 Task: Search one way flight ticket for 5 adults, 1 child, 2 infants in seat and 1 infant on lap in business from Hartford: Bradley International Airport to Rock Springs: Southwest Wyoming Regional Airport (rock Springs Sweetwater County Airport) on 8-5-2023. Choice of flights is Royal air maroc. Number of bags: 2 checked bags. Price is upto 105000. Outbound departure time preference is 19:00.
Action: Mouse moved to (414, 210)
Screenshot: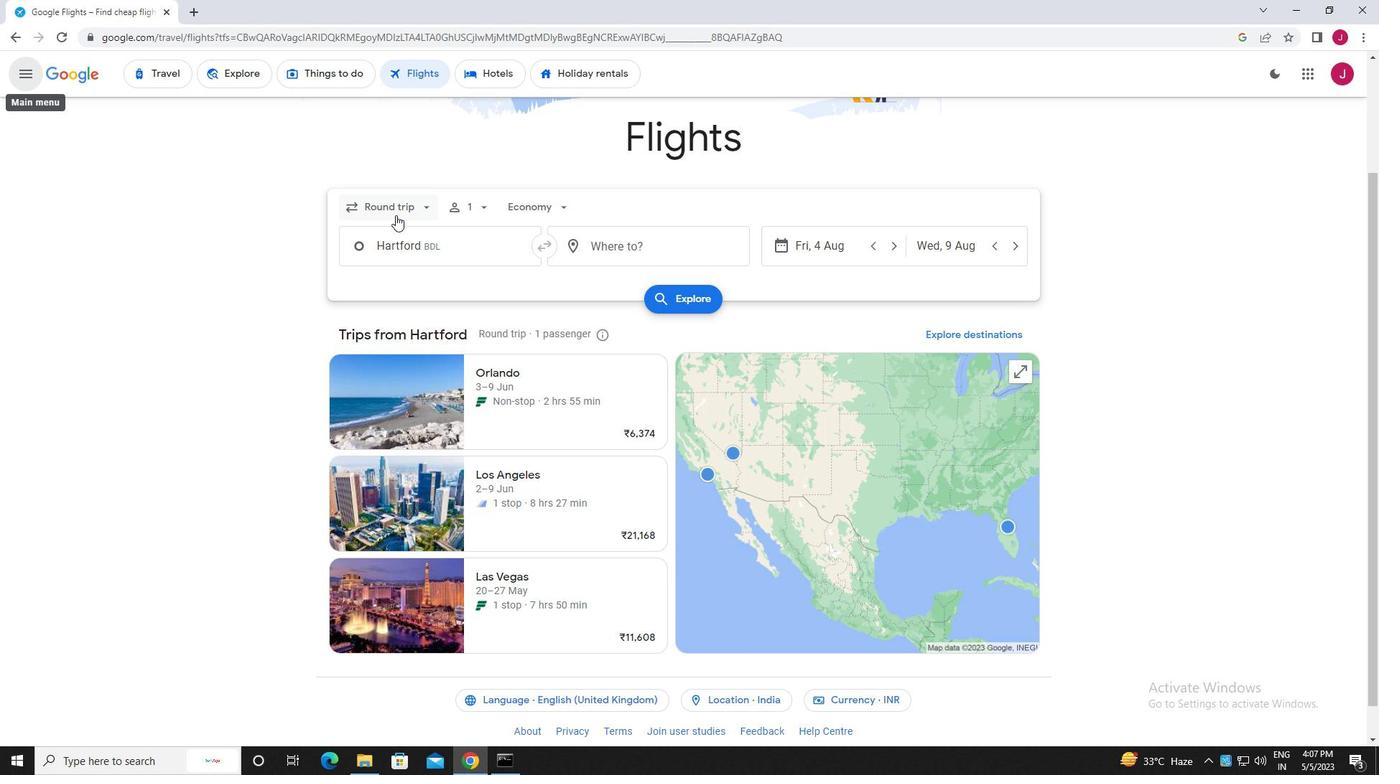 
Action: Mouse pressed left at (414, 210)
Screenshot: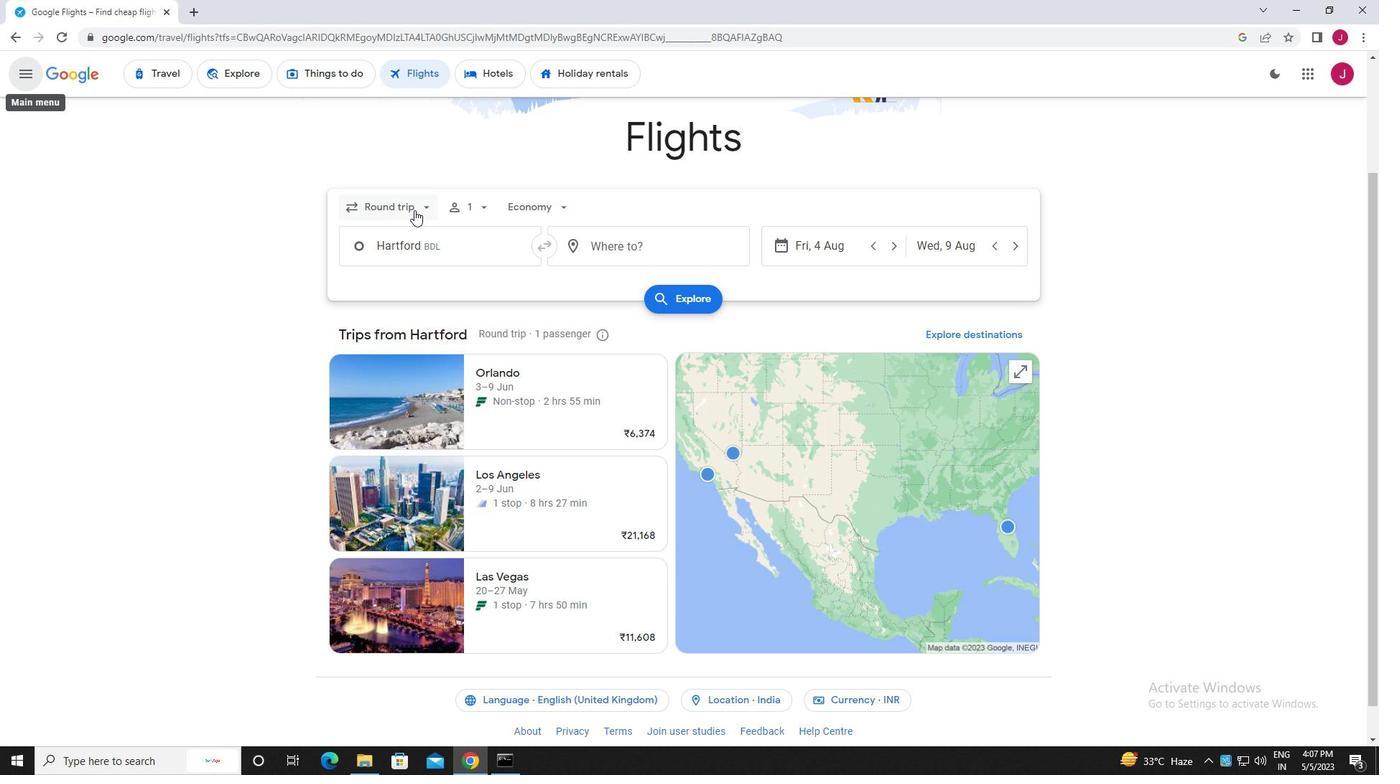 
Action: Mouse moved to (415, 267)
Screenshot: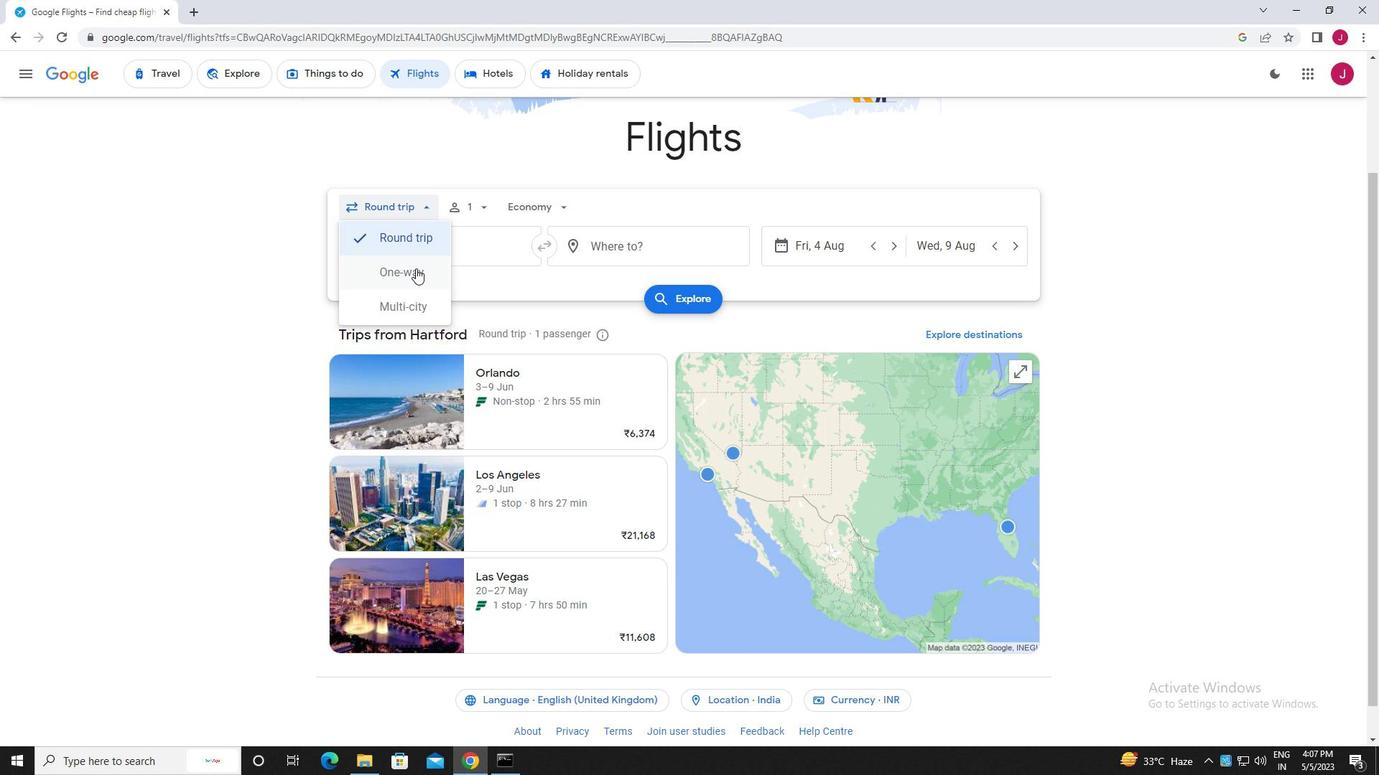 
Action: Mouse pressed left at (415, 267)
Screenshot: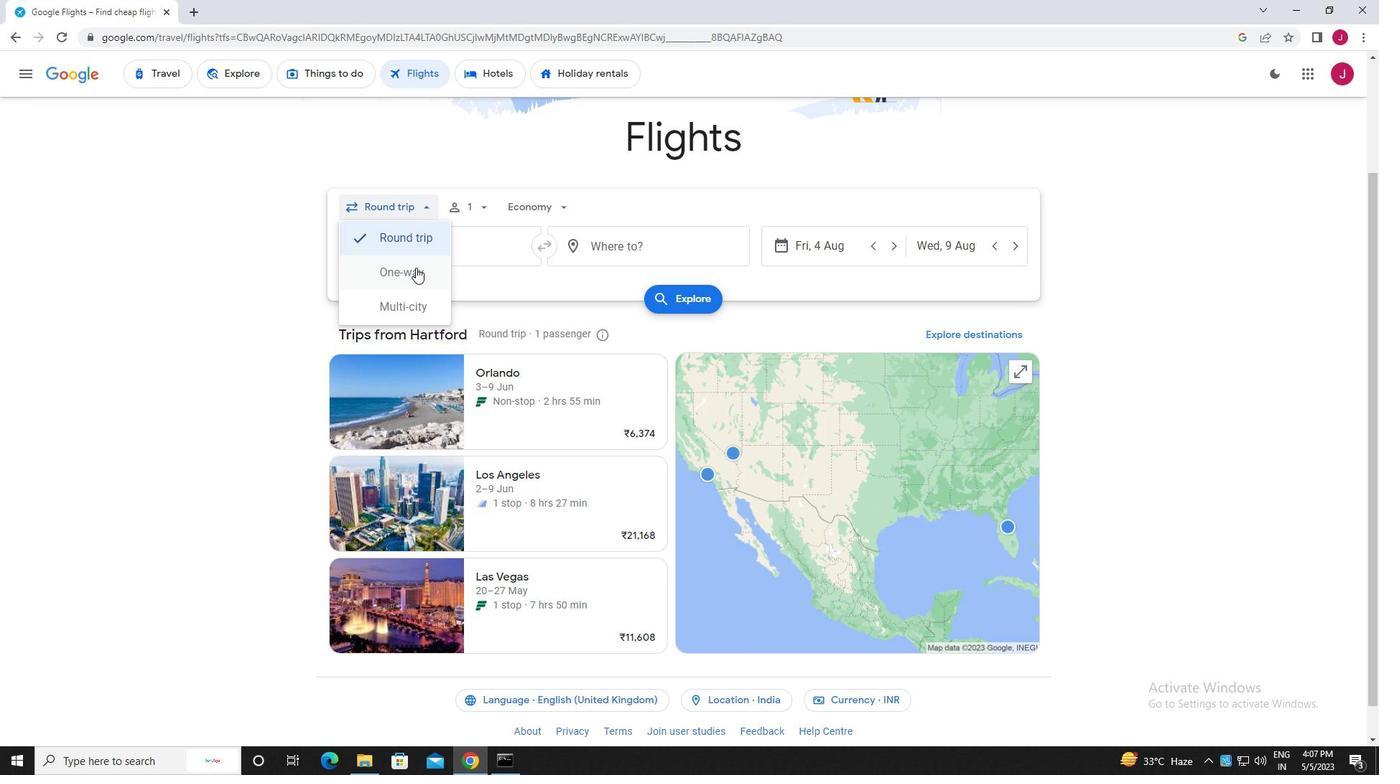 
Action: Mouse moved to (479, 207)
Screenshot: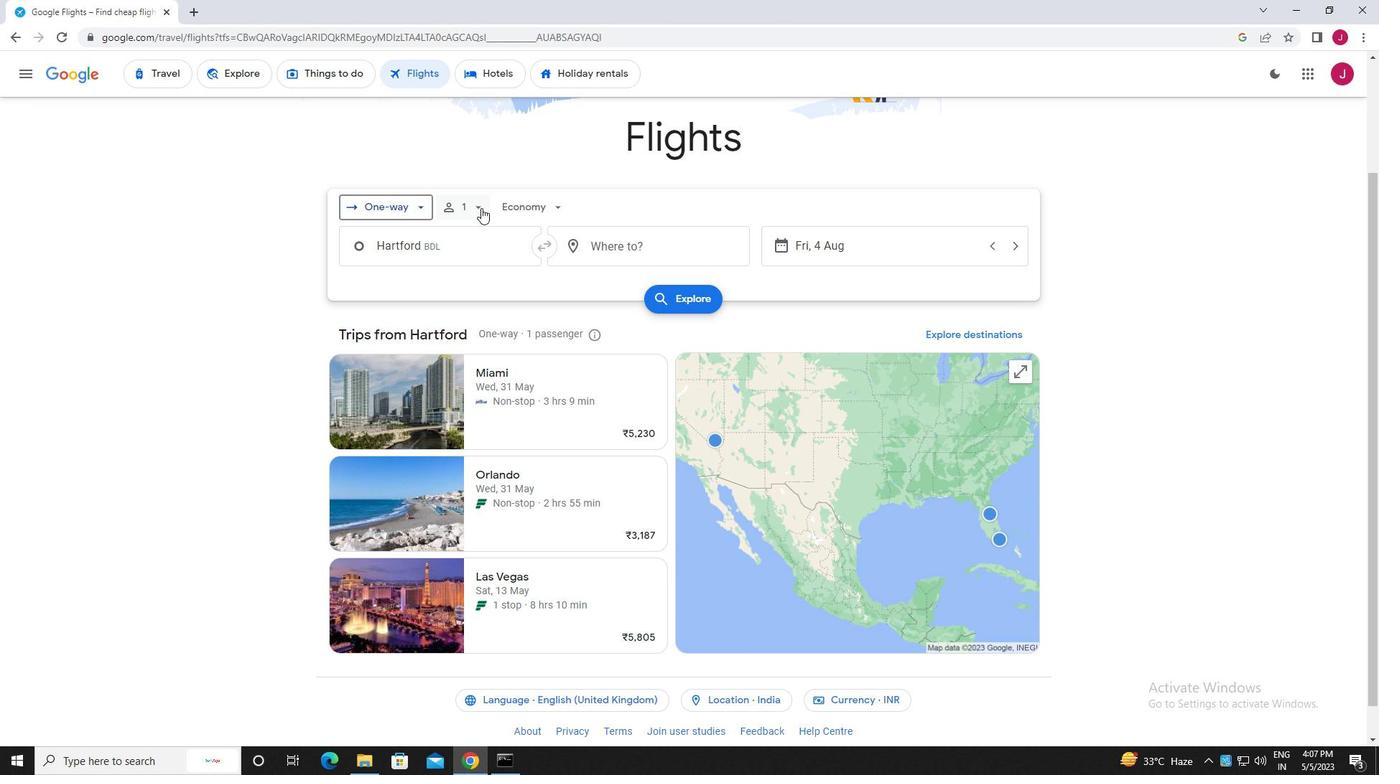 
Action: Mouse pressed left at (479, 207)
Screenshot: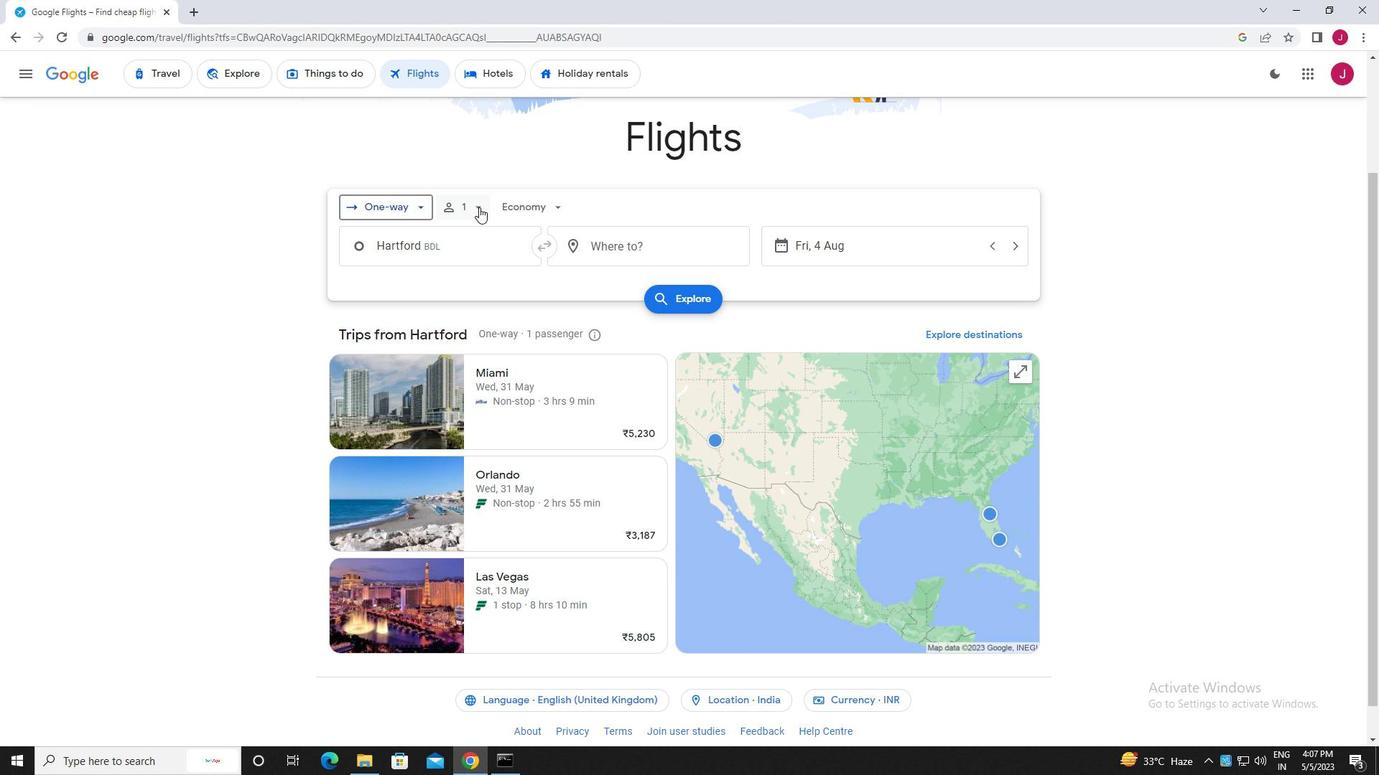 
Action: Mouse moved to (601, 239)
Screenshot: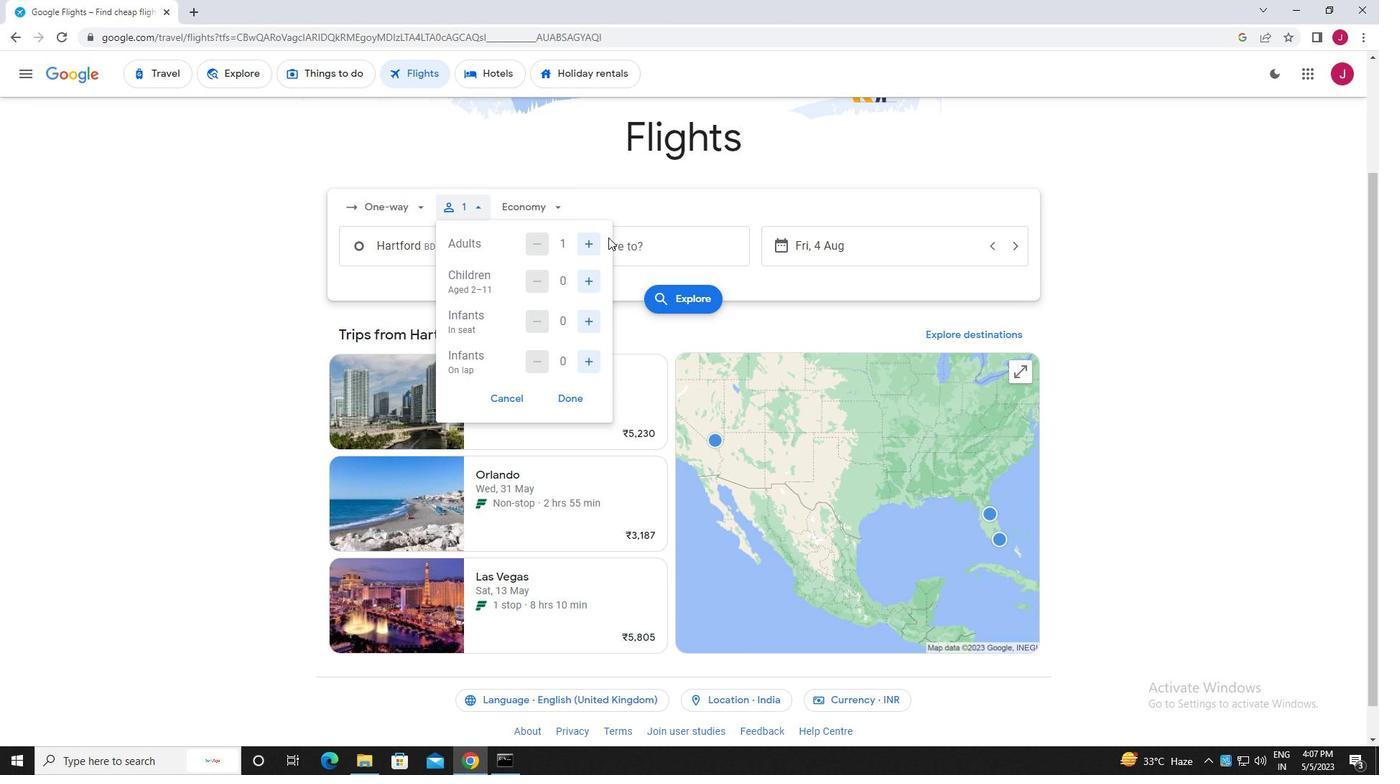 
Action: Mouse pressed left at (601, 239)
Screenshot: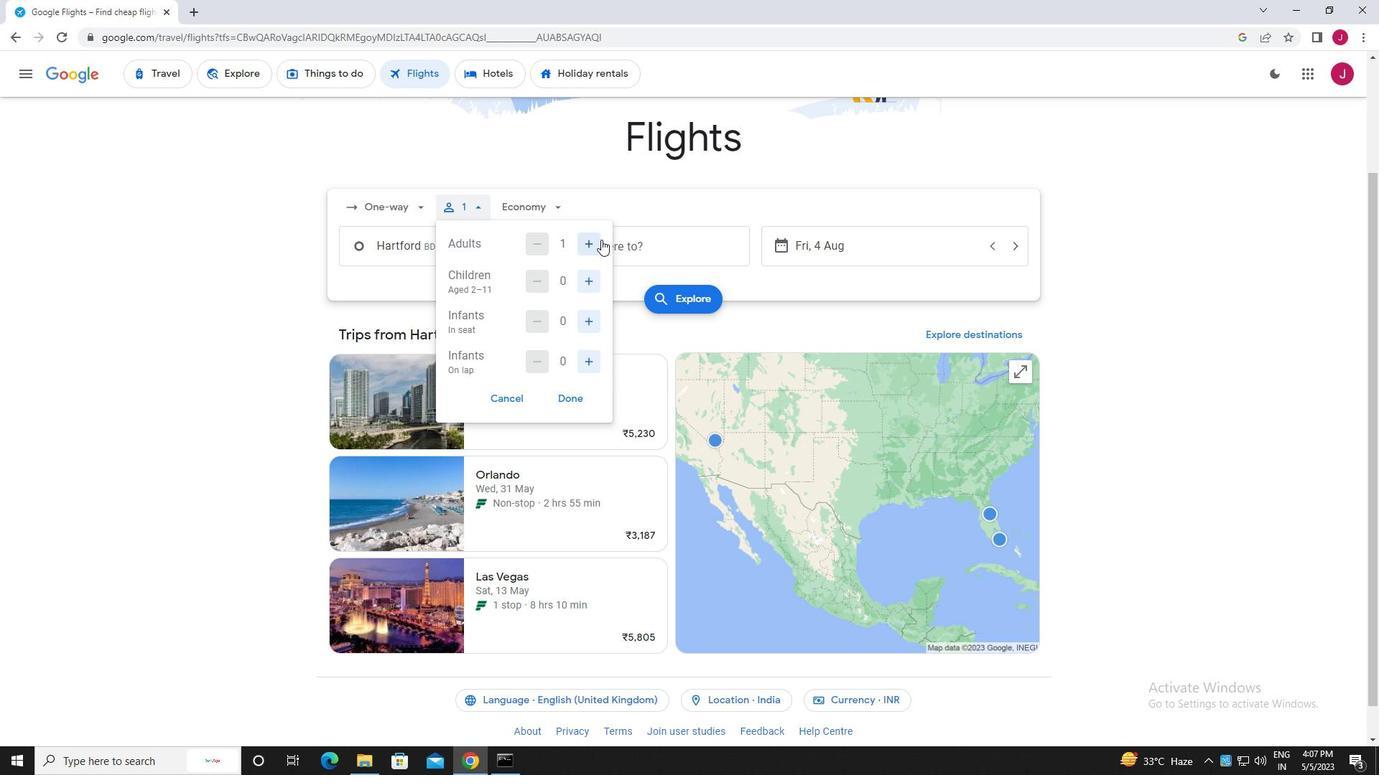 
Action: Mouse moved to (595, 242)
Screenshot: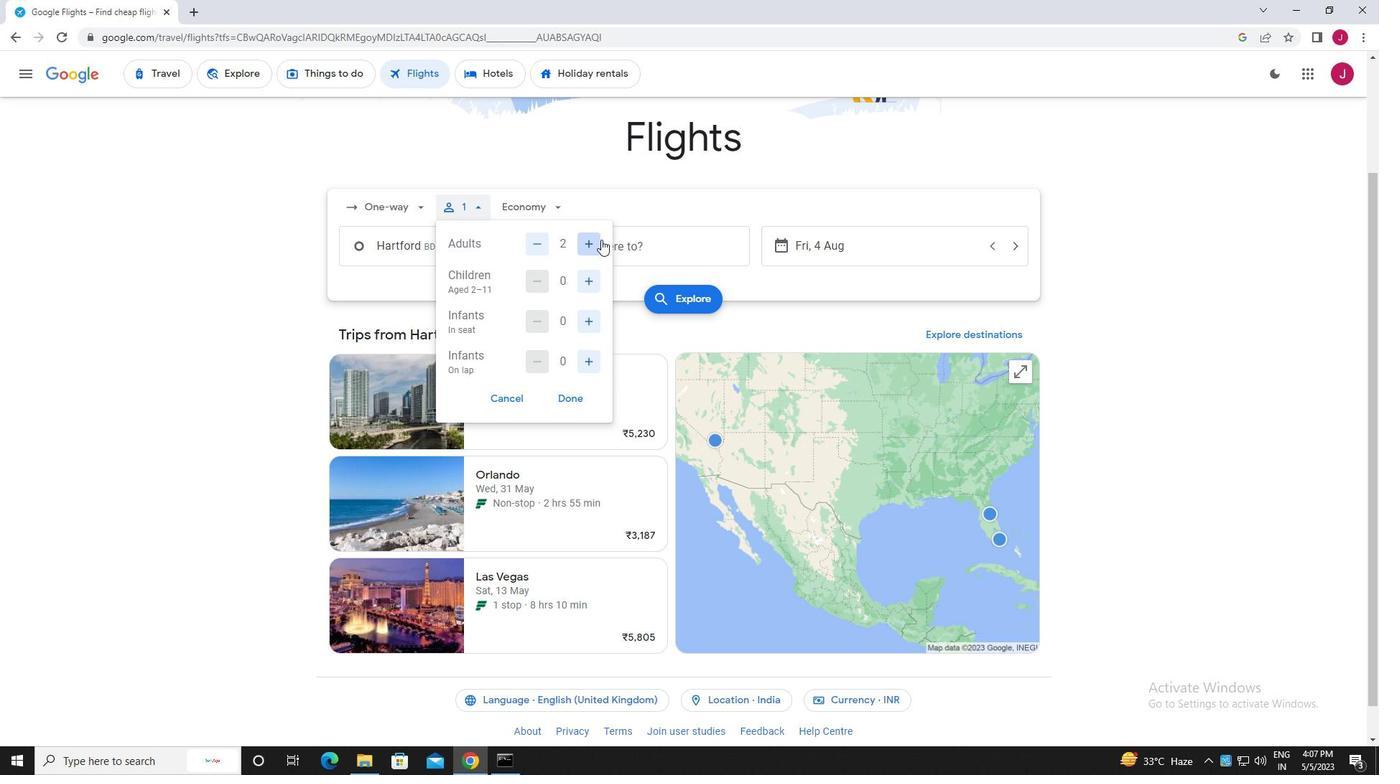
Action: Mouse pressed left at (595, 242)
Screenshot: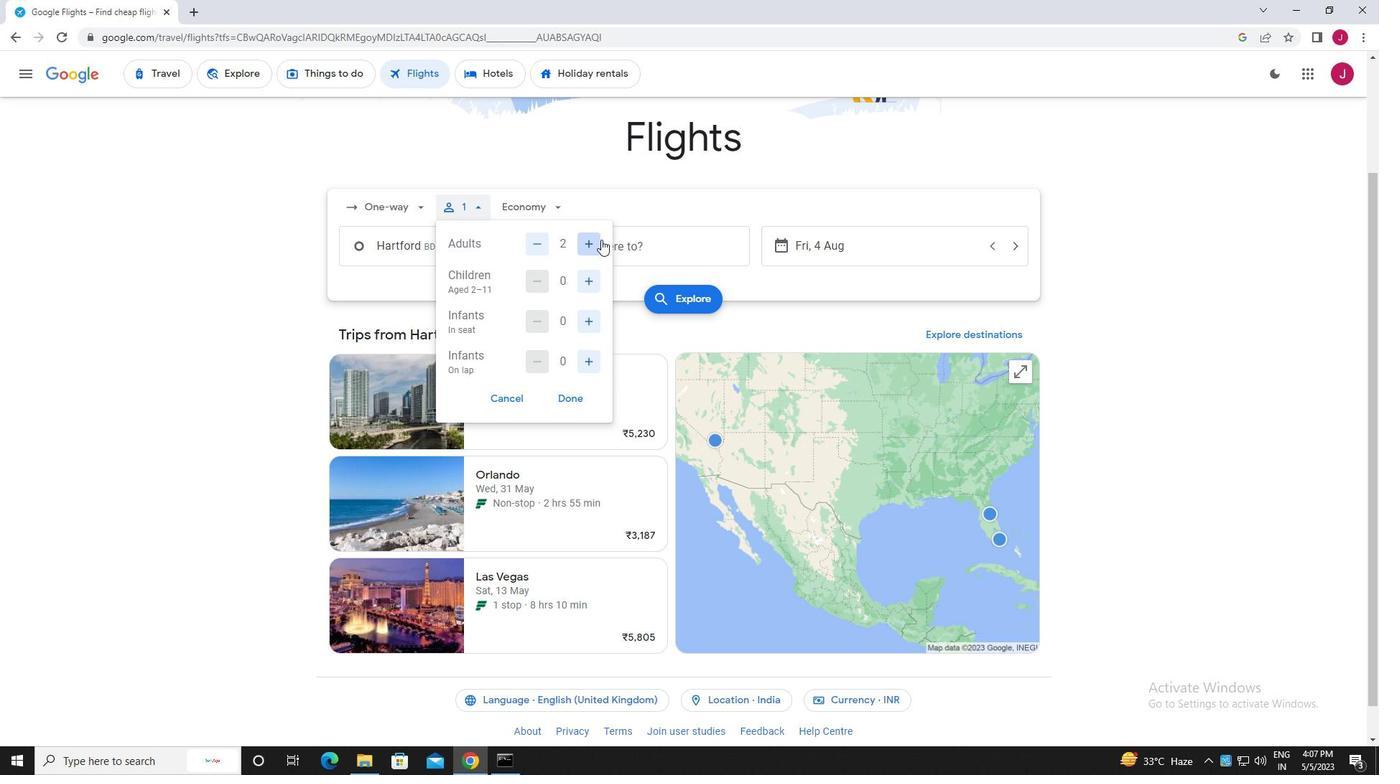
Action: Mouse pressed left at (595, 242)
Screenshot: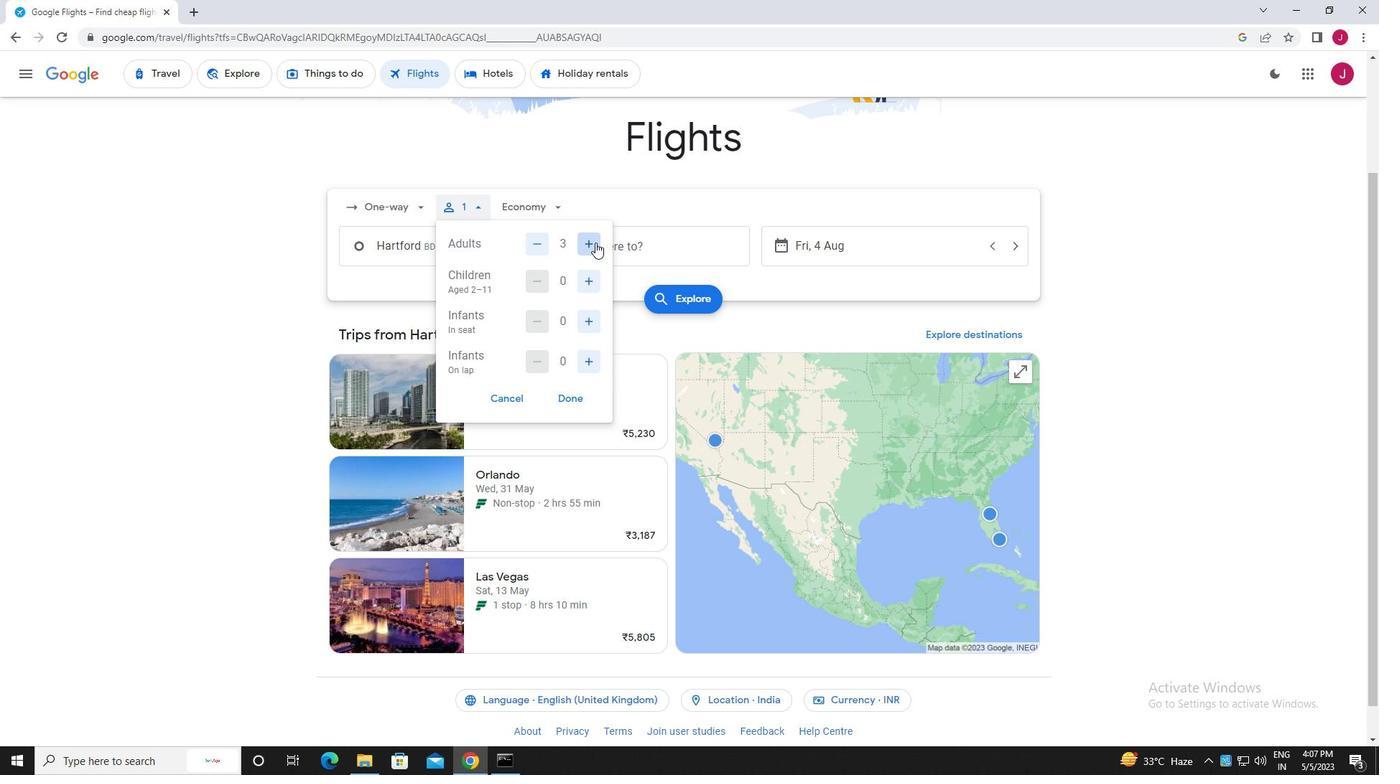 
Action: Mouse pressed left at (595, 242)
Screenshot: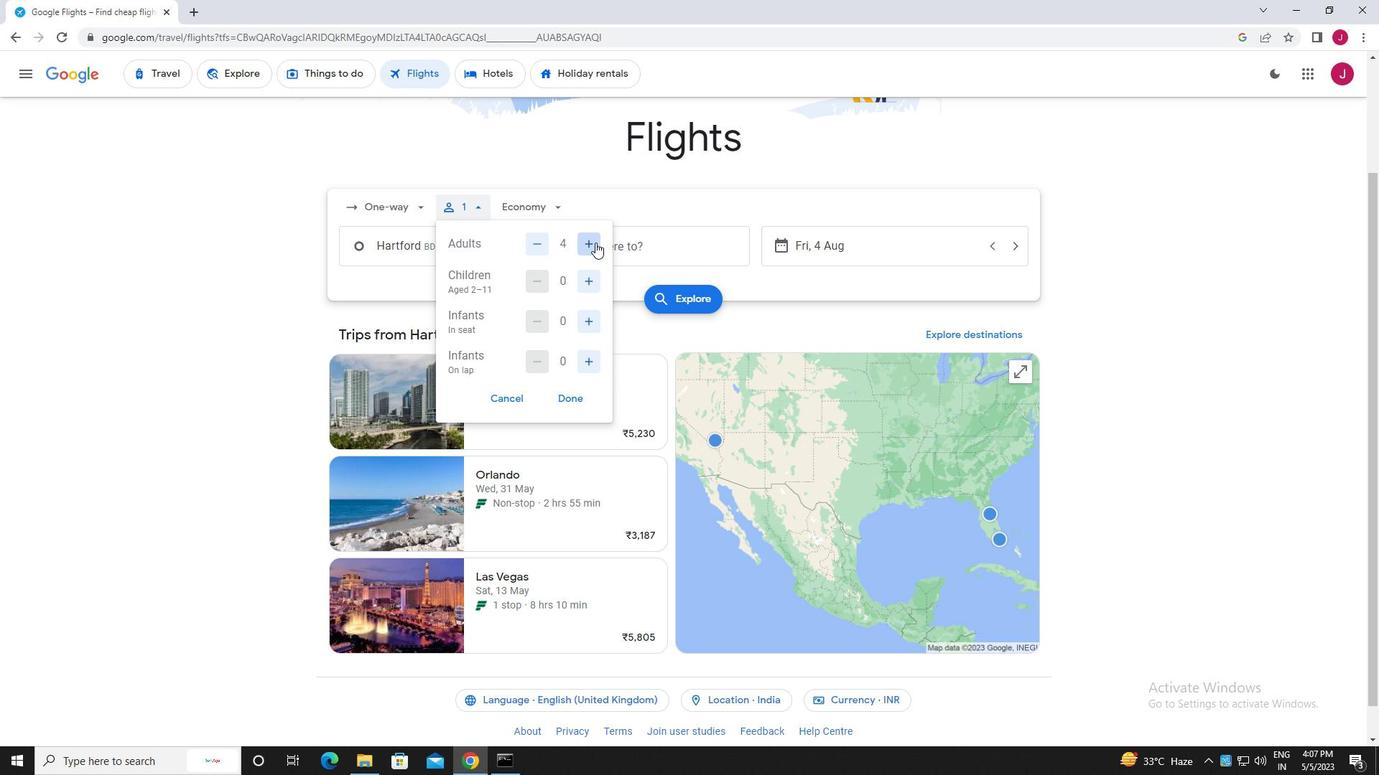 
Action: Mouse moved to (589, 283)
Screenshot: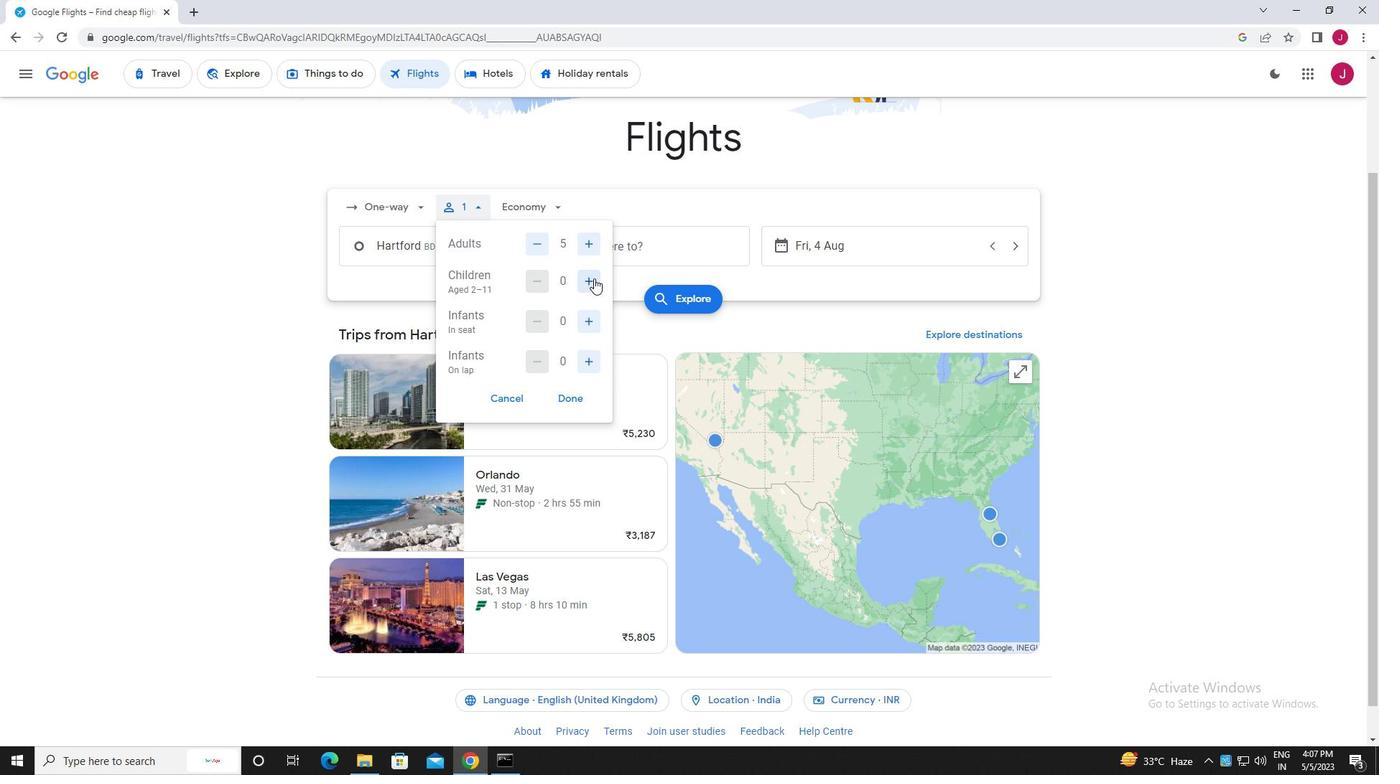 
Action: Mouse pressed left at (589, 283)
Screenshot: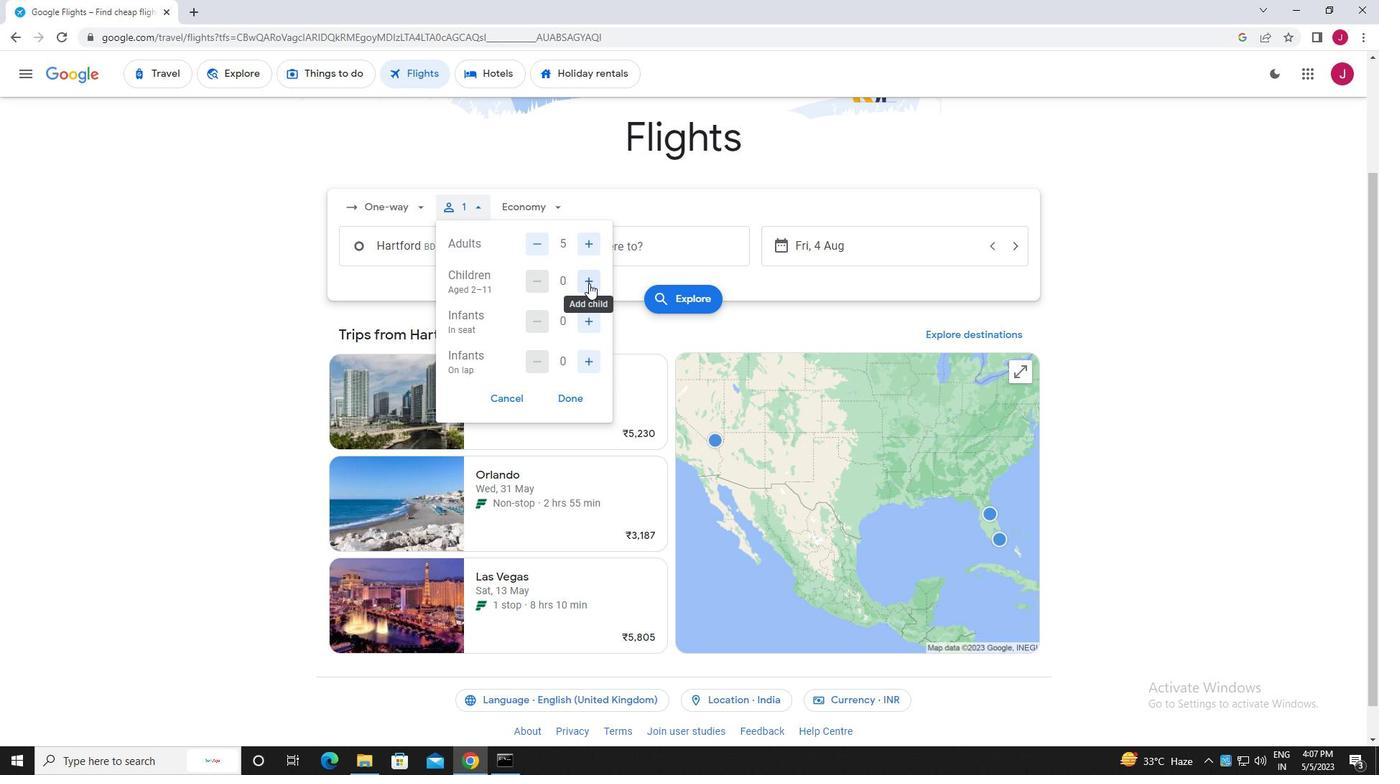 
Action: Mouse moved to (586, 316)
Screenshot: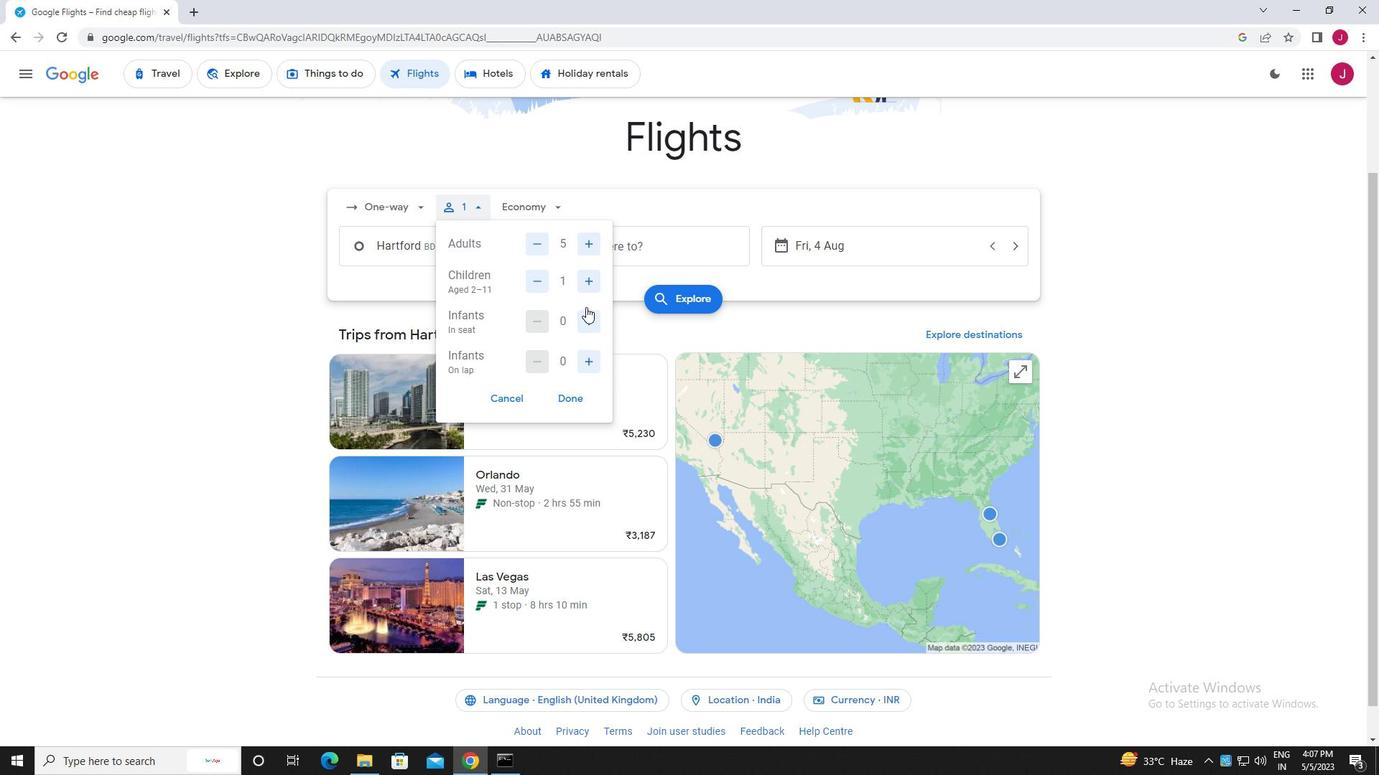 
Action: Mouse pressed left at (586, 316)
Screenshot: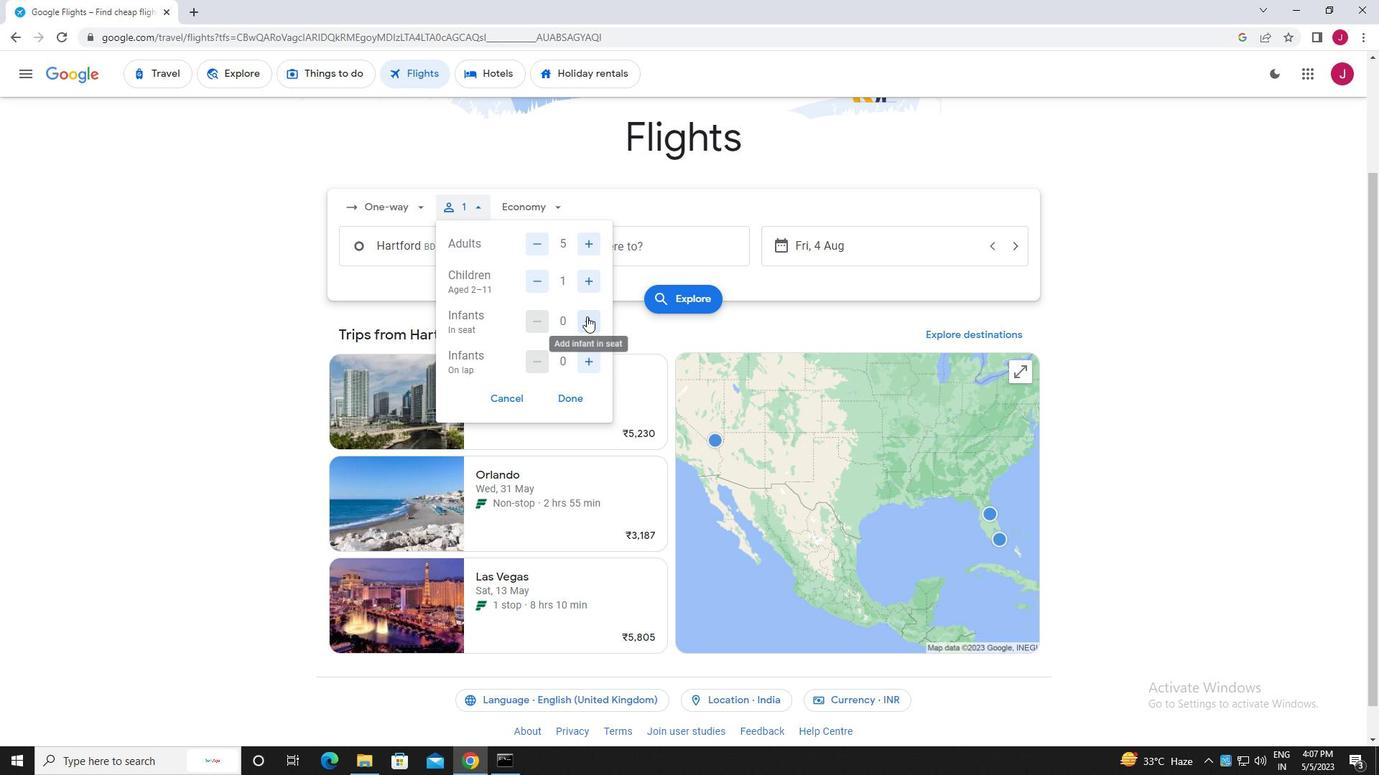 
Action: Mouse pressed left at (586, 316)
Screenshot: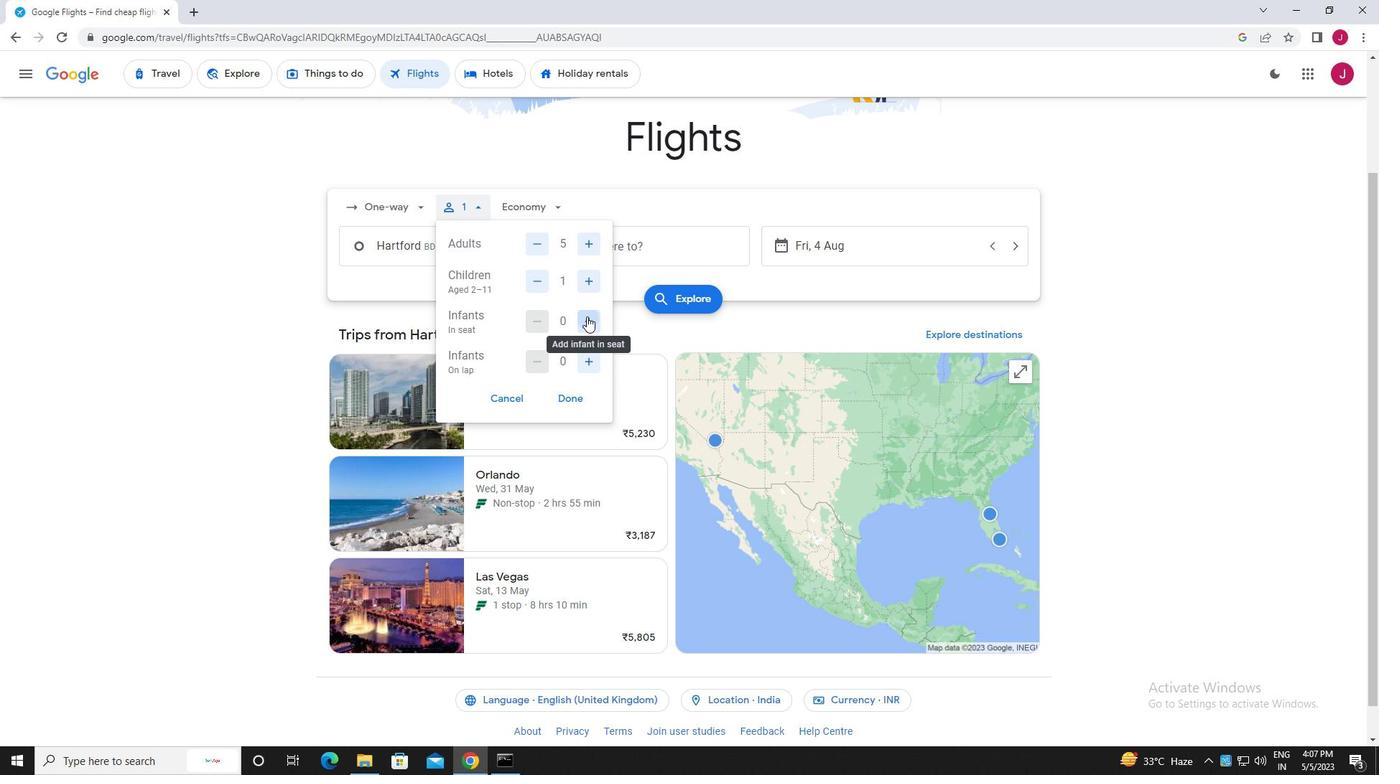 
Action: Mouse moved to (589, 361)
Screenshot: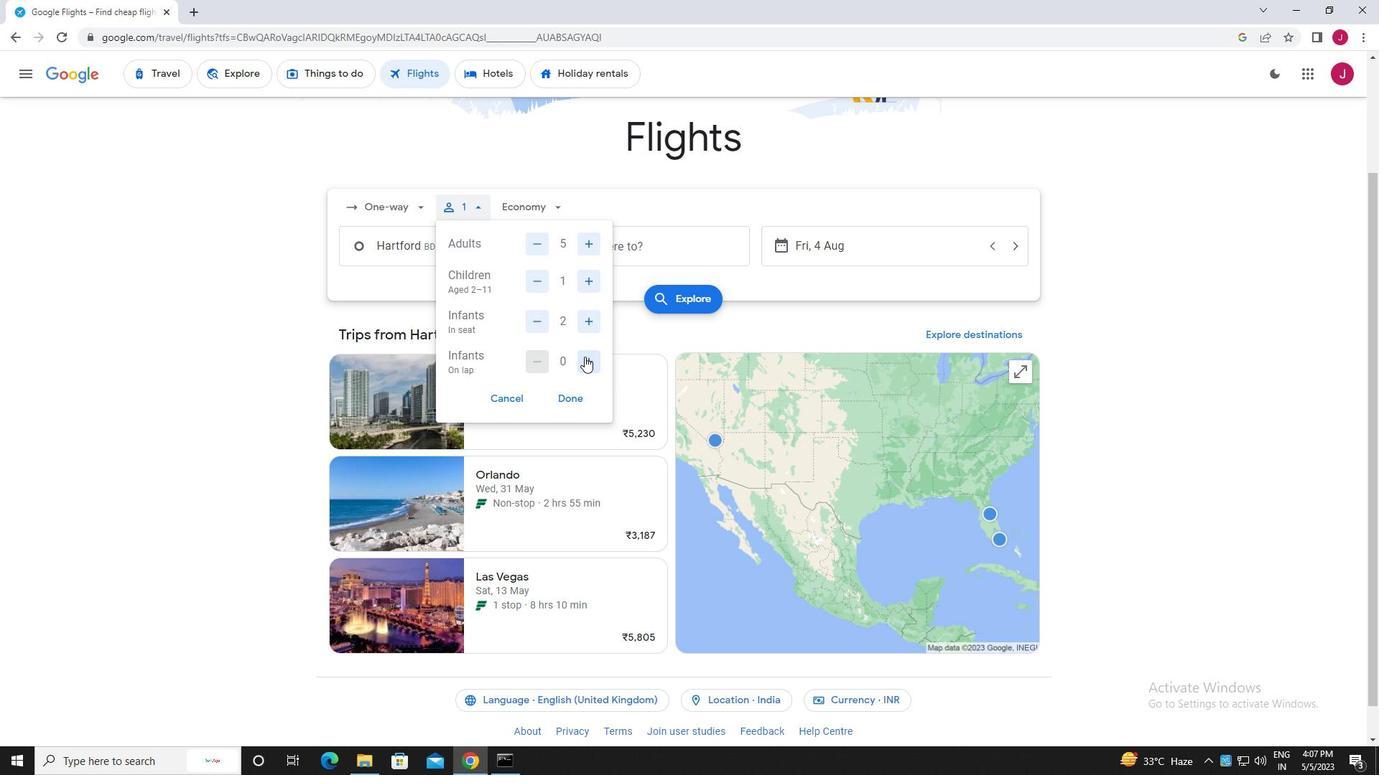 
Action: Mouse pressed left at (589, 361)
Screenshot: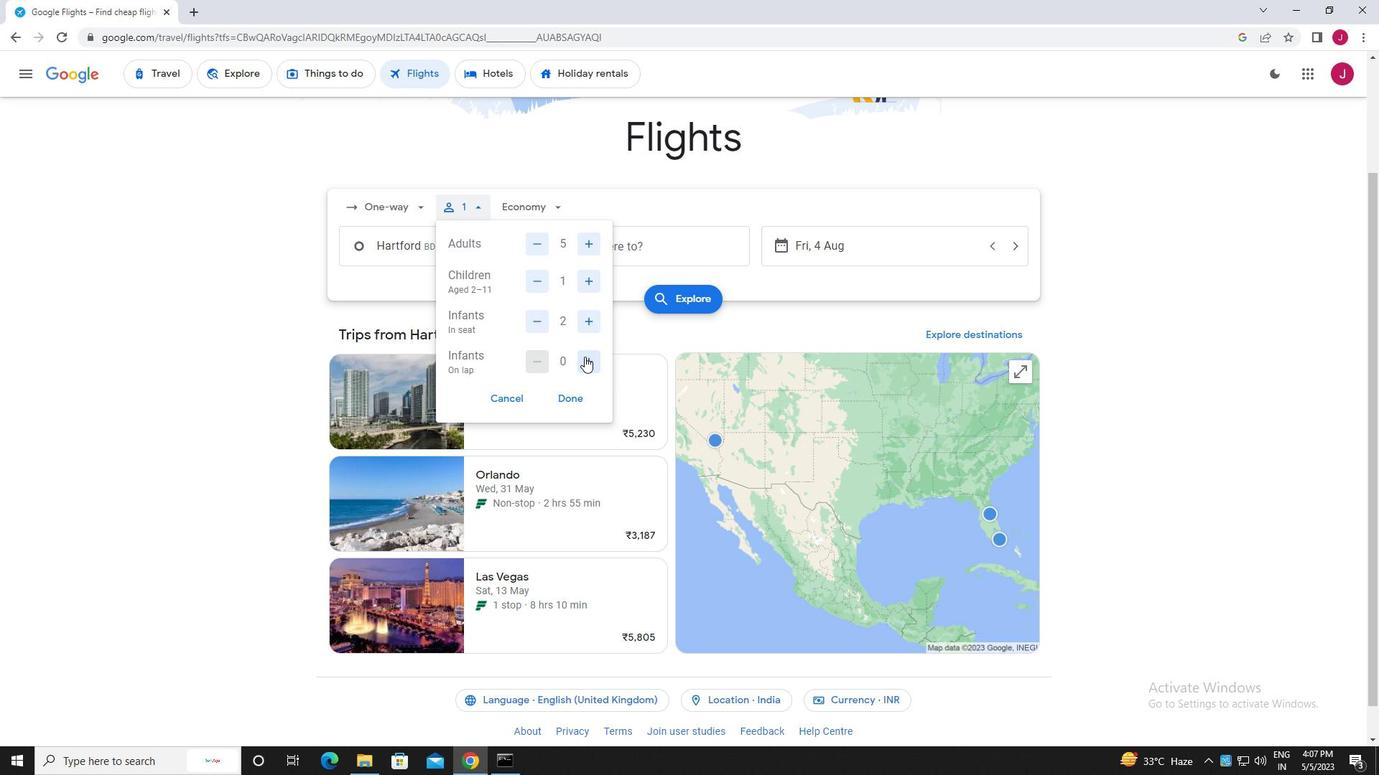 
Action: Mouse moved to (577, 393)
Screenshot: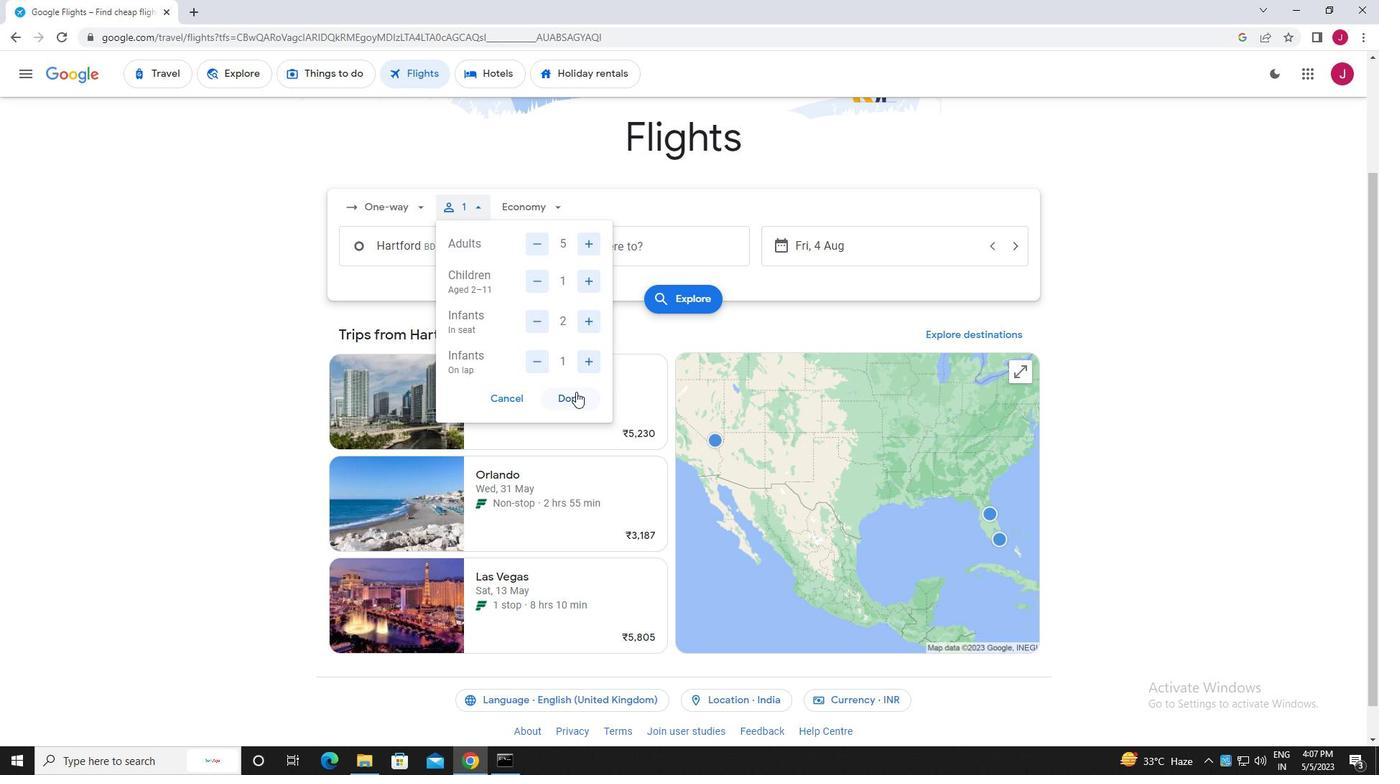 
Action: Mouse pressed left at (577, 393)
Screenshot: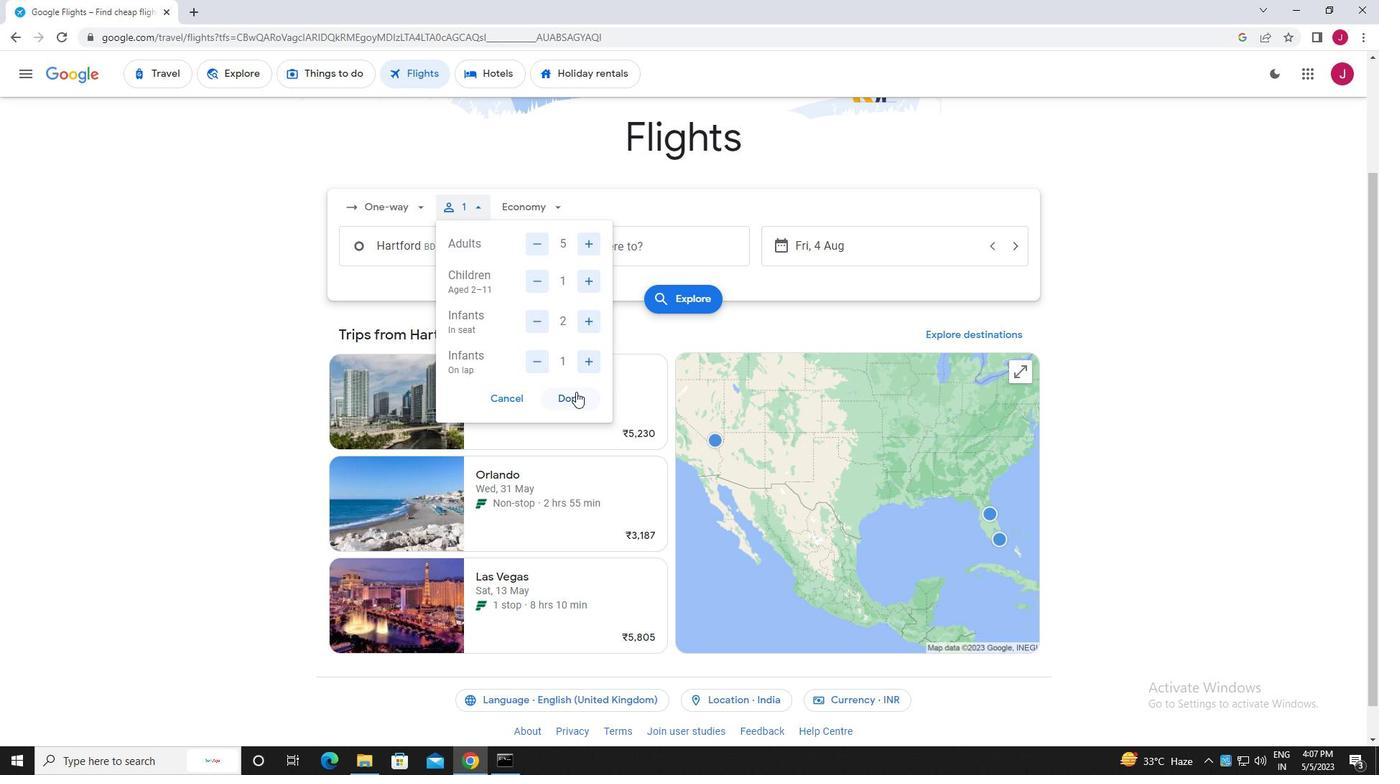 
Action: Mouse moved to (550, 208)
Screenshot: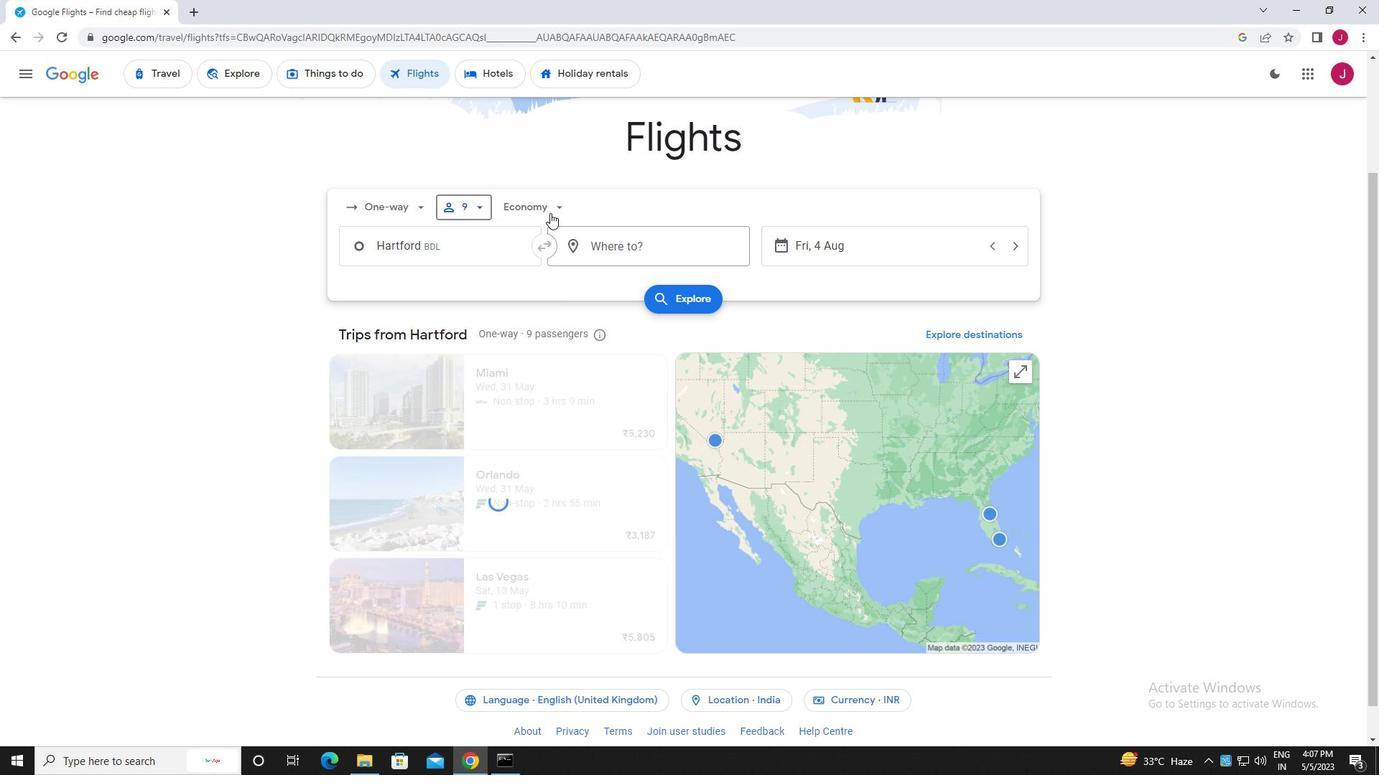 
Action: Mouse pressed left at (550, 208)
Screenshot: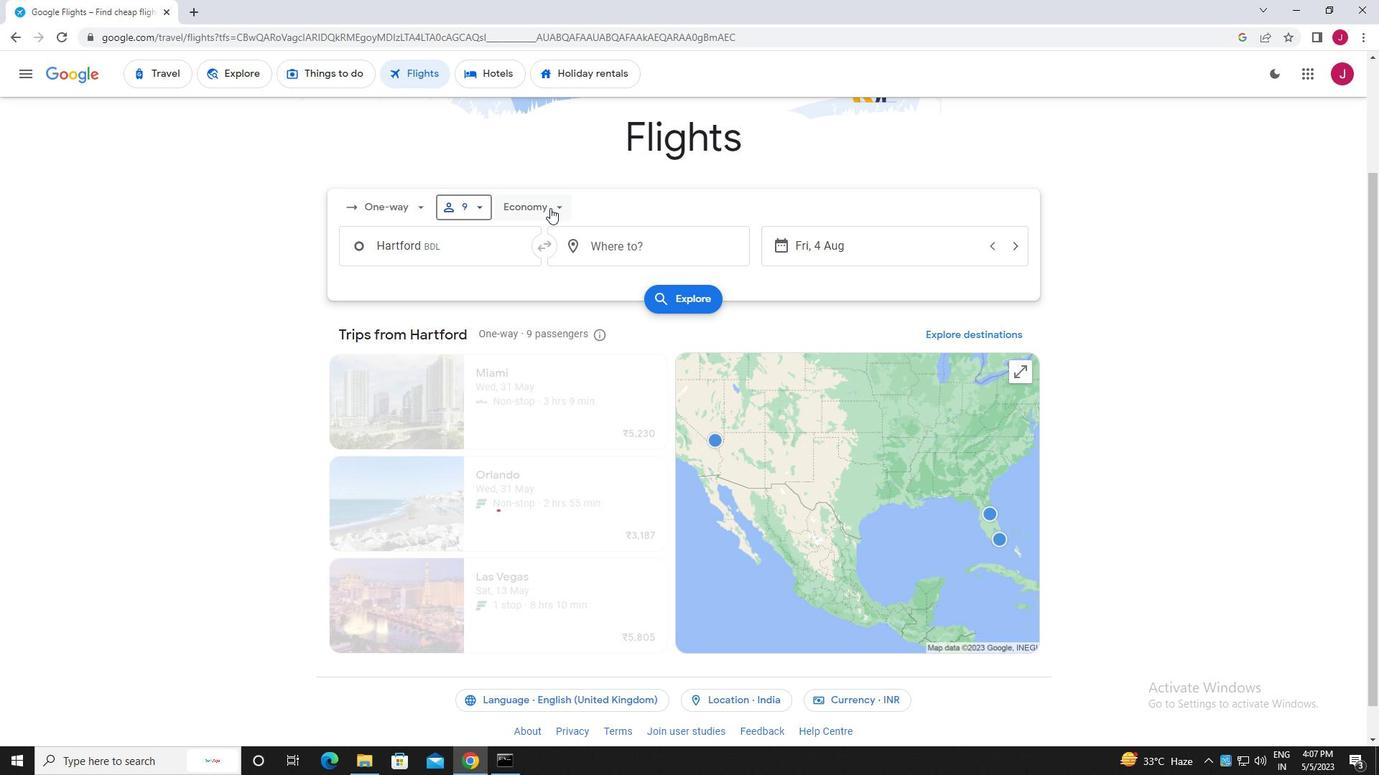 
Action: Mouse moved to (572, 300)
Screenshot: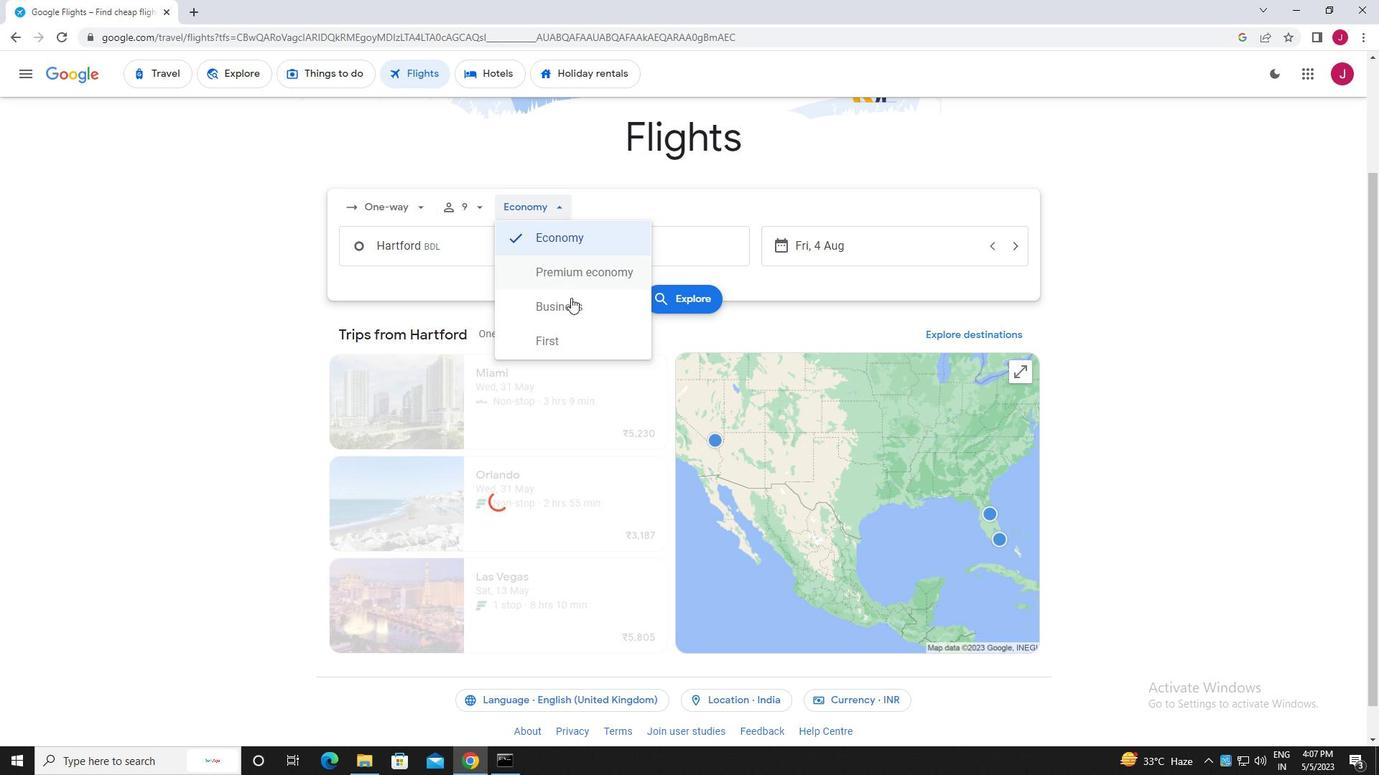 
Action: Mouse pressed left at (572, 300)
Screenshot: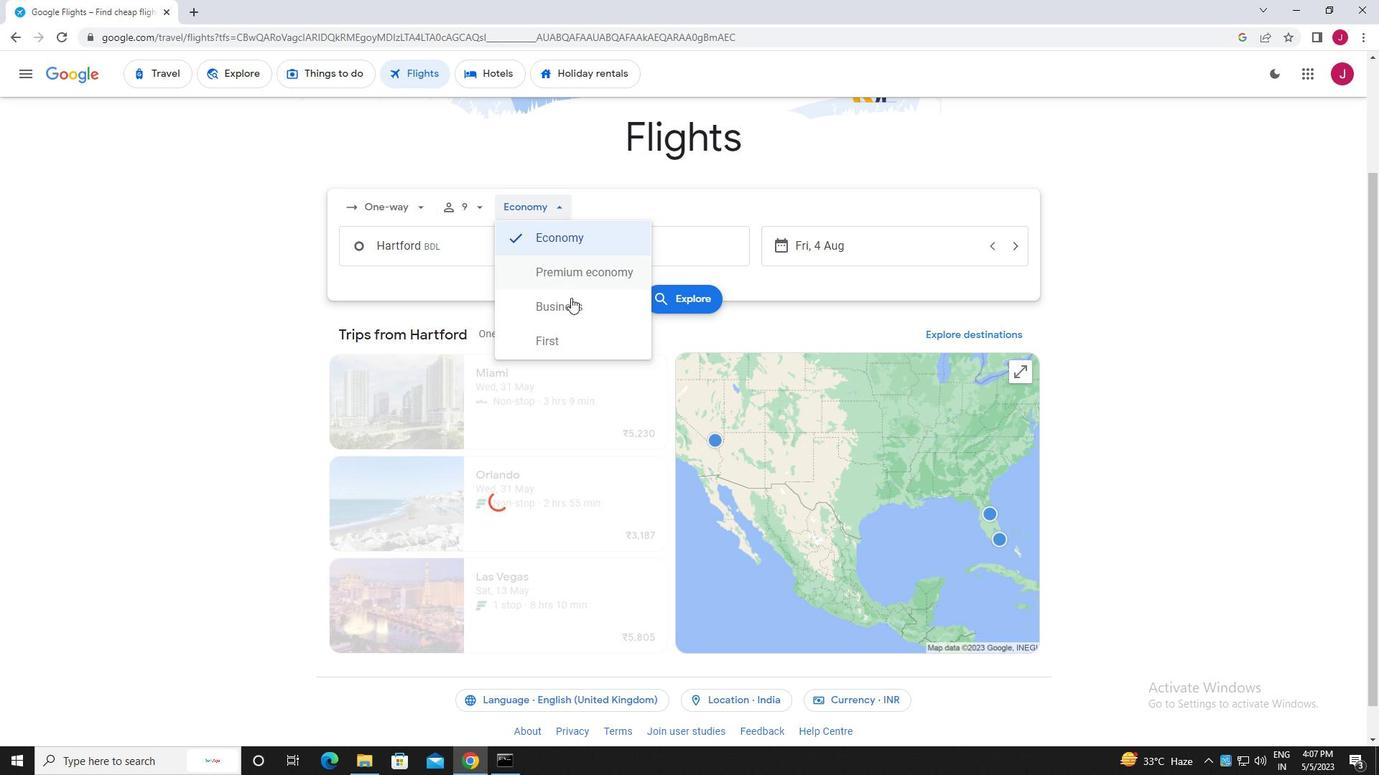 
Action: Mouse moved to (457, 245)
Screenshot: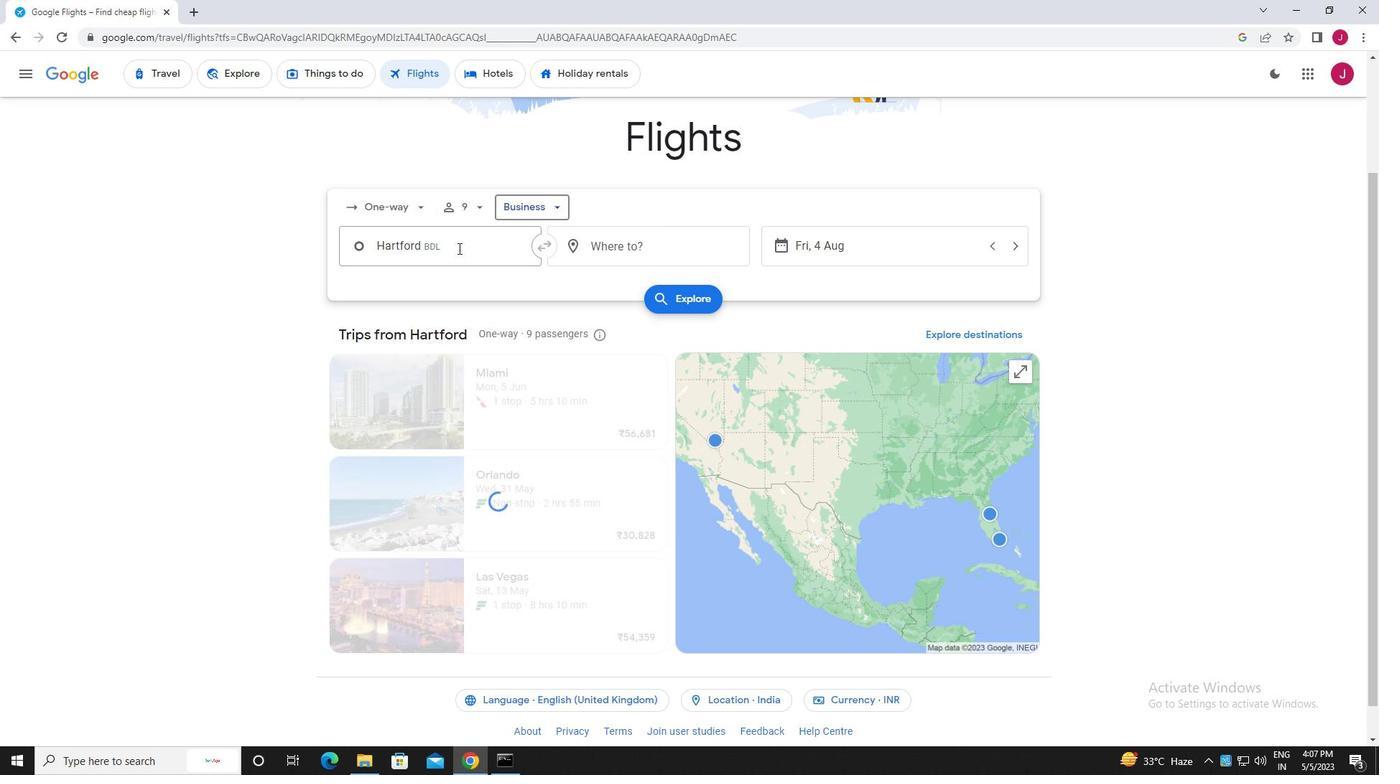 
Action: Mouse pressed left at (457, 245)
Screenshot: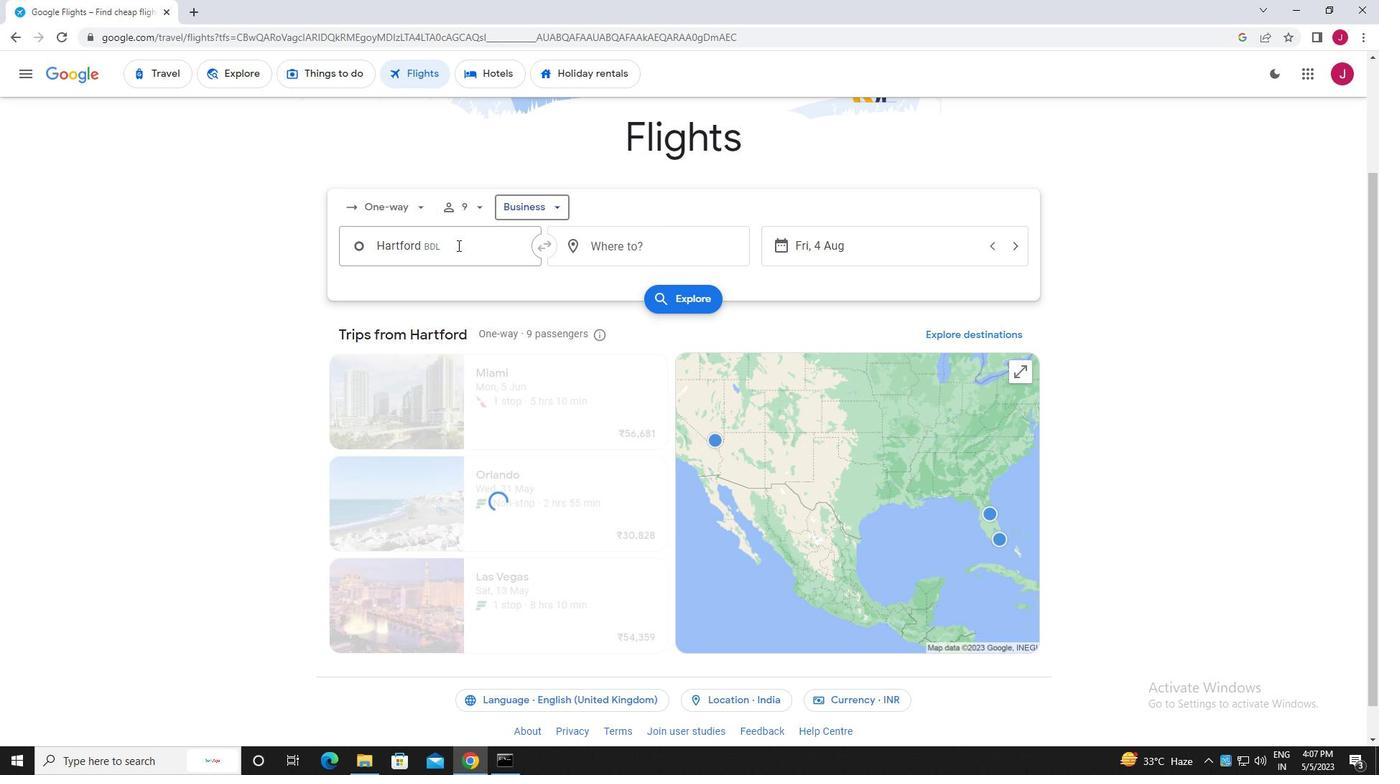 
Action: Key pressed bradley
Screenshot: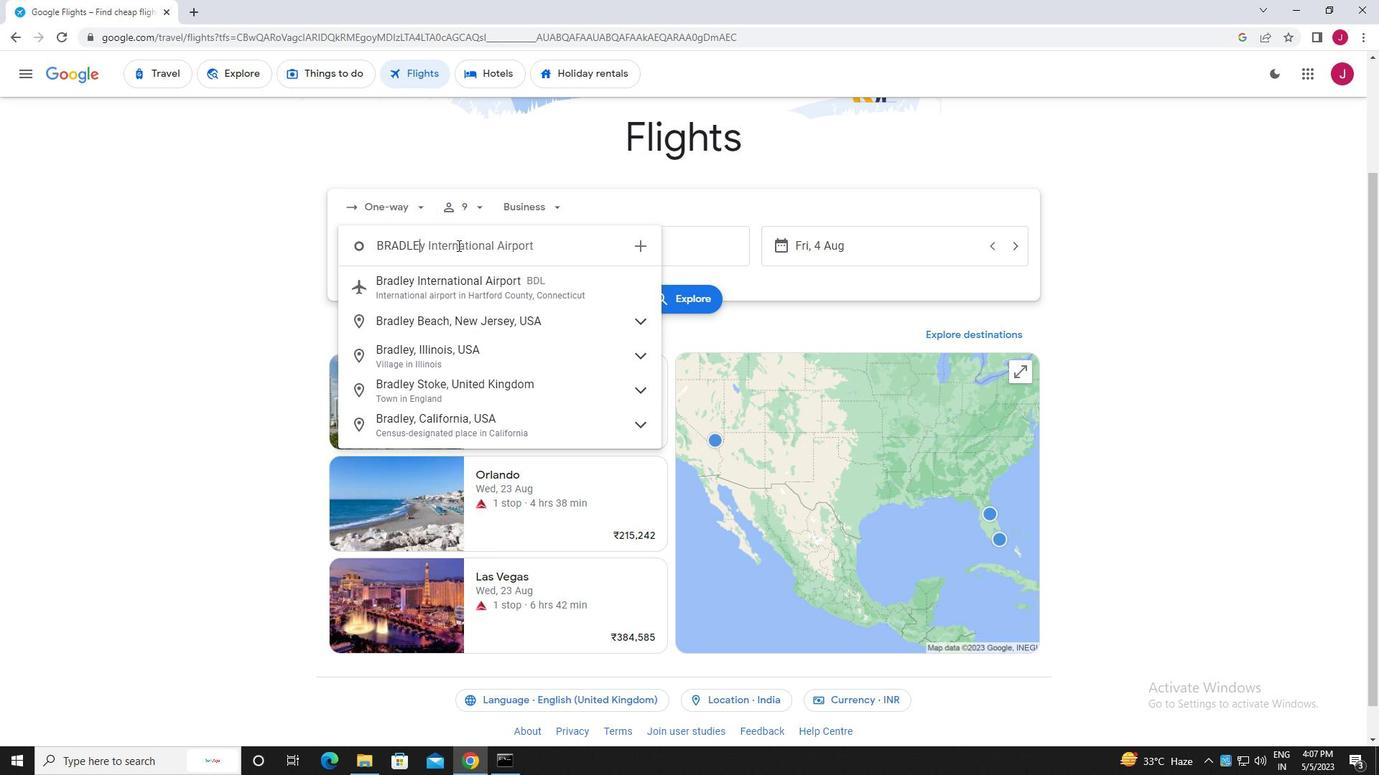 
Action: Mouse moved to (516, 290)
Screenshot: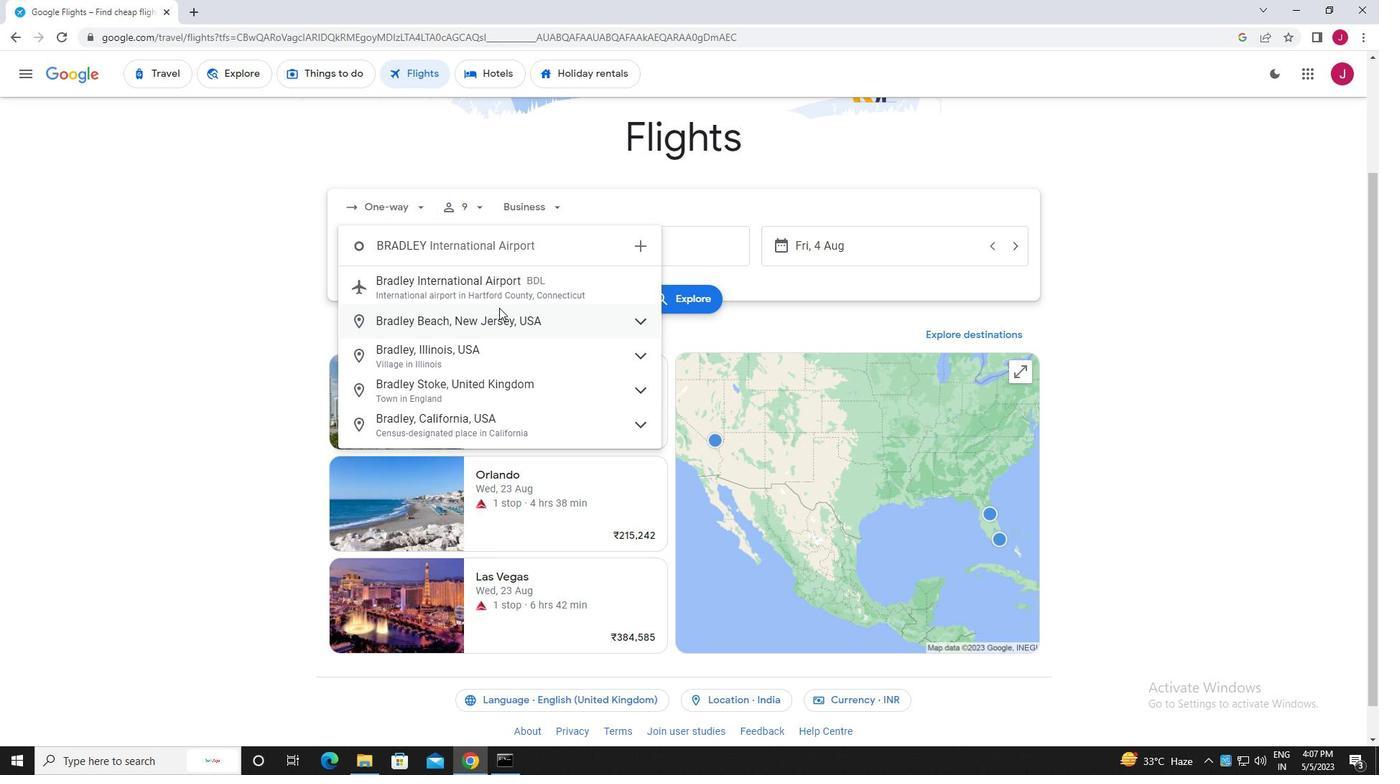 
Action: Mouse pressed left at (516, 290)
Screenshot: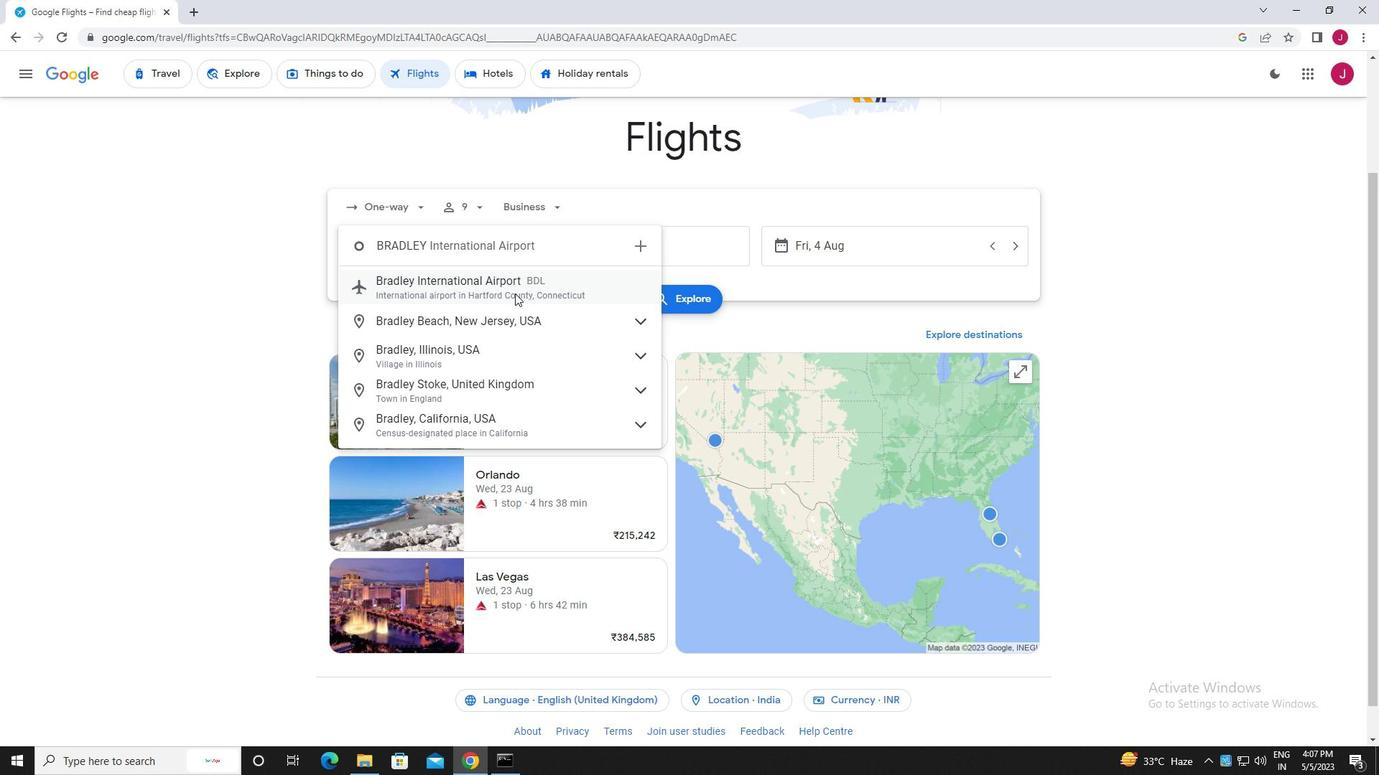 
Action: Mouse moved to (649, 242)
Screenshot: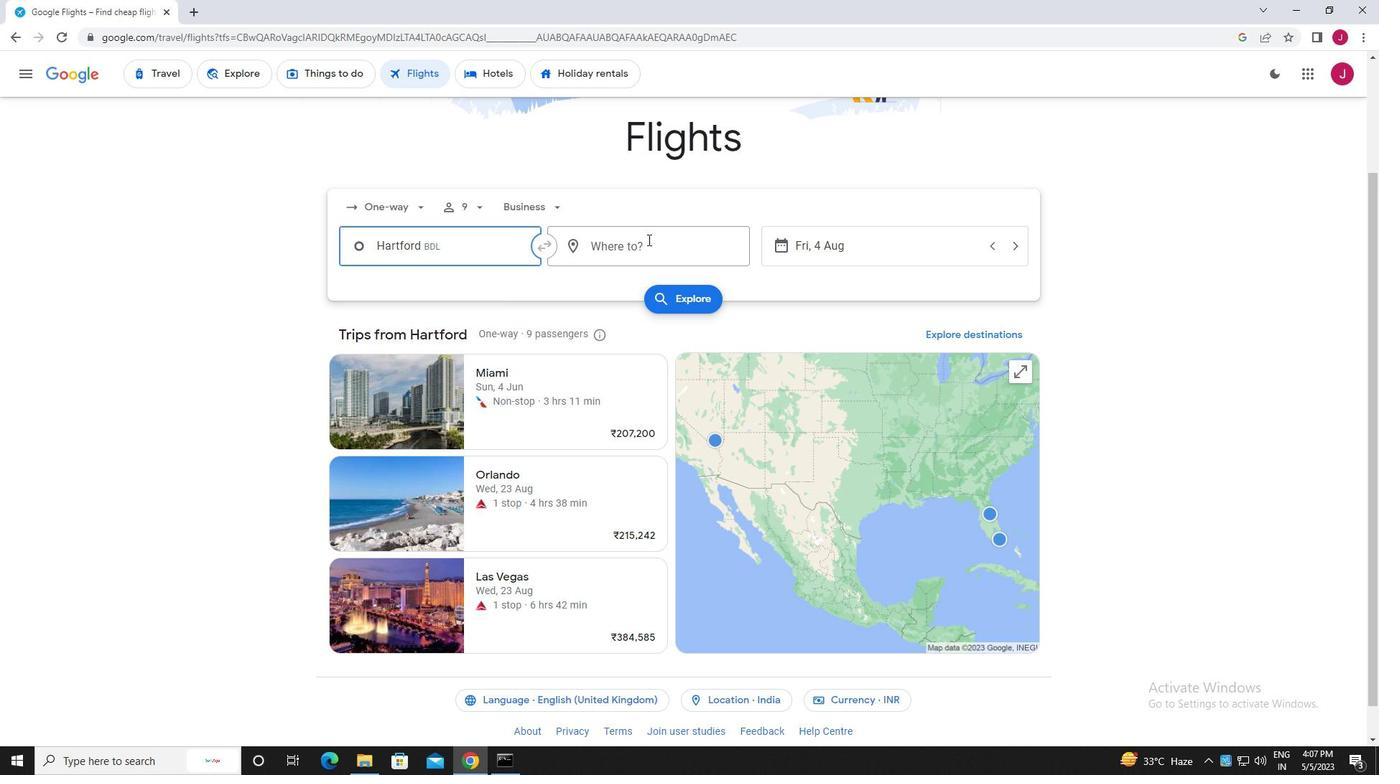
Action: Mouse pressed left at (649, 242)
Screenshot: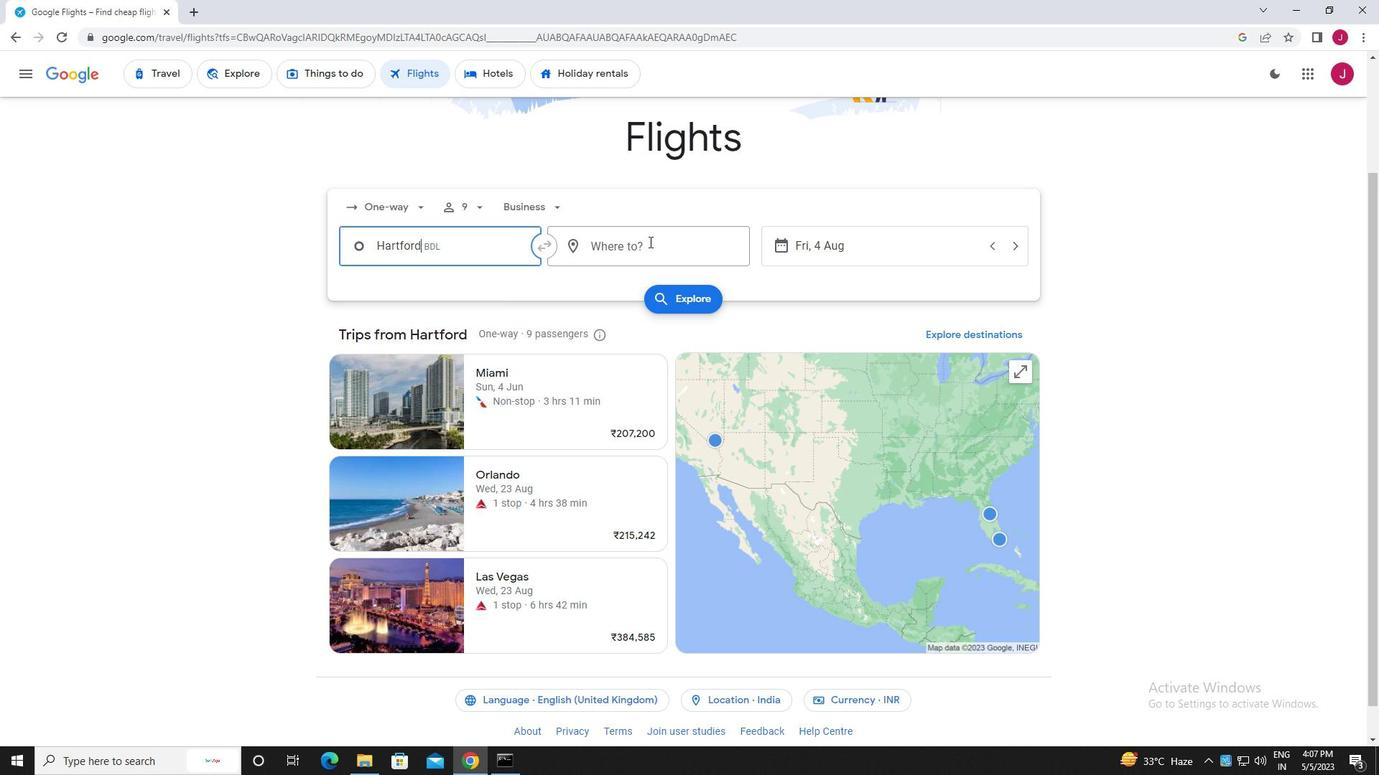 
Action: Mouse moved to (647, 242)
Screenshot: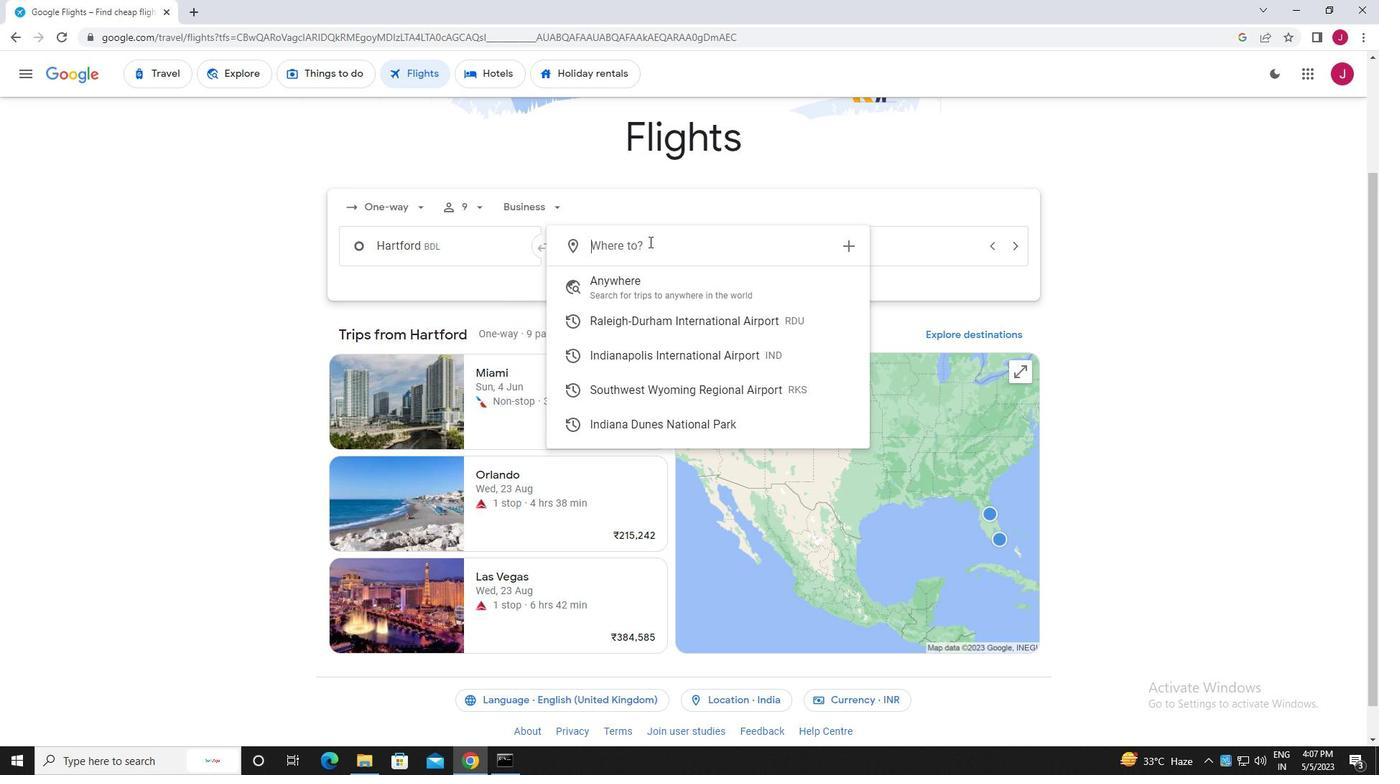 
Action: Key pressed rock<Key.space>spring
Screenshot: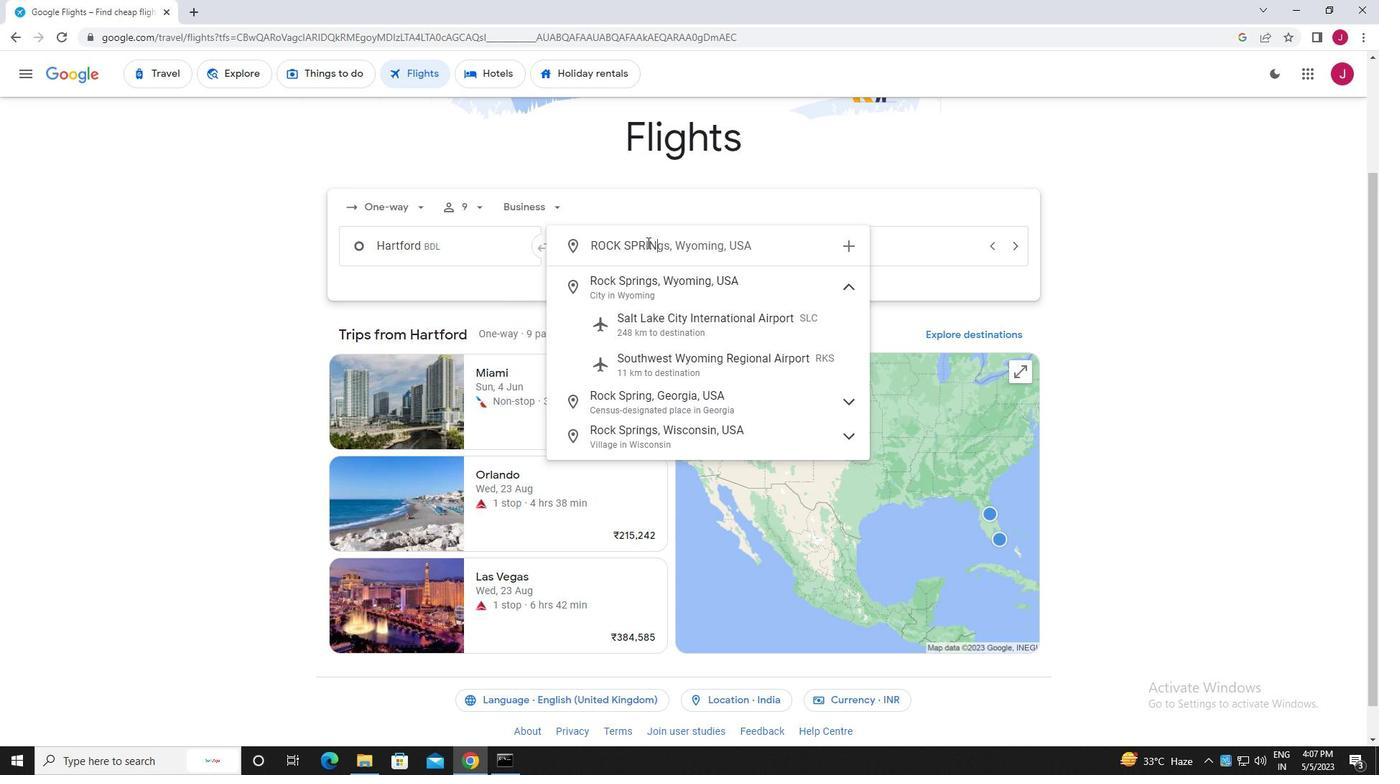 
Action: Mouse moved to (711, 370)
Screenshot: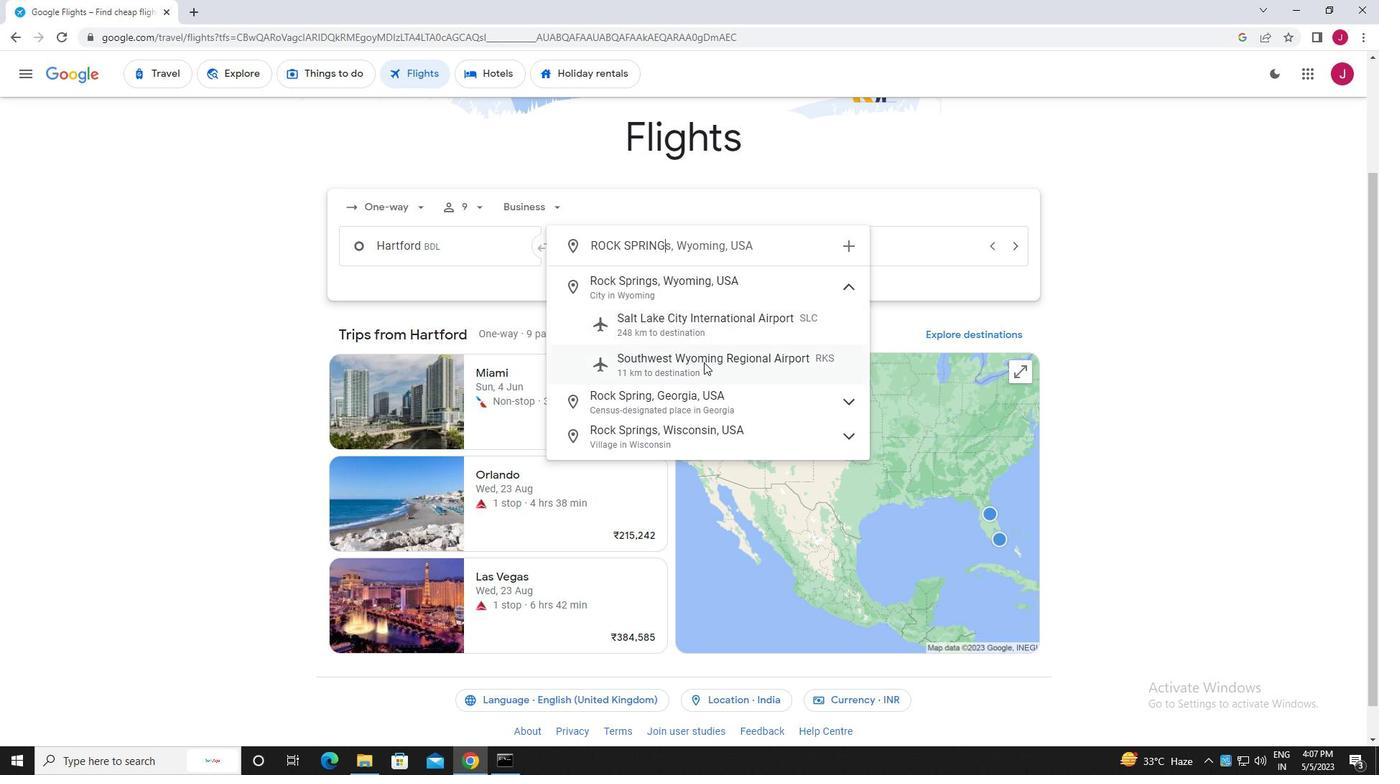 
Action: Mouse pressed left at (711, 370)
Screenshot: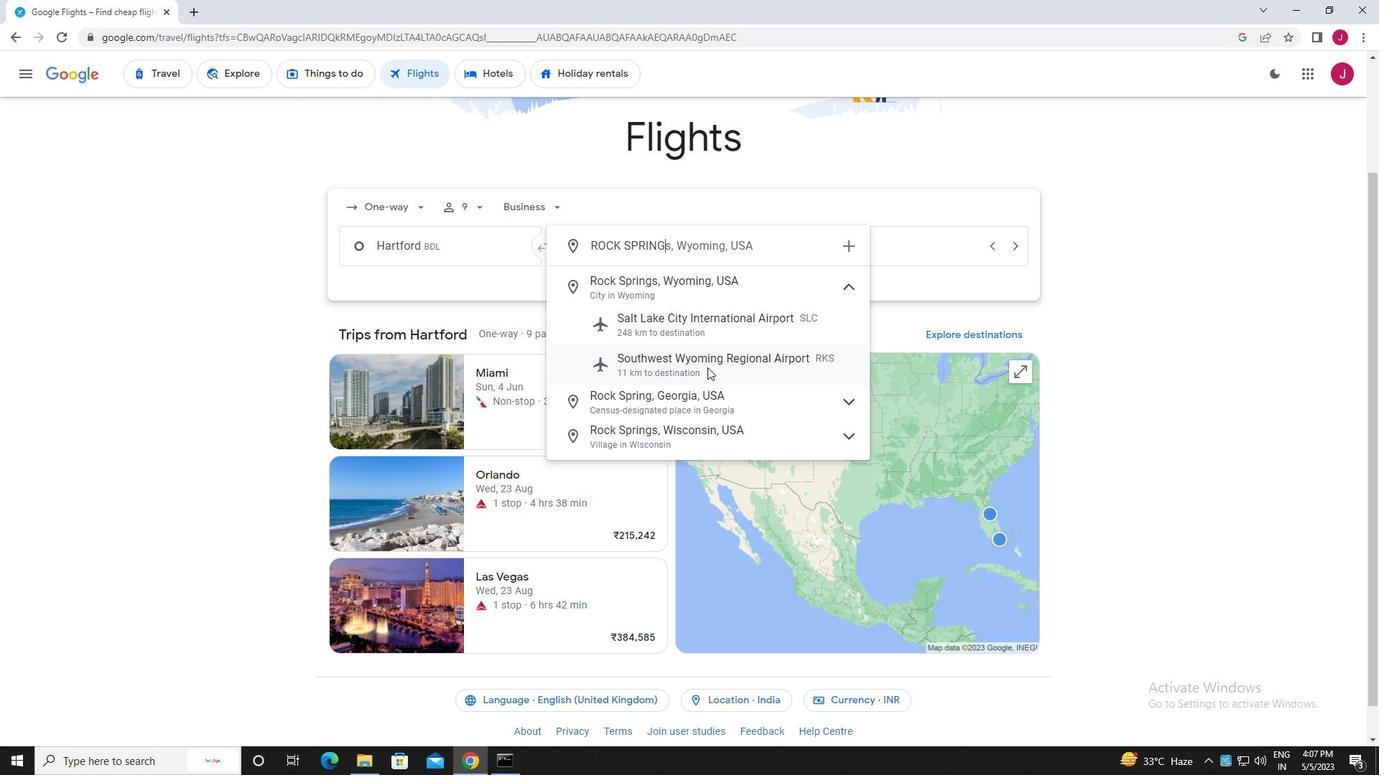 
Action: Mouse moved to (849, 250)
Screenshot: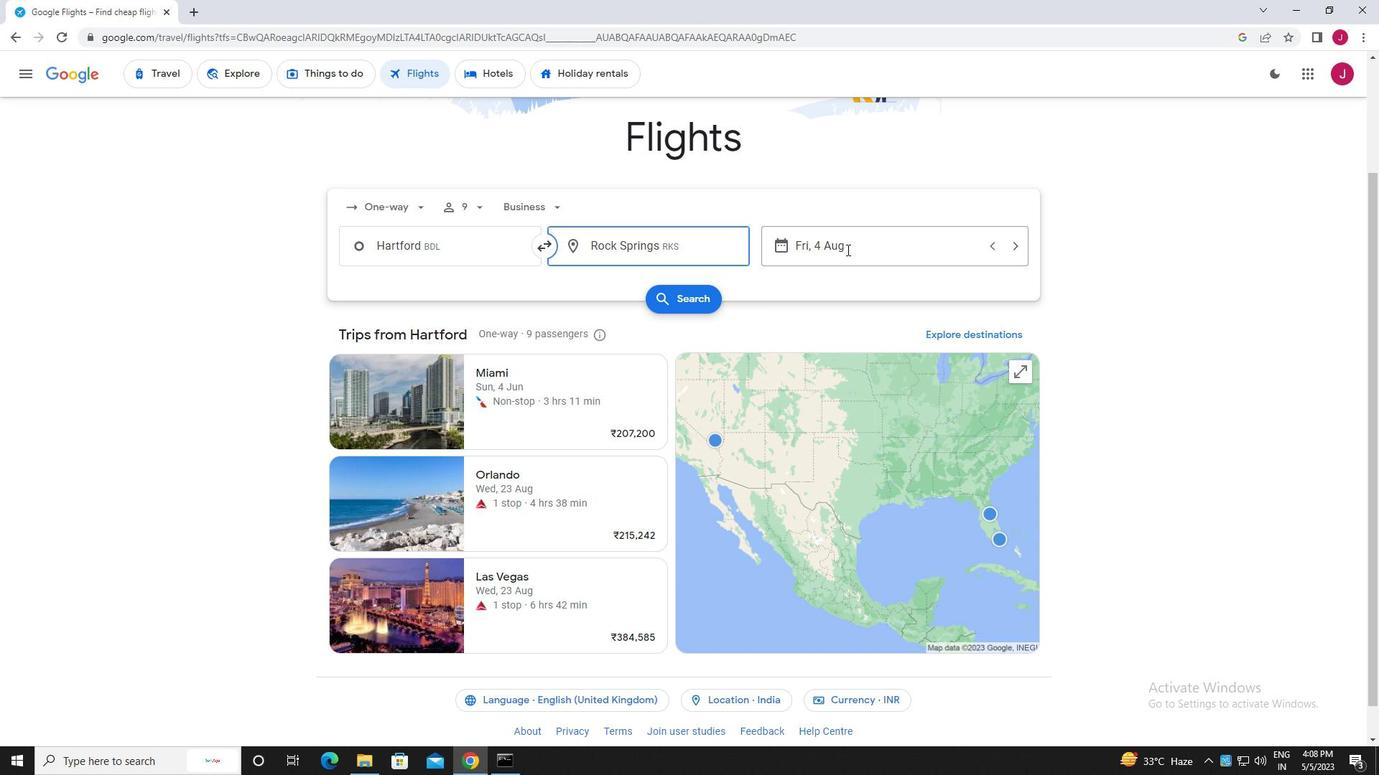 
Action: Mouse pressed left at (849, 250)
Screenshot: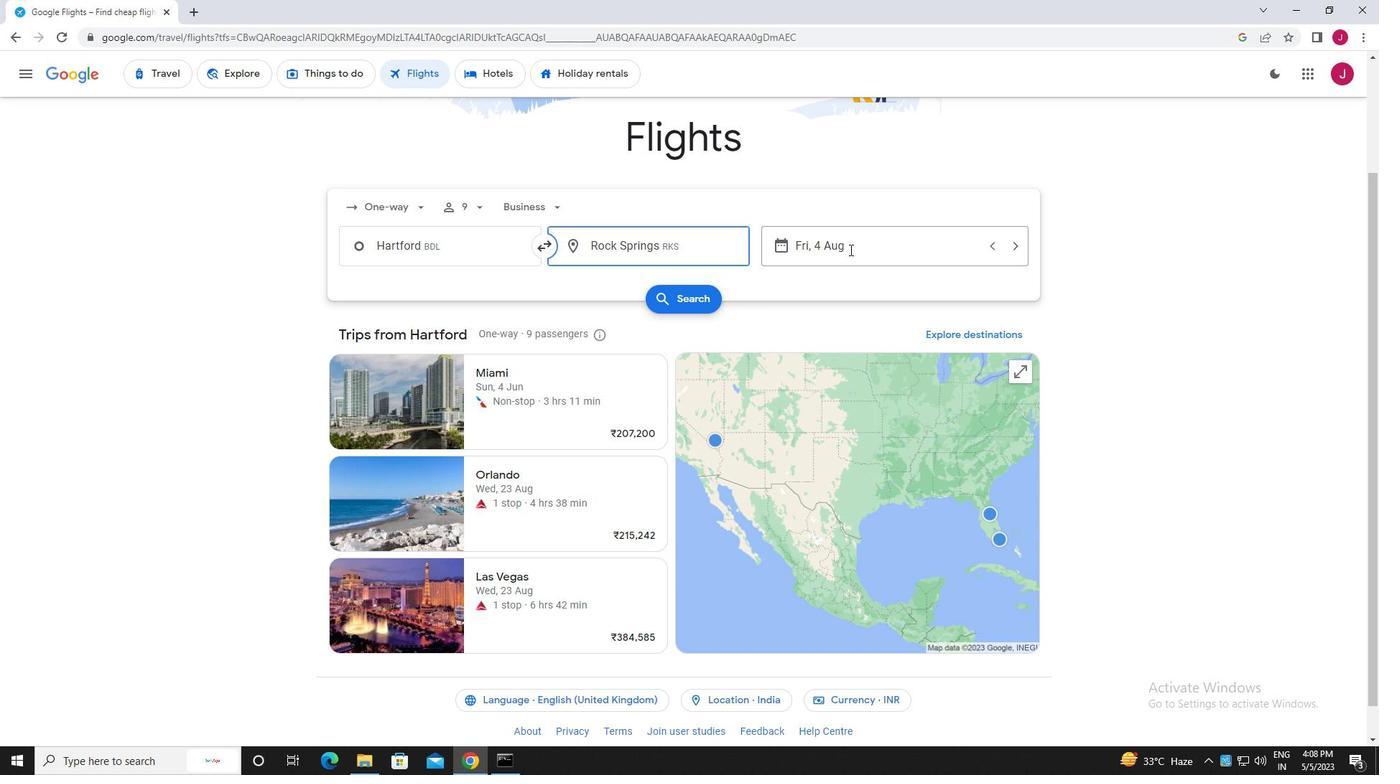 
Action: Mouse moved to (727, 364)
Screenshot: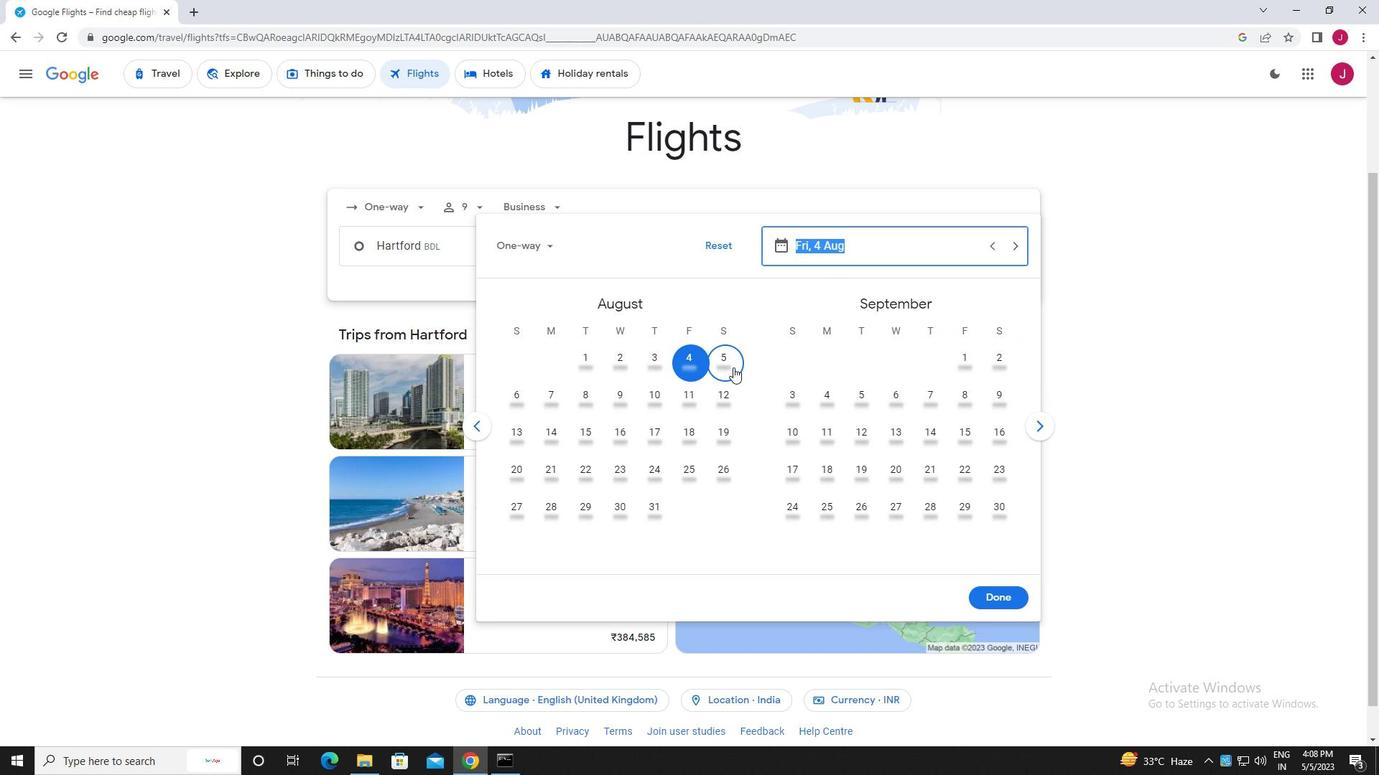 
Action: Mouse pressed left at (727, 364)
Screenshot: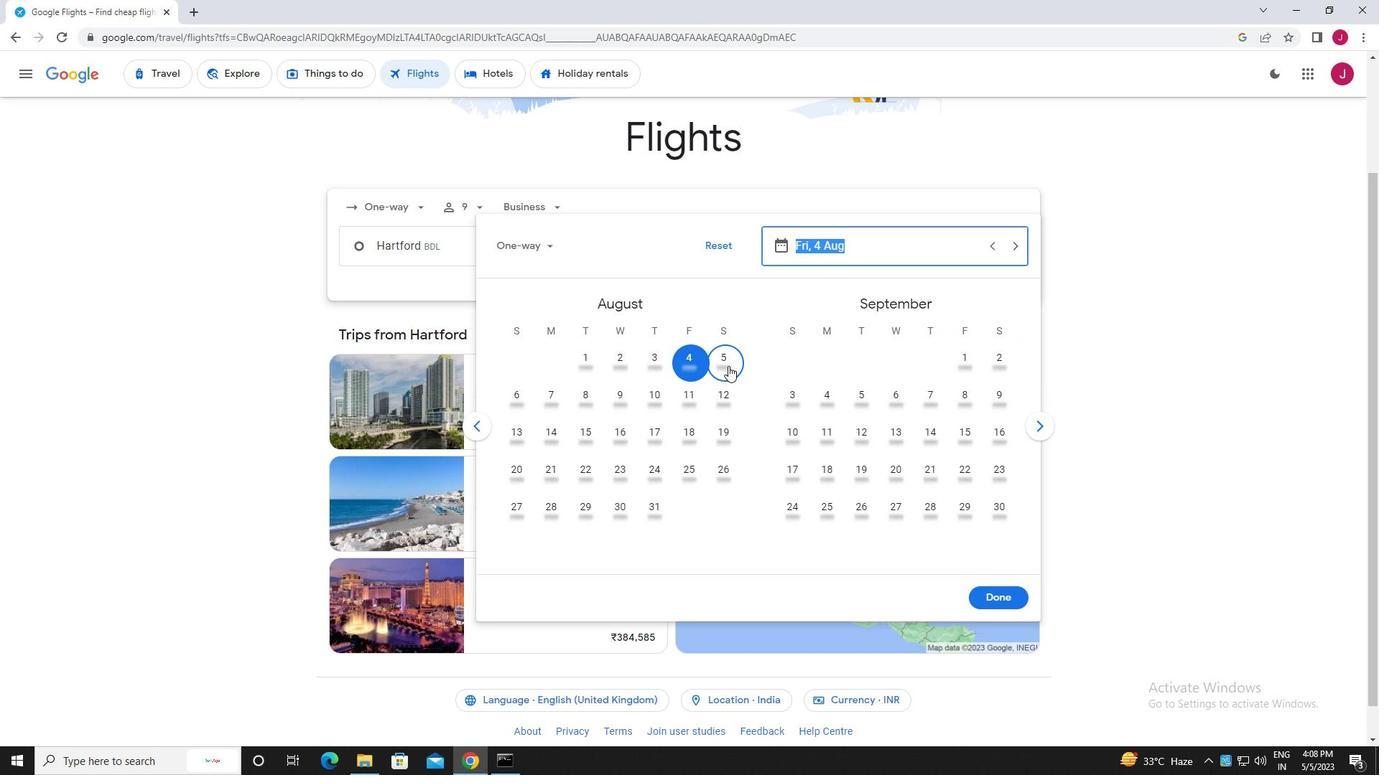 
Action: Mouse moved to (987, 600)
Screenshot: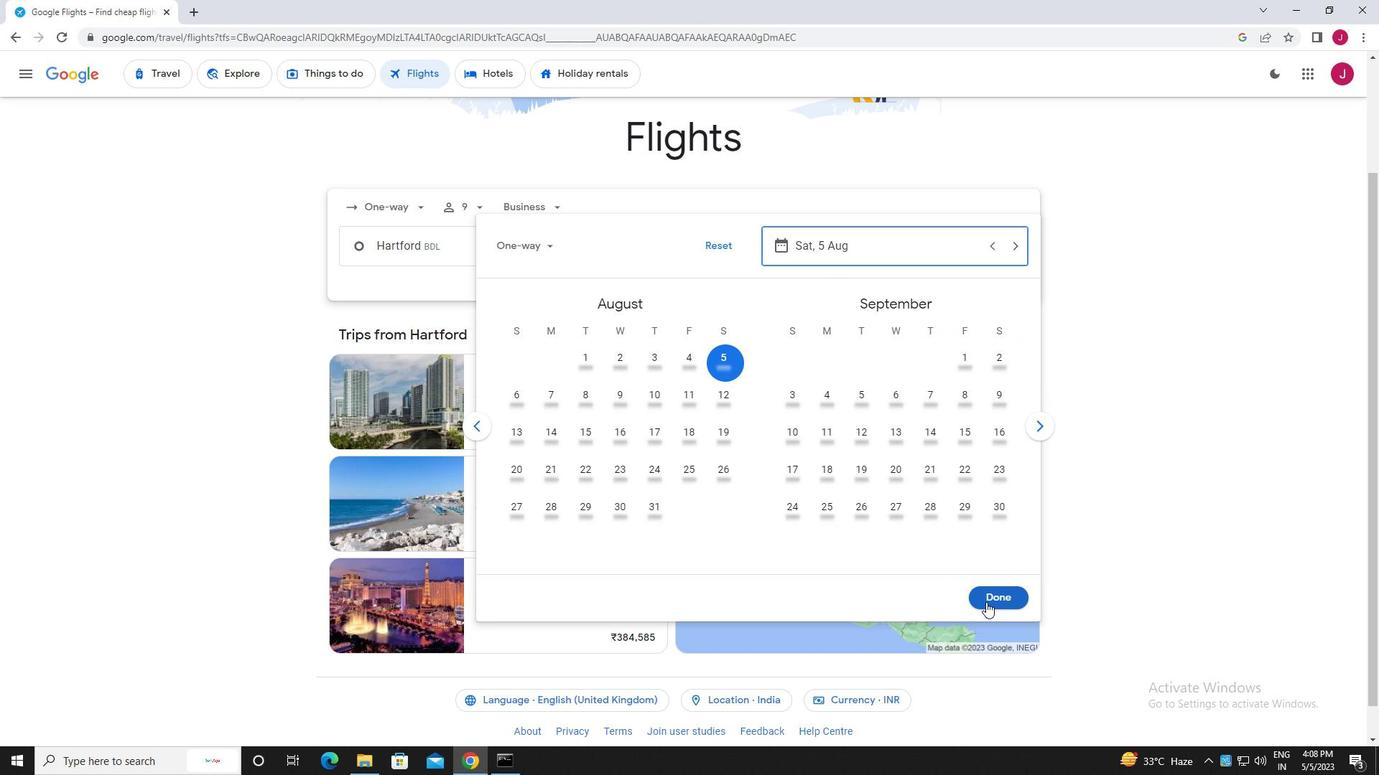 
Action: Mouse pressed left at (987, 600)
Screenshot: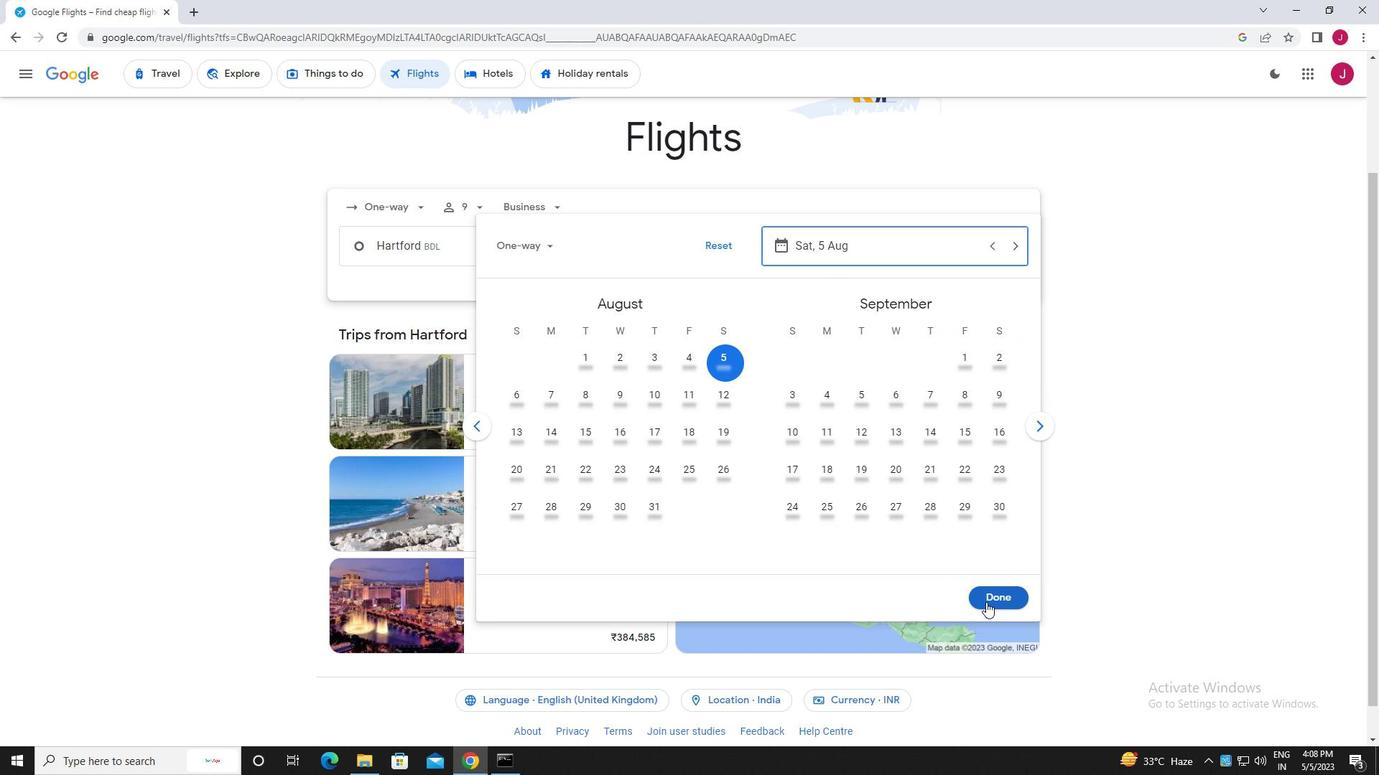
Action: Mouse moved to (700, 304)
Screenshot: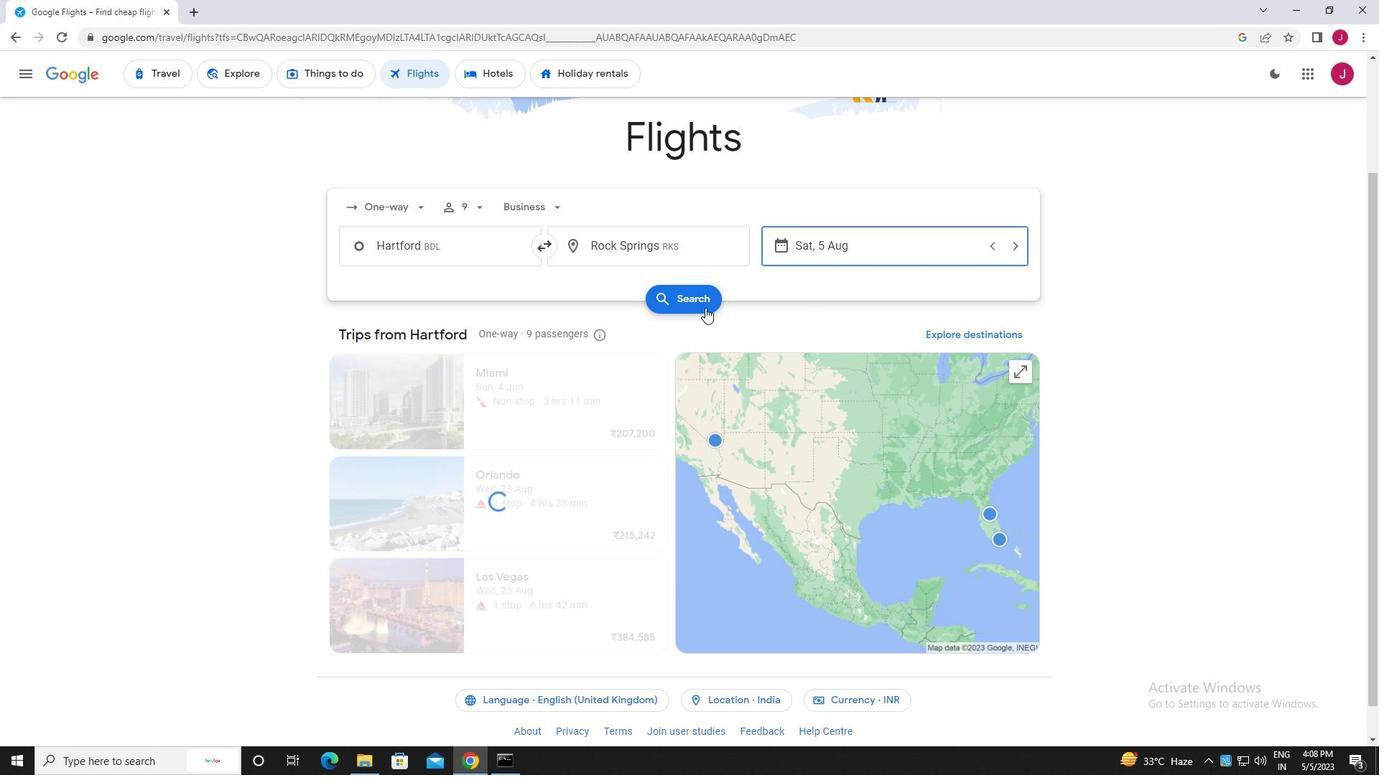
Action: Mouse pressed left at (700, 304)
Screenshot: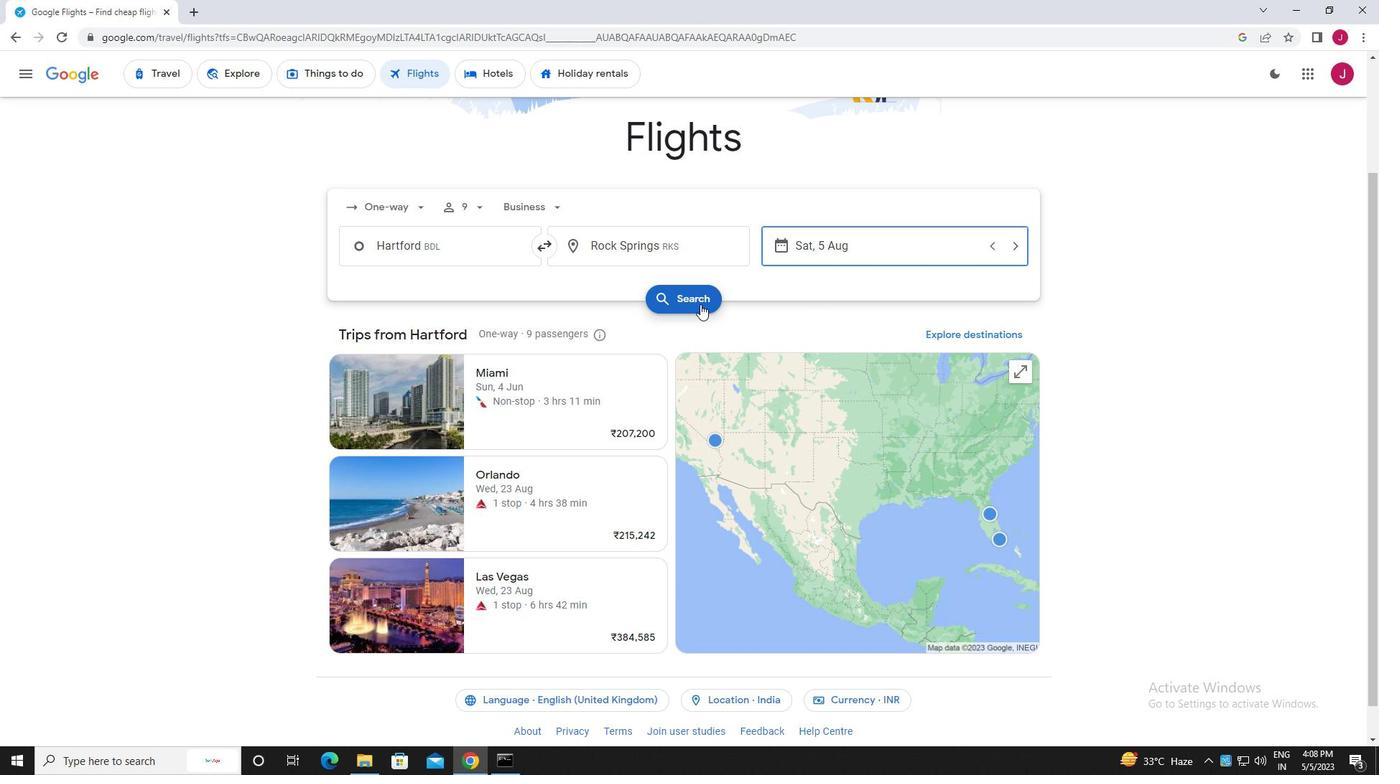 
Action: Mouse moved to (372, 209)
Screenshot: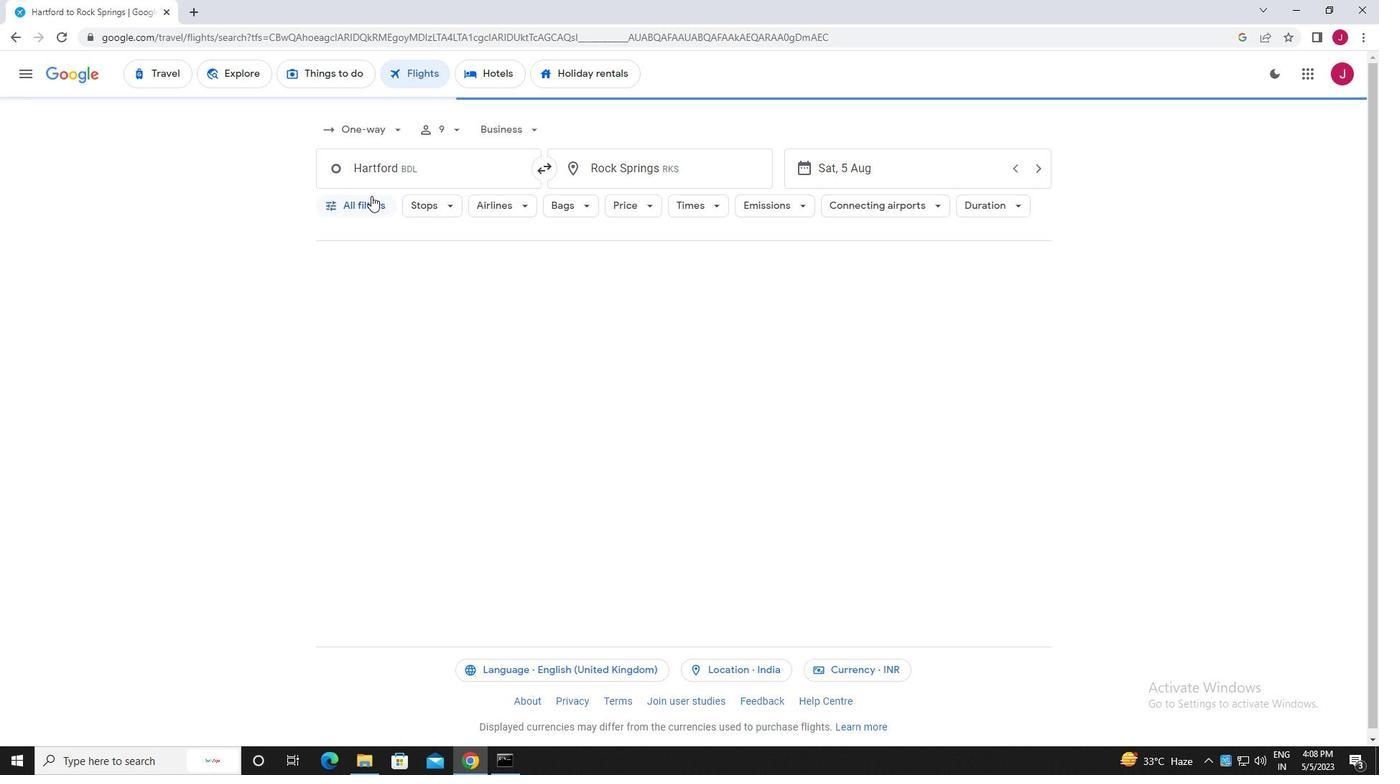 
Action: Mouse pressed left at (372, 209)
Screenshot: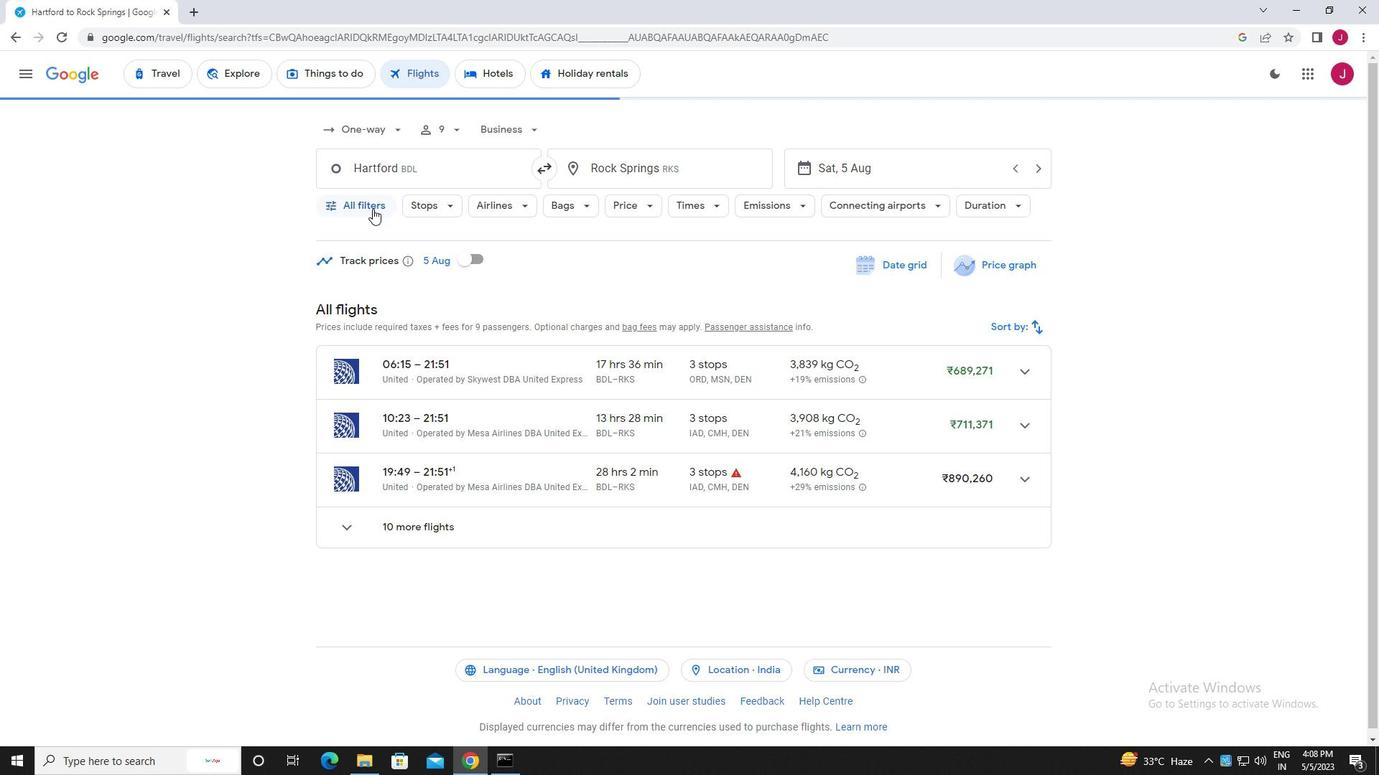 
Action: Mouse moved to (441, 317)
Screenshot: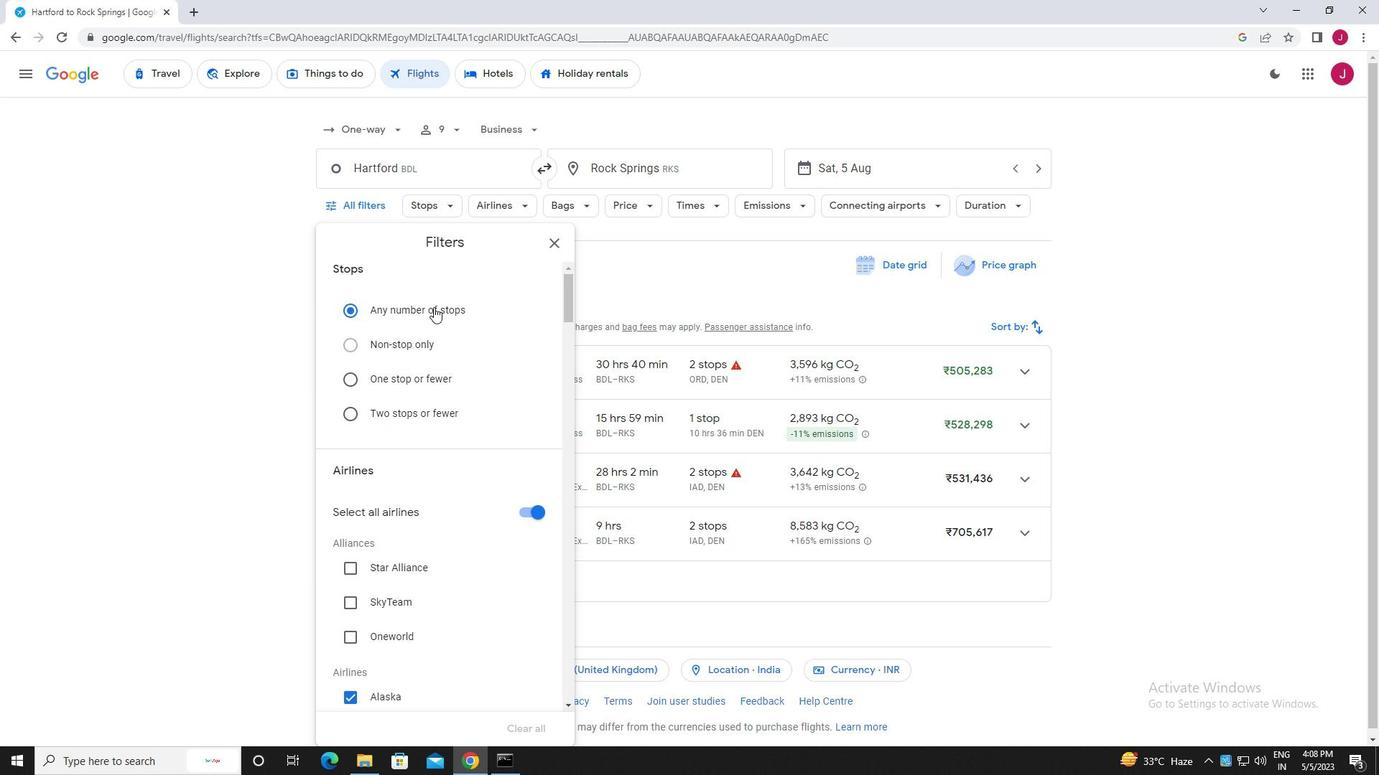 
Action: Mouse scrolled (441, 316) with delta (0, 0)
Screenshot: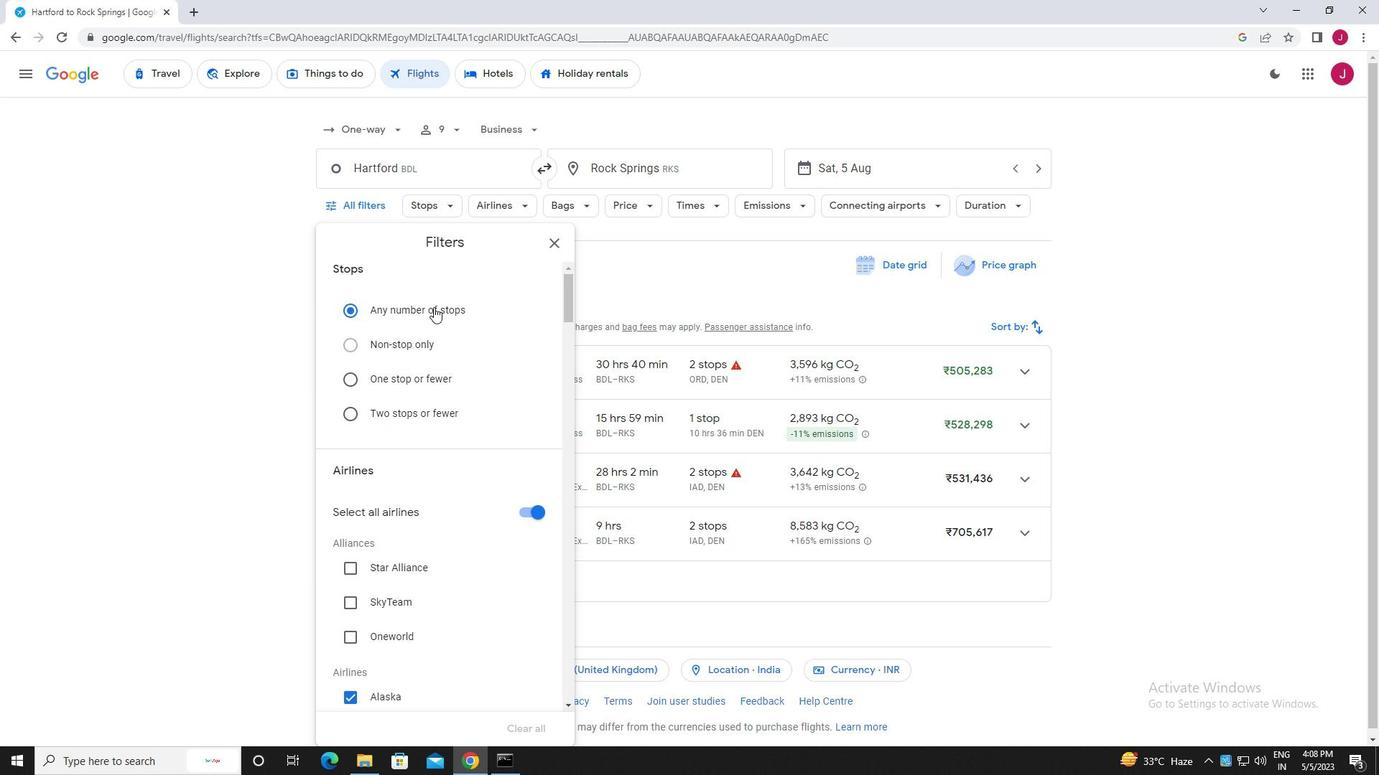 
Action: Mouse moved to (531, 428)
Screenshot: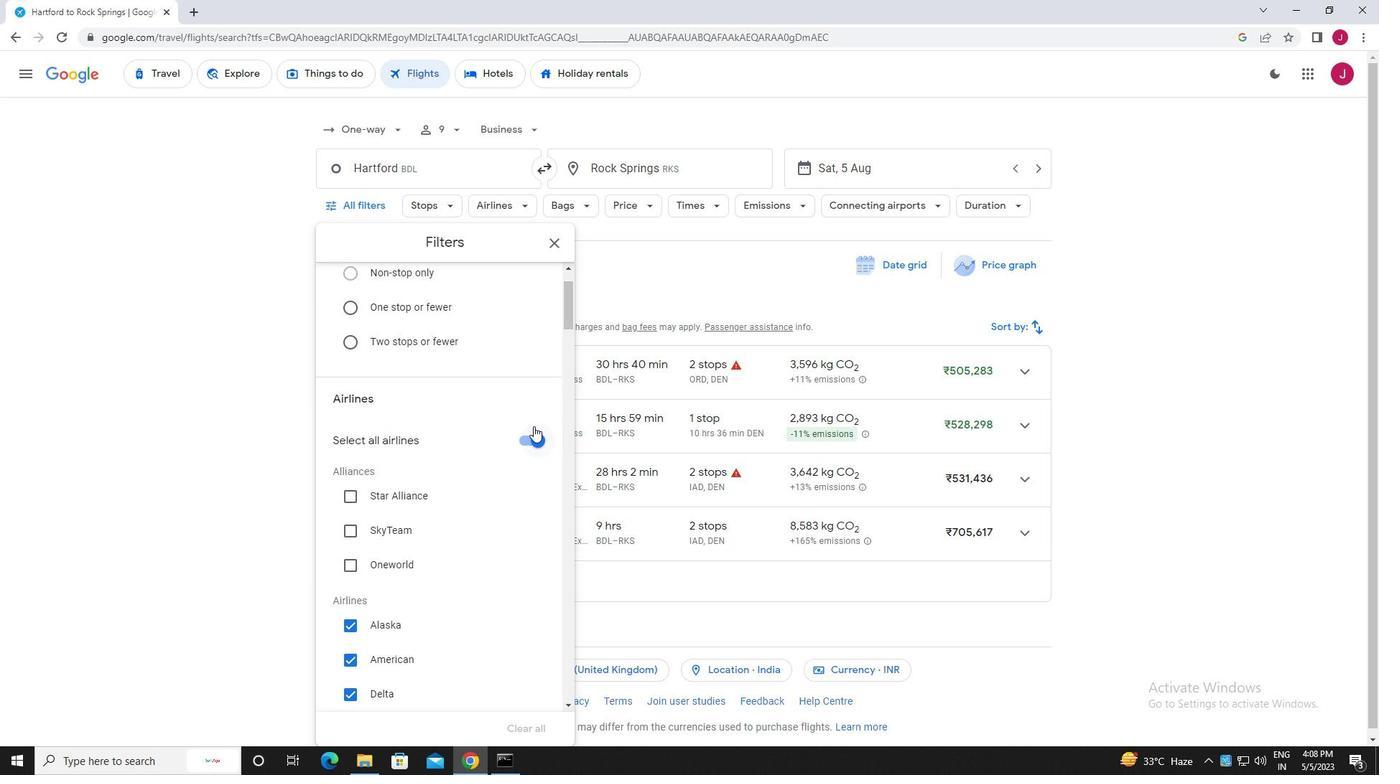 
Action: Mouse pressed left at (531, 428)
Screenshot: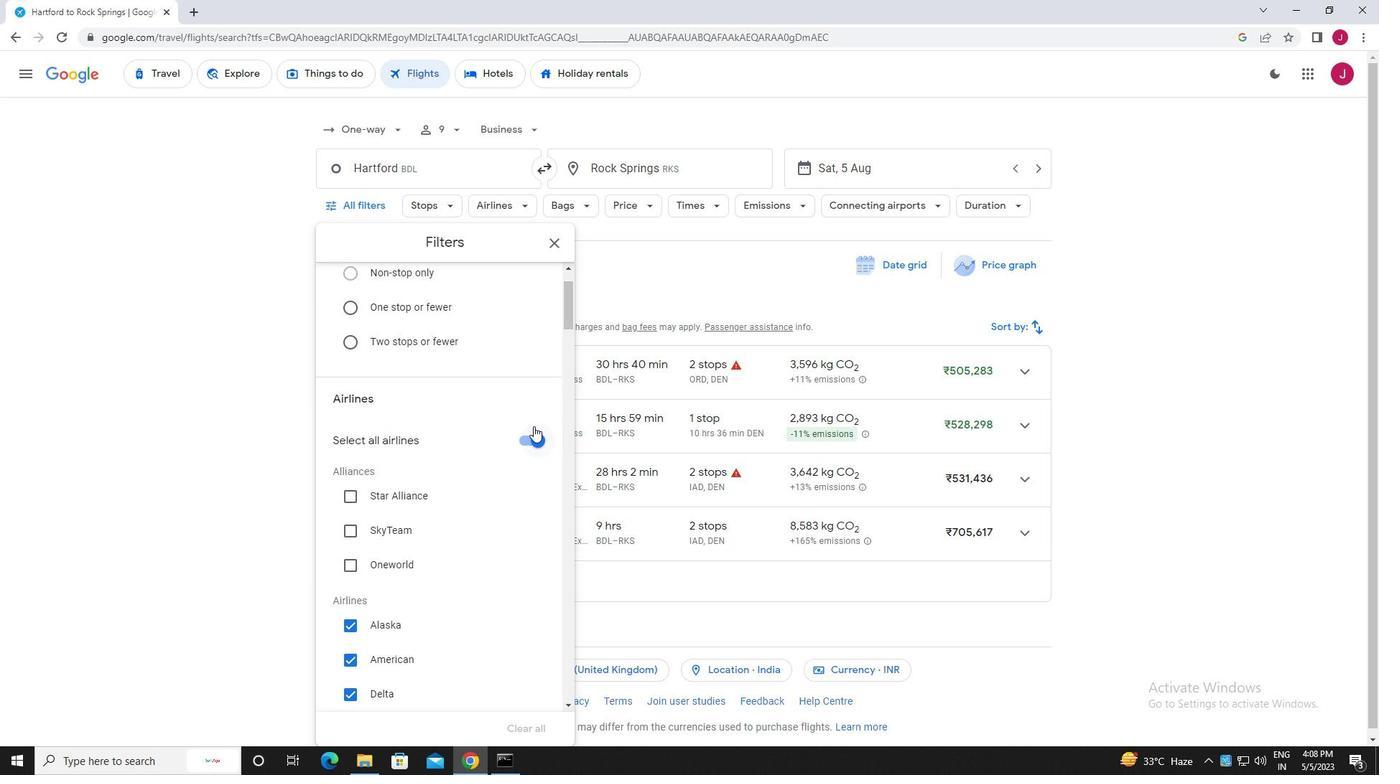 
Action: Mouse moved to (502, 408)
Screenshot: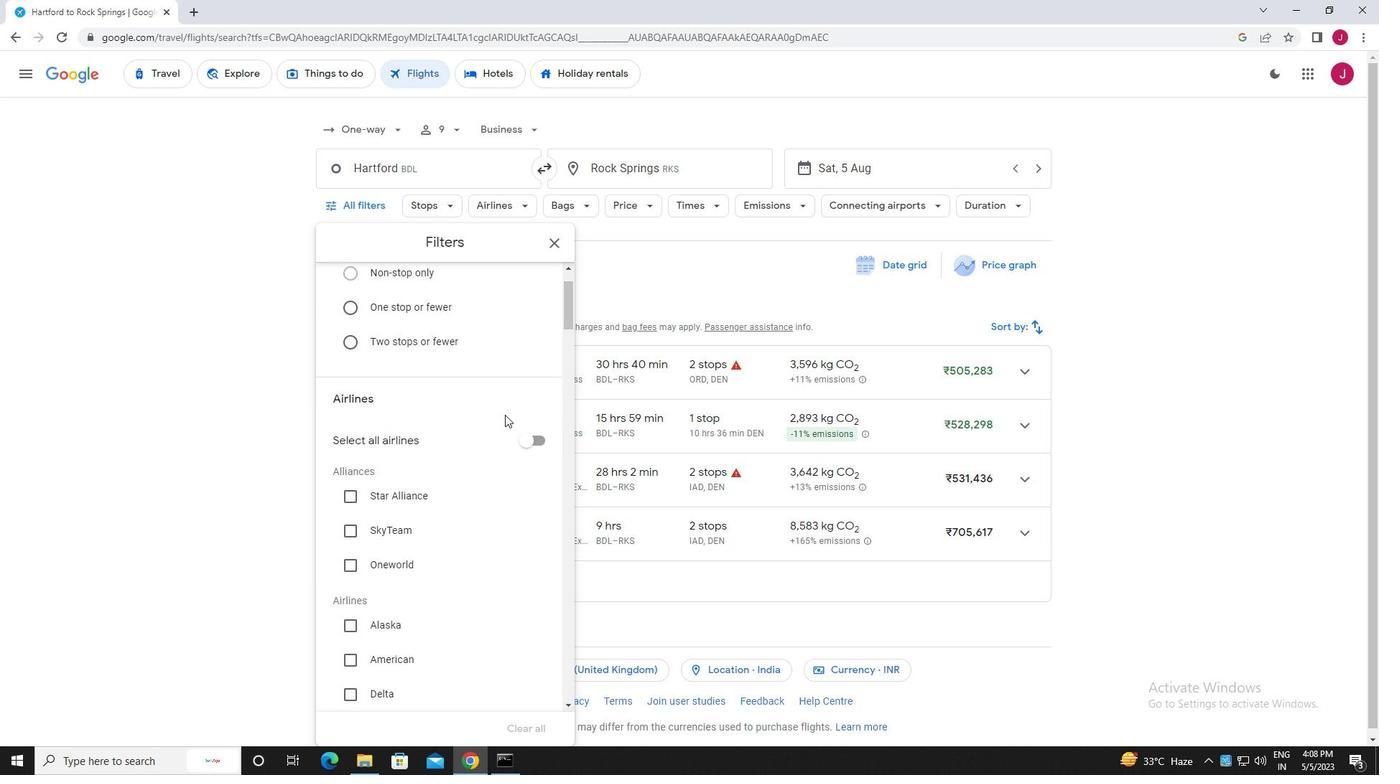 
Action: Mouse scrolled (502, 408) with delta (0, 0)
Screenshot: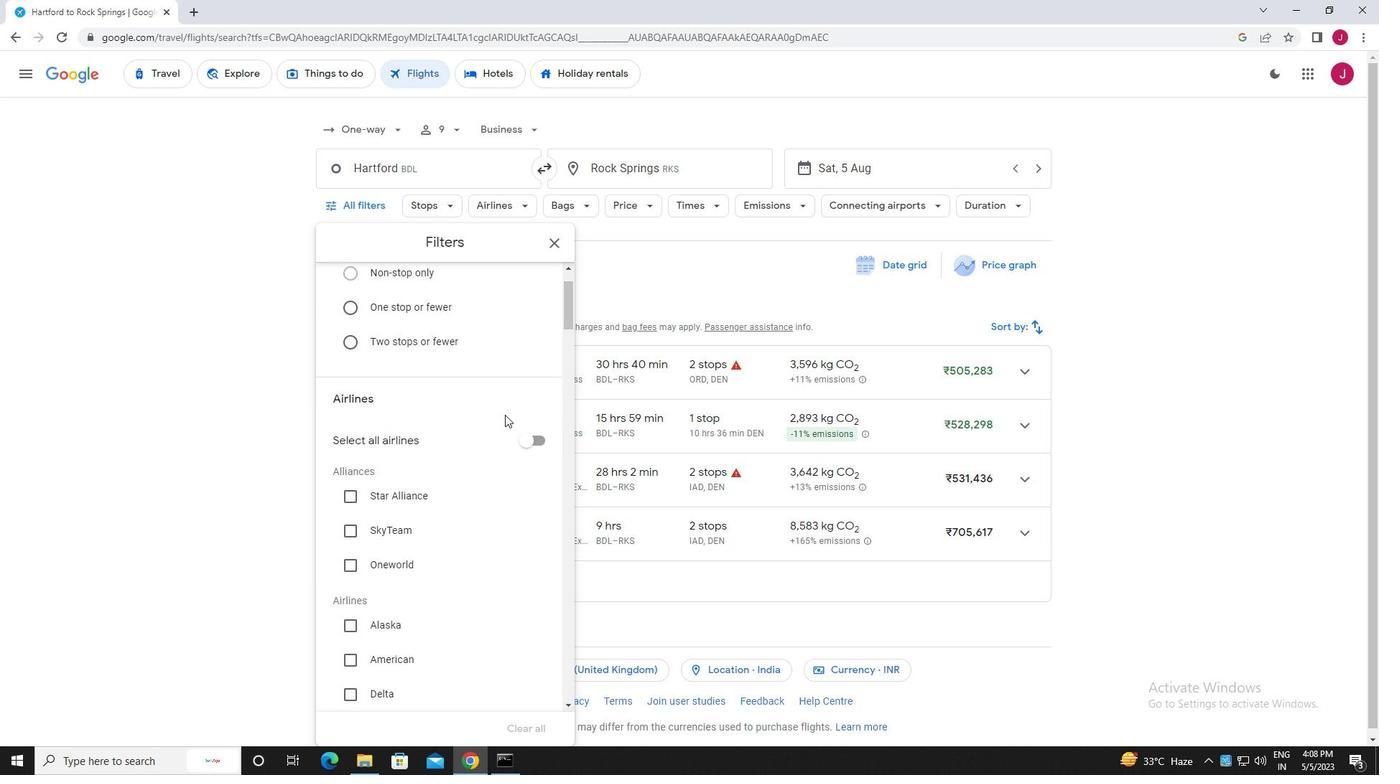 
Action: Mouse scrolled (502, 408) with delta (0, 0)
Screenshot: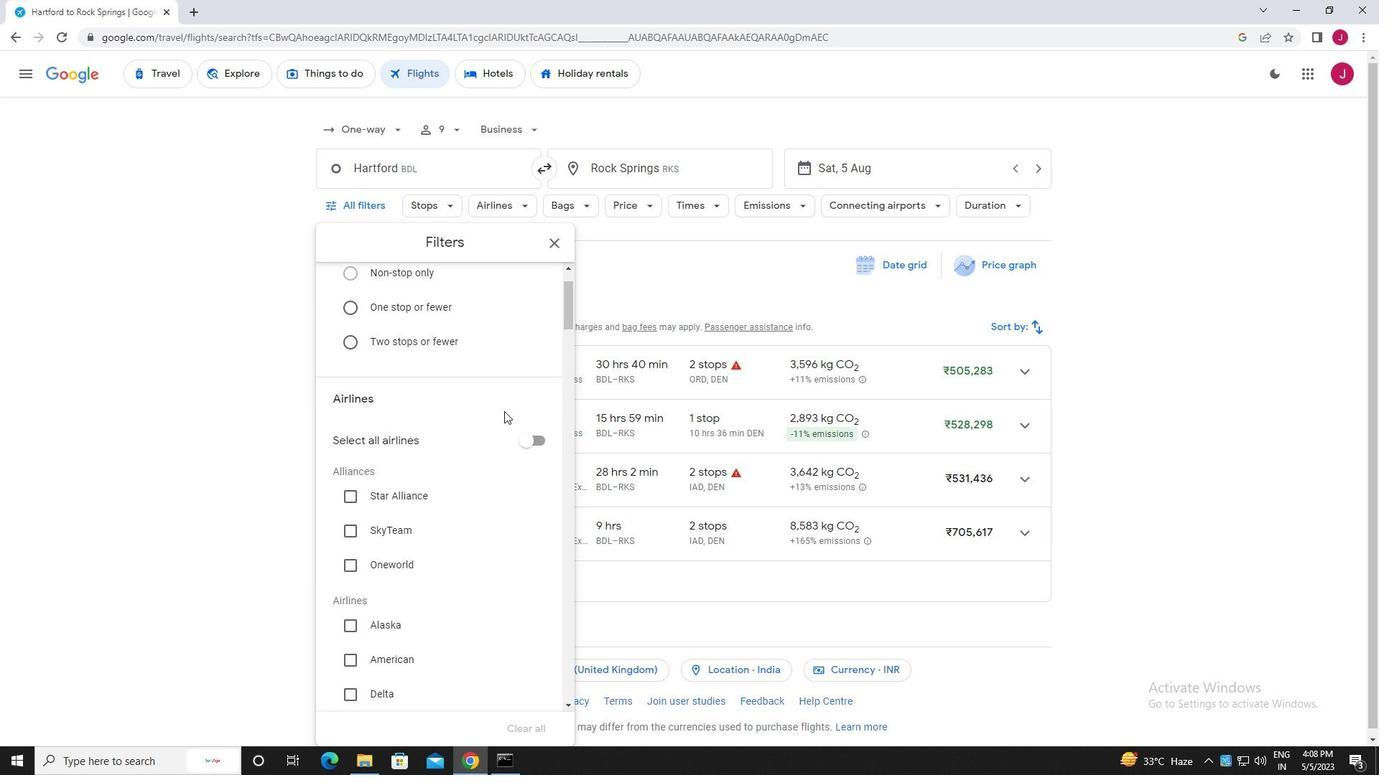 
Action: Mouse moved to (500, 408)
Screenshot: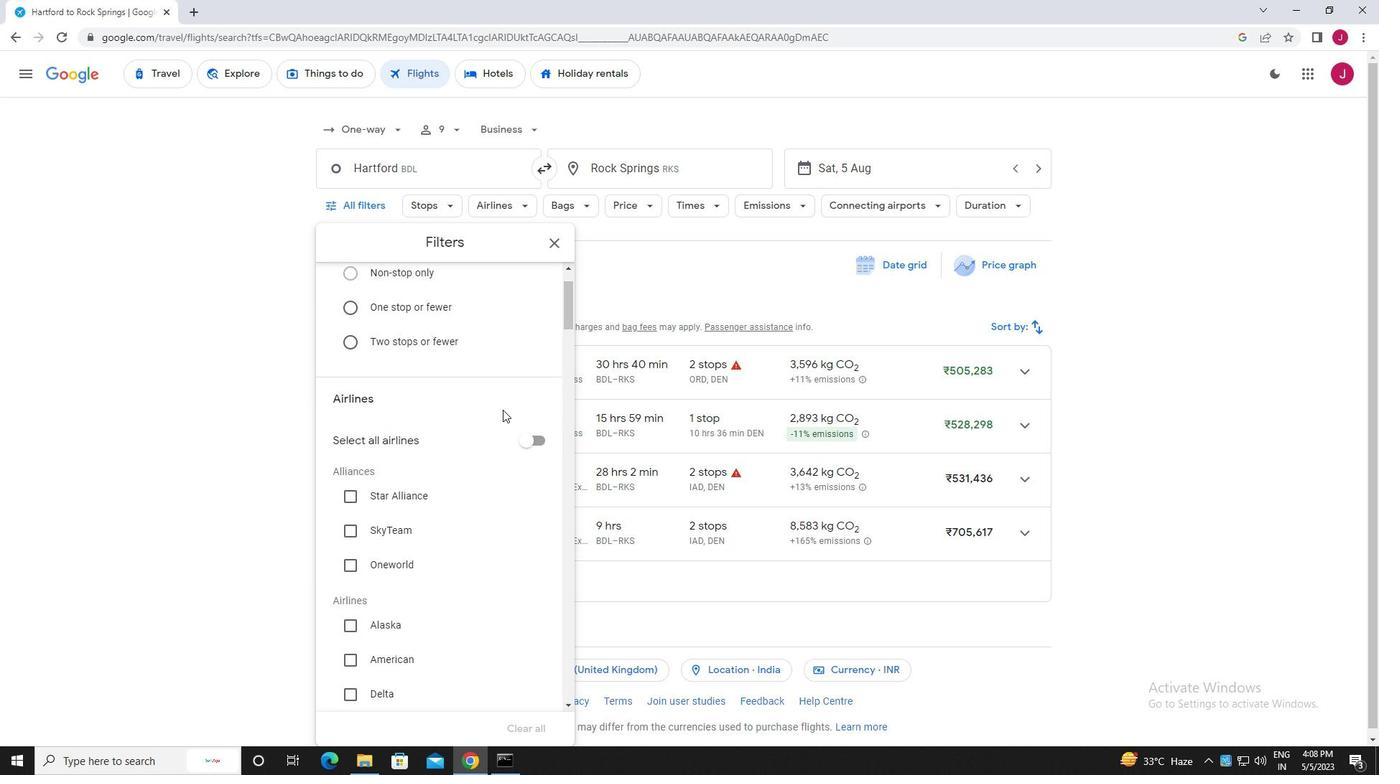 
Action: Mouse scrolled (500, 407) with delta (0, 0)
Screenshot: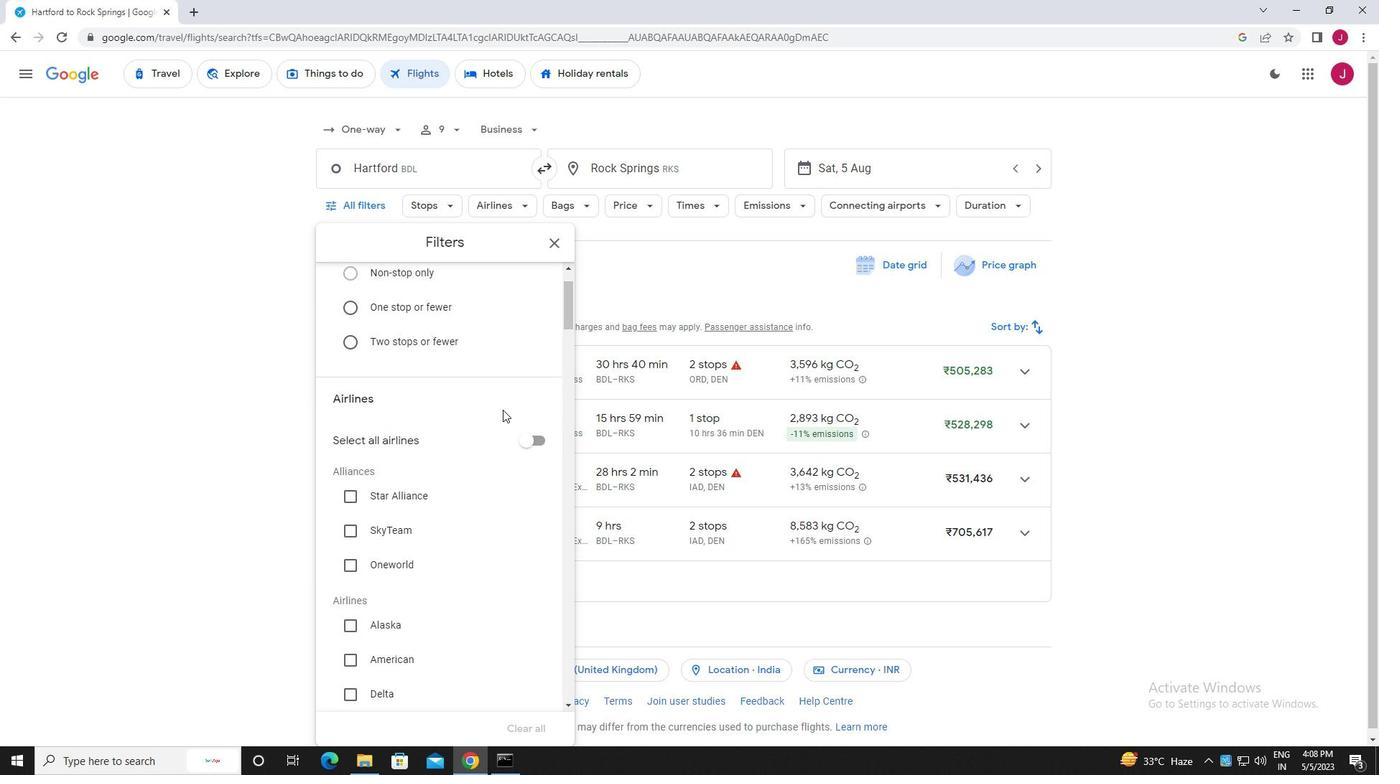 
Action: Mouse moved to (495, 407)
Screenshot: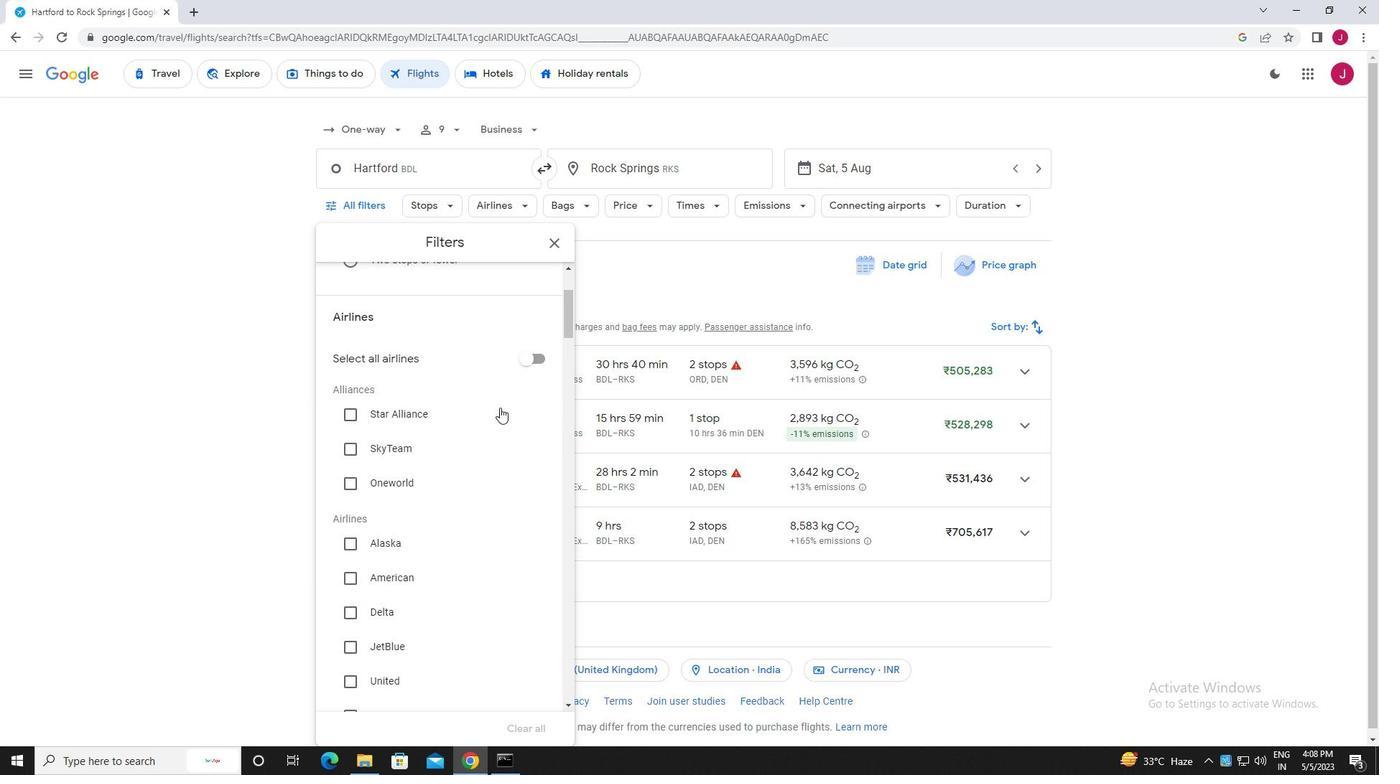 
Action: Mouse scrolled (495, 406) with delta (0, 0)
Screenshot: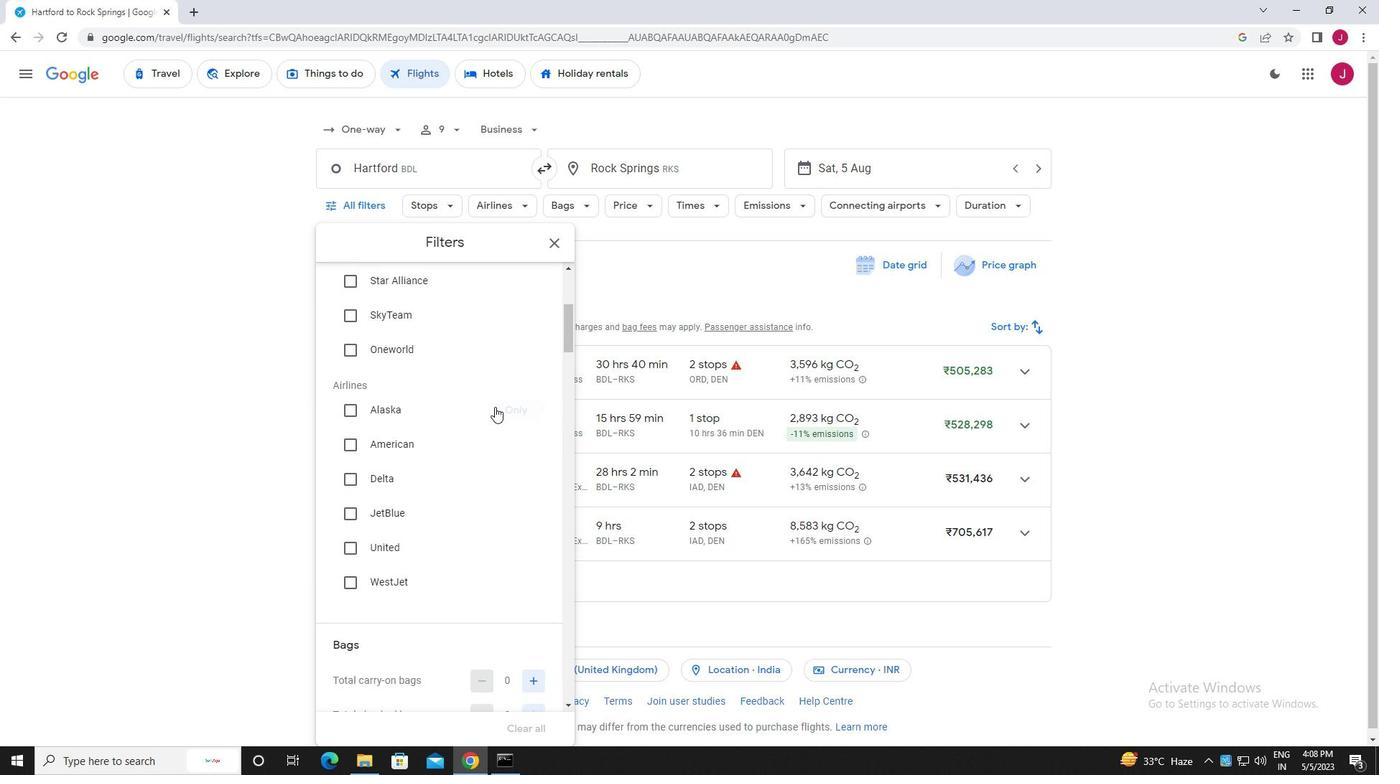 
Action: Mouse moved to (419, 459)
Screenshot: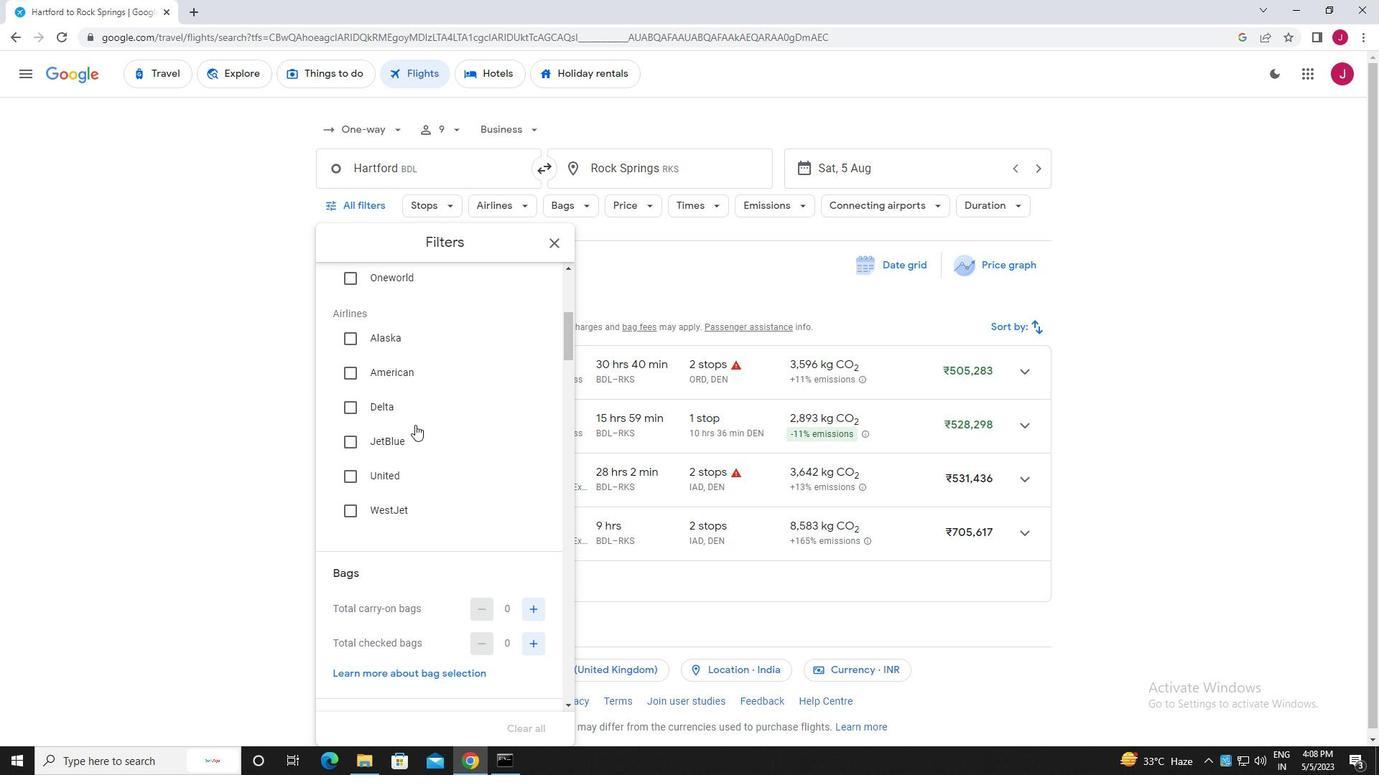 
Action: Mouse scrolled (419, 458) with delta (0, 0)
Screenshot: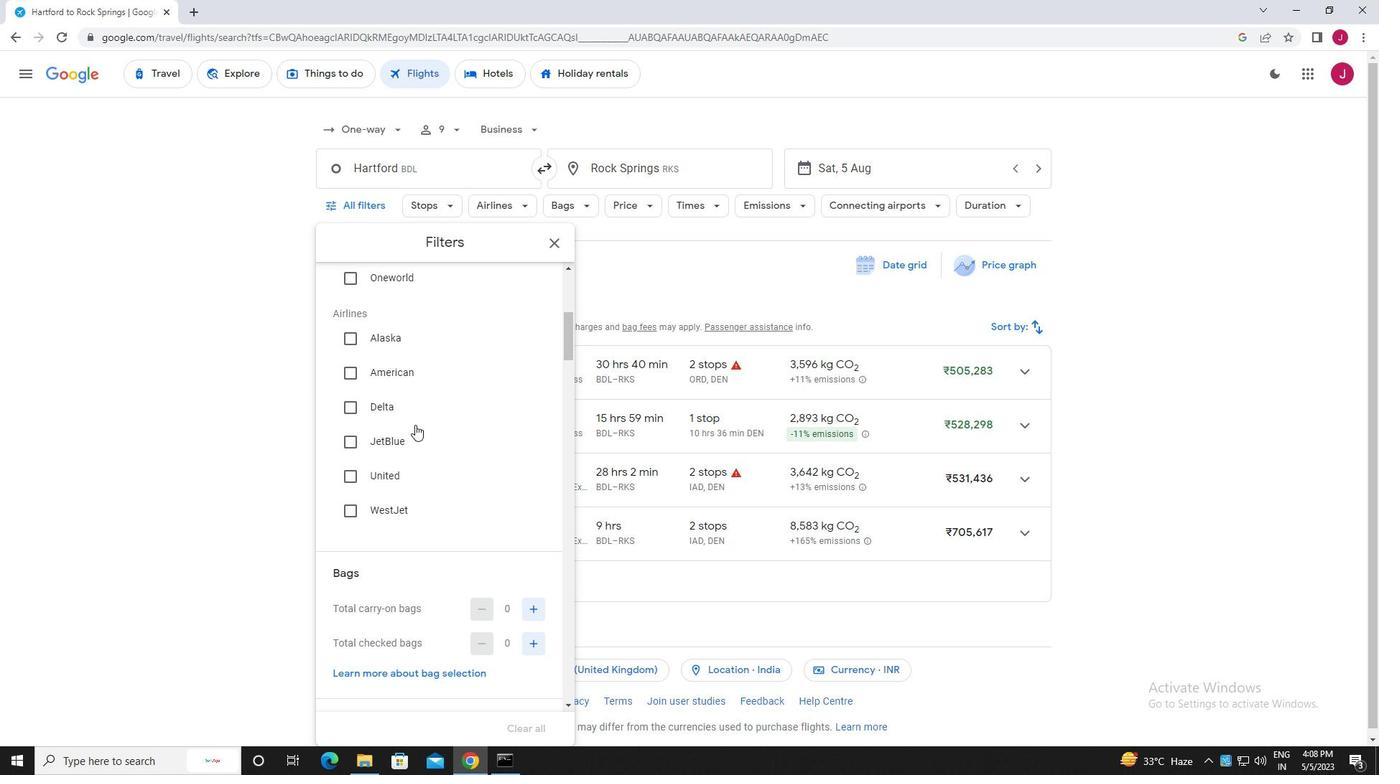 
Action: Mouse scrolled (419, 458) with delta (0, 0)
Screenshot: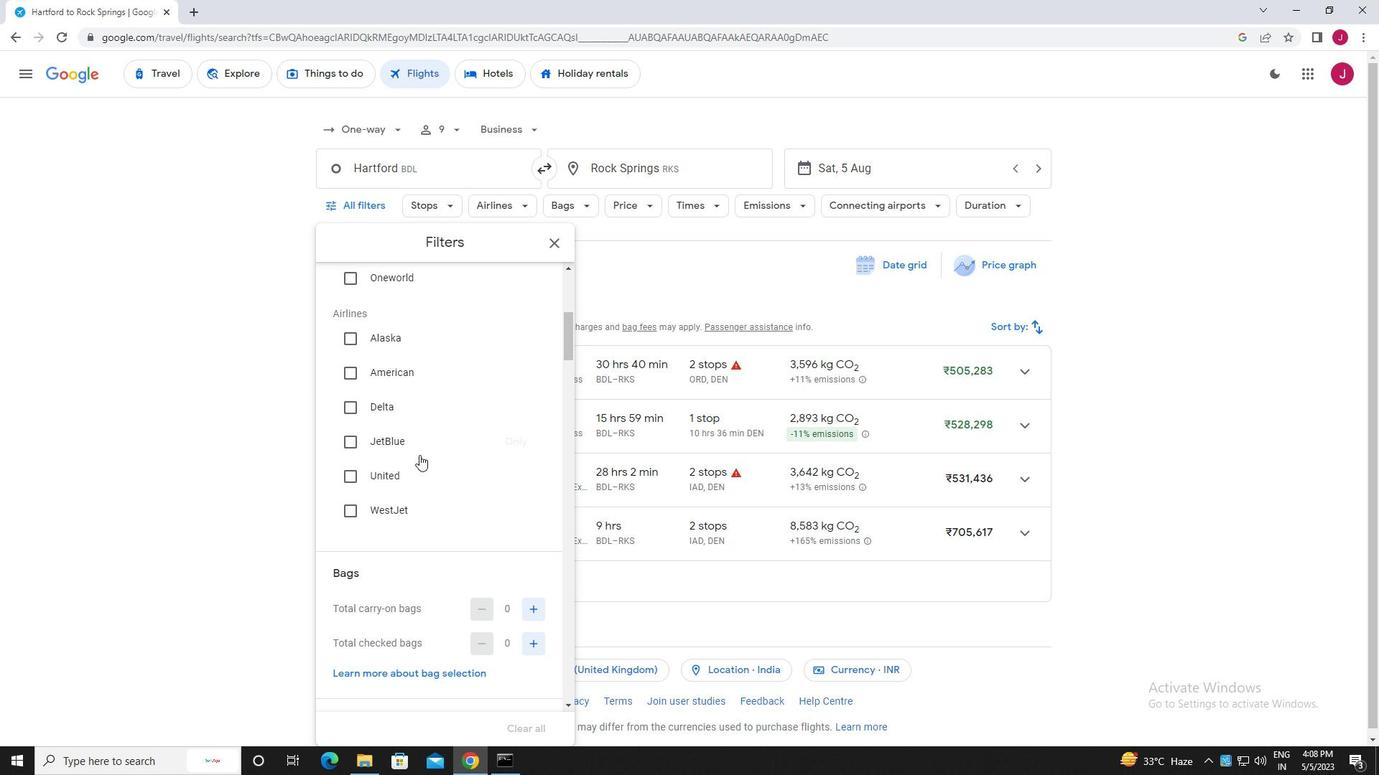 
Action: Mouse scrolled (419, 458) with delta (0, 0)
Screenshot: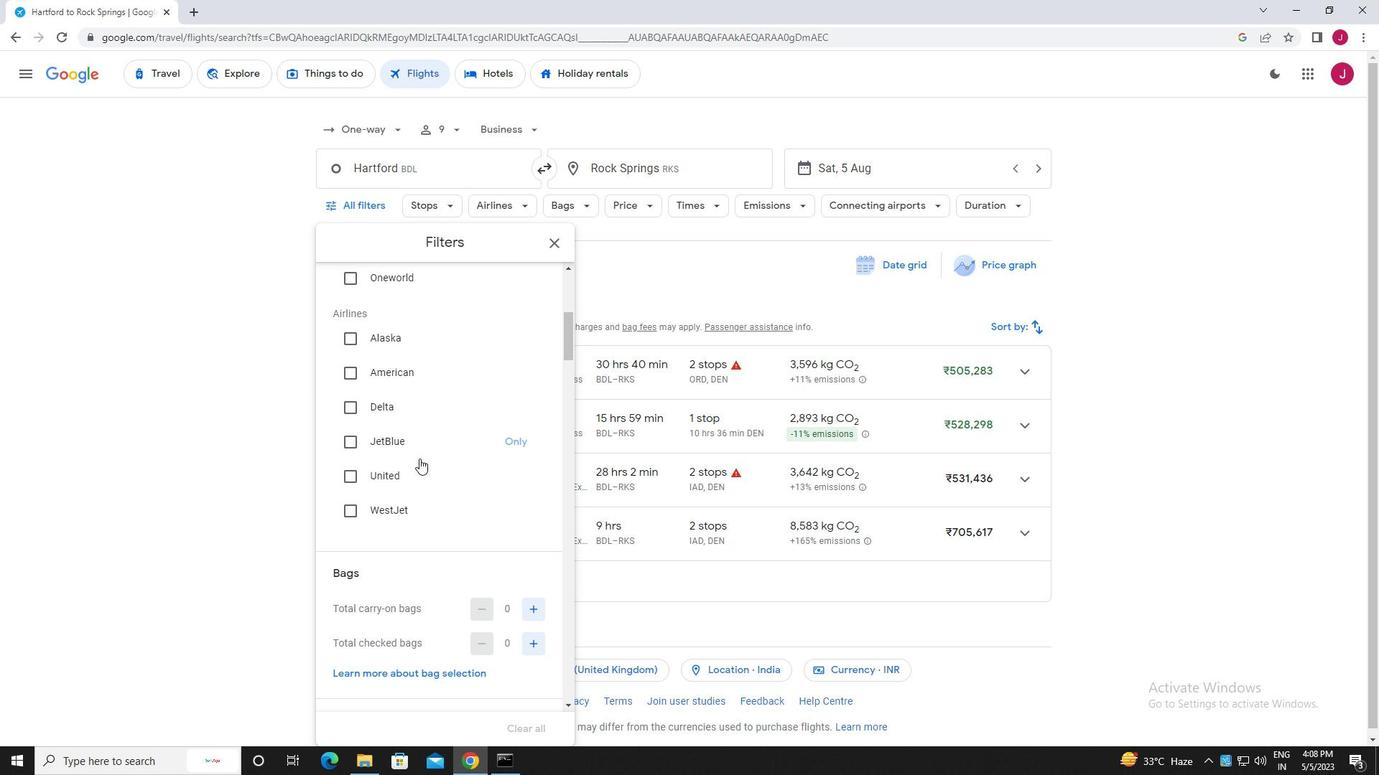 
Action: Mouse scrolled (419, 458) with delta (0, 0)
Screenshot: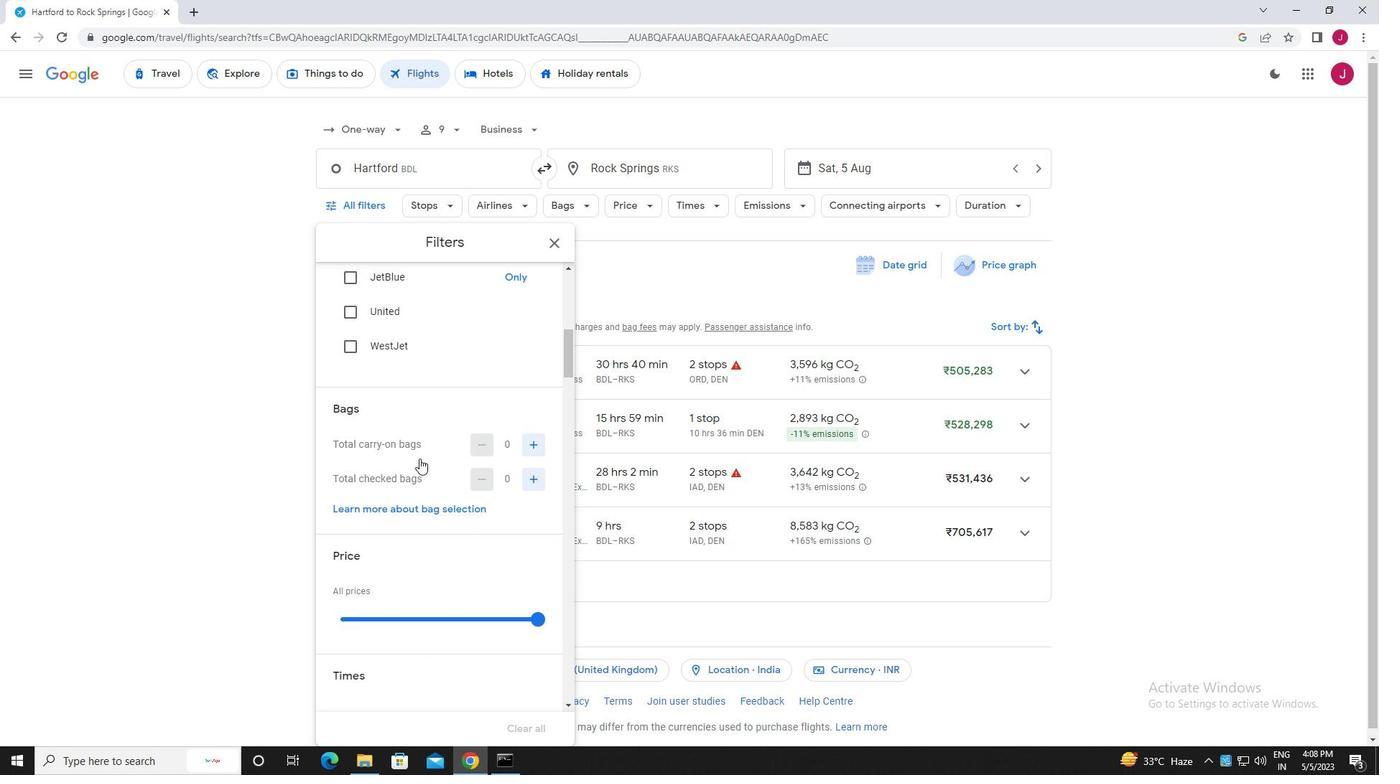 
Action: Mouse moved to (534, 354)
Screenshot: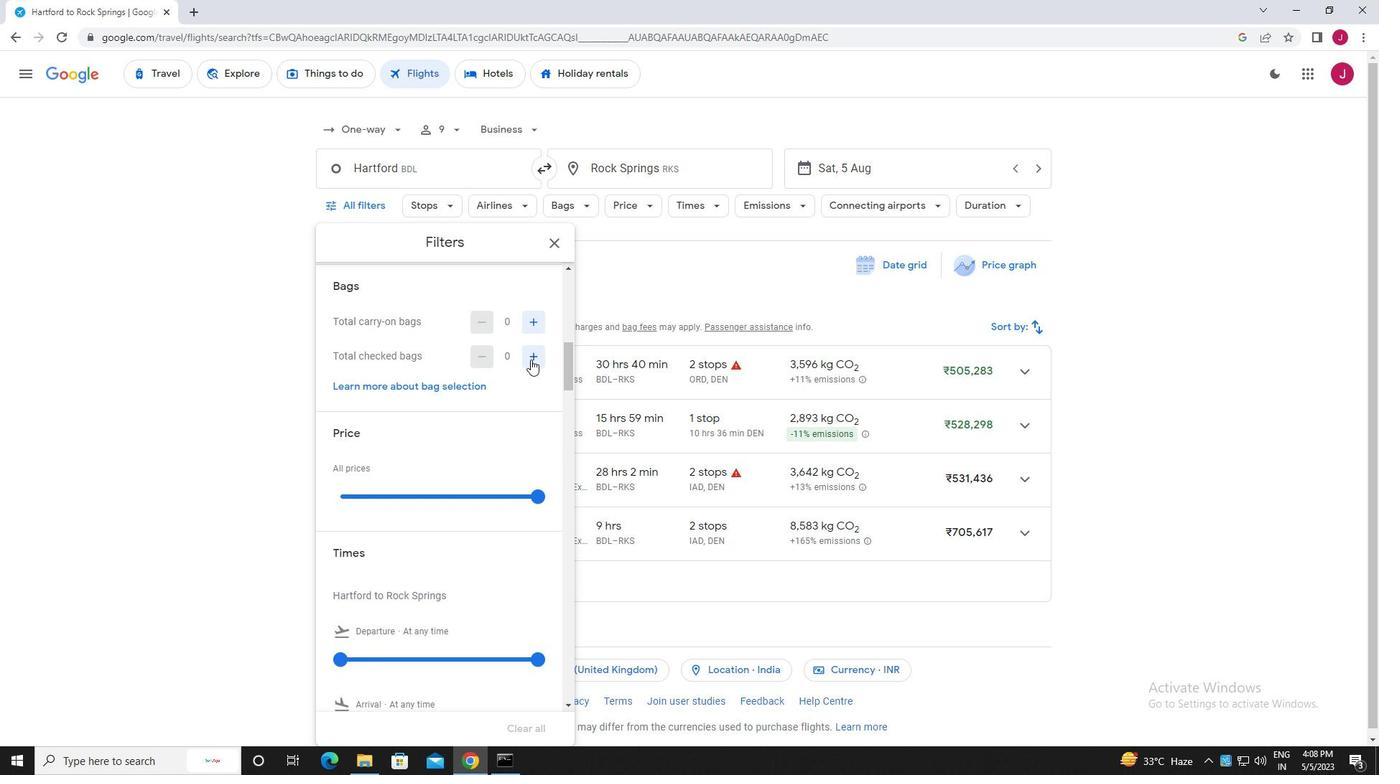 
Action: Mouse pressed left at (534, 354)
Screenshot: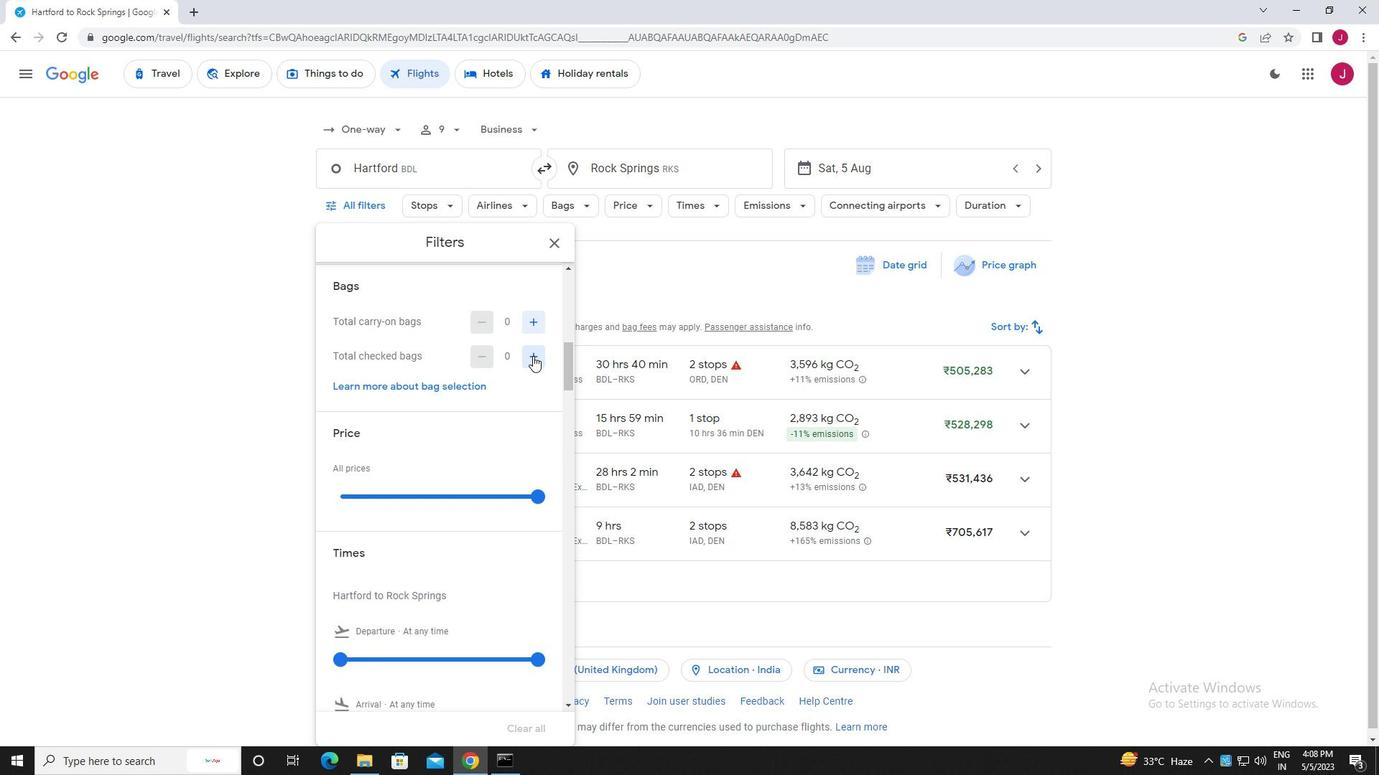 
Action: Mouse pressed left at (534, 354)
Screenshot: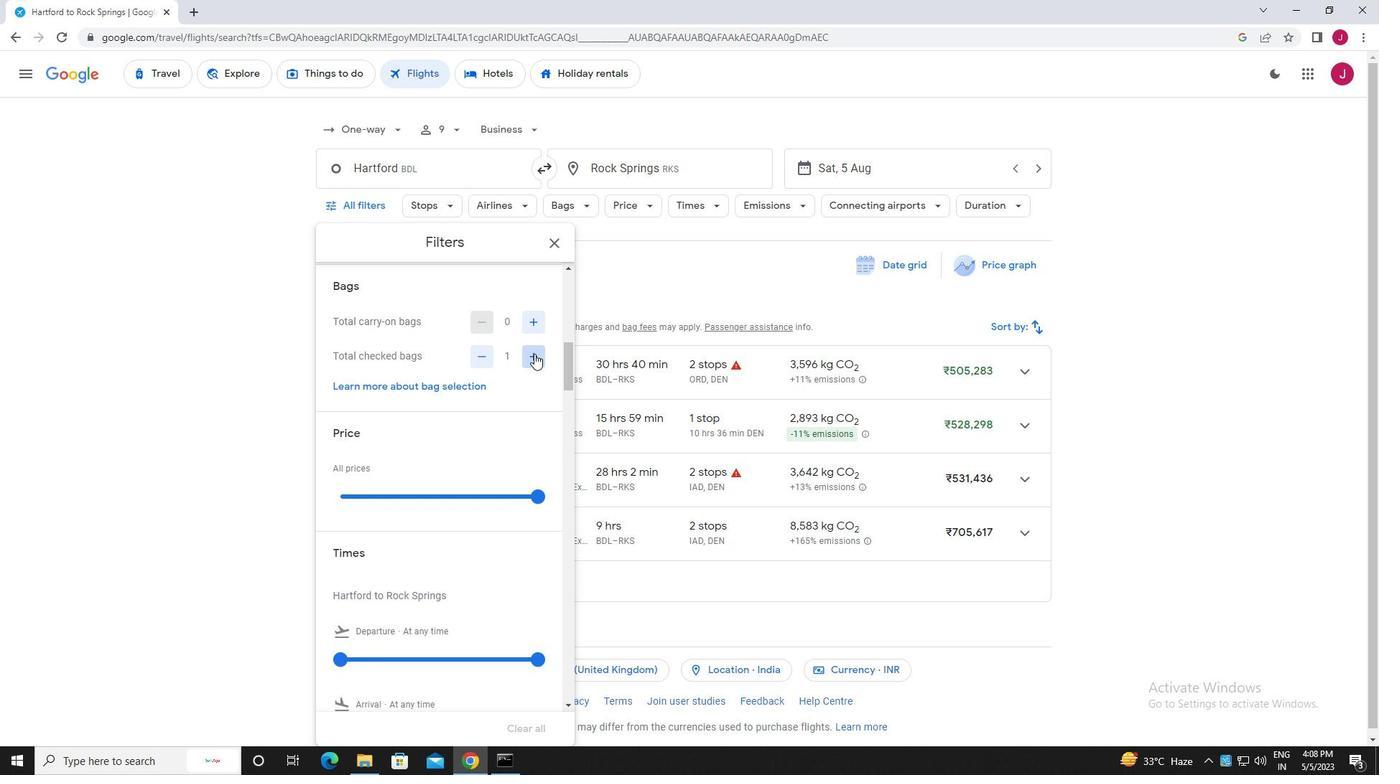 
Action: Mouse moved to (532, 354)
Screenshot: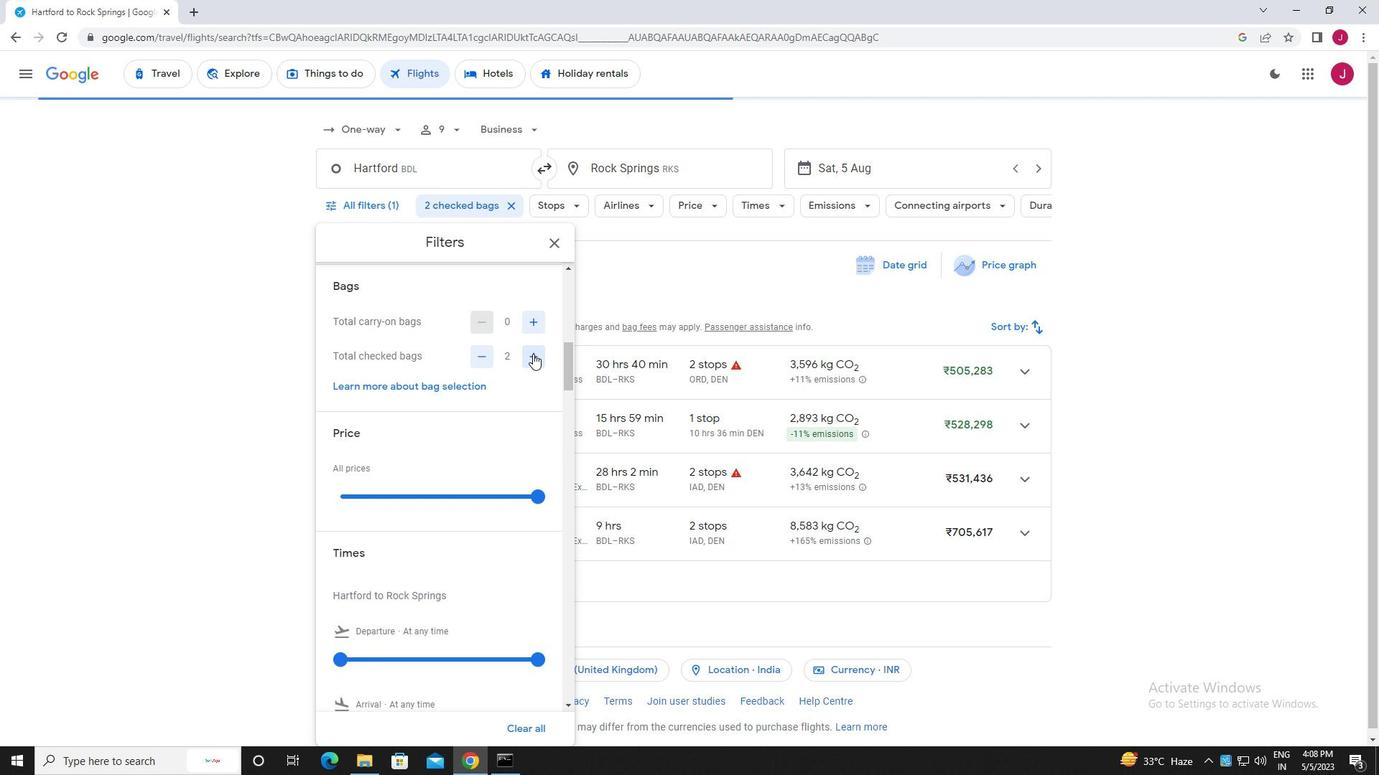 
Action: Mouse scrolled (532, 353) with delta (0, 0)
Screenshot: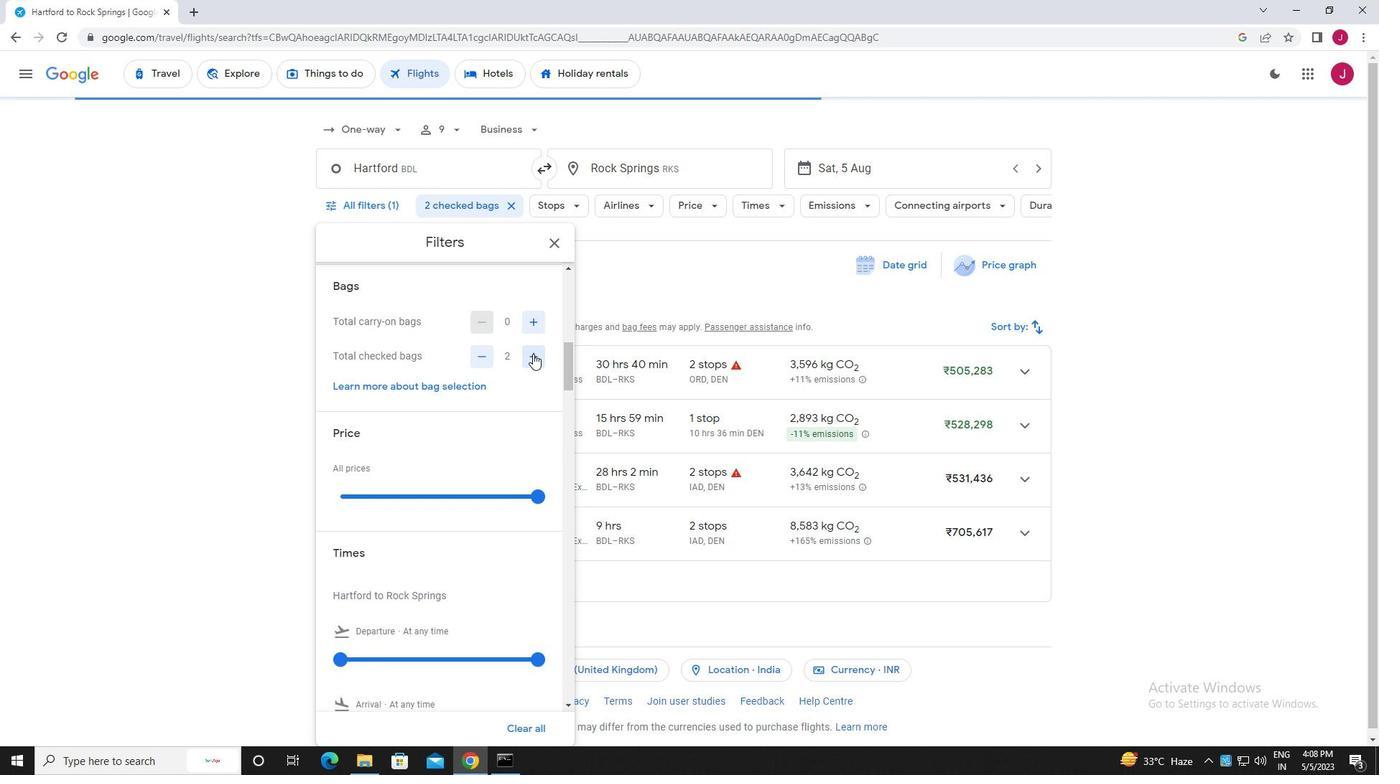 
Action: Mouse moved to (540, 425)
Screenshot: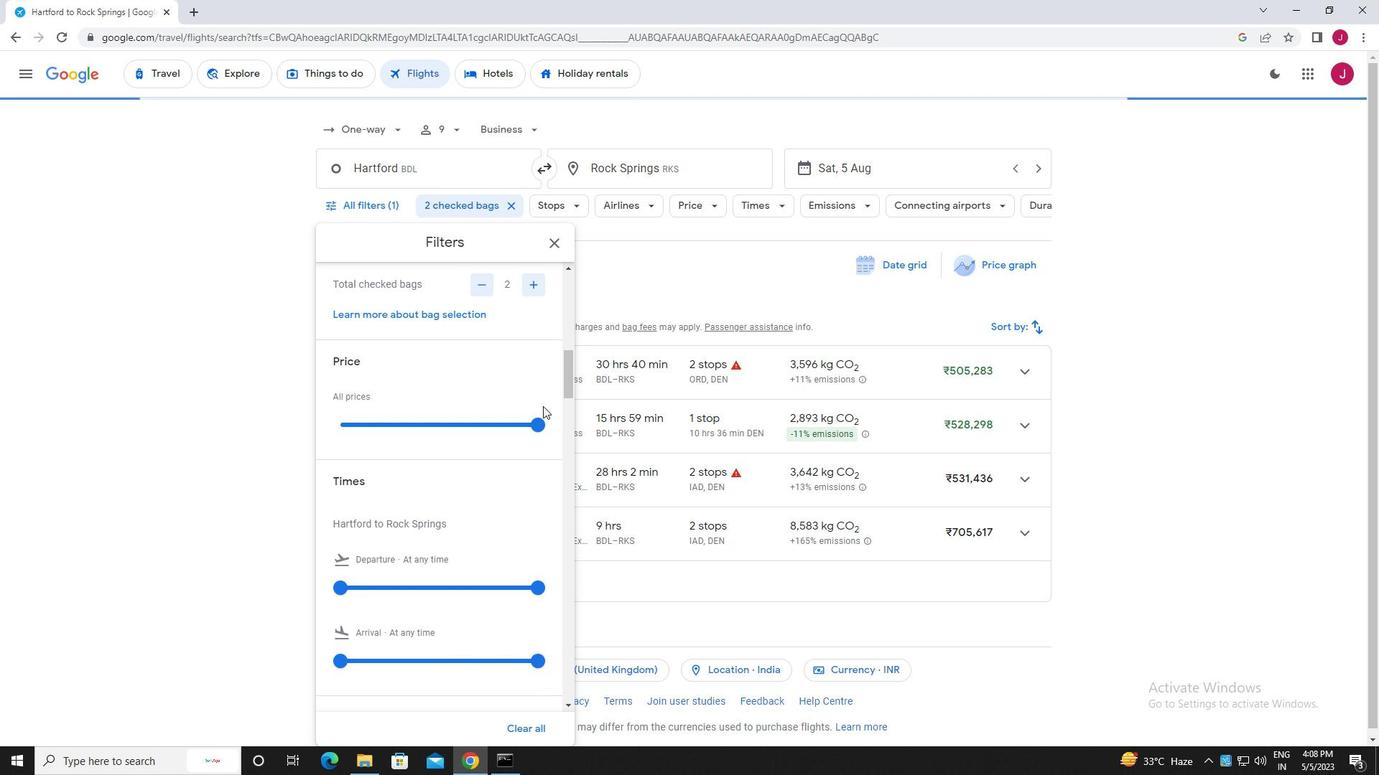 
Action: Mouse pressed left at (540, 425)
Screenshot: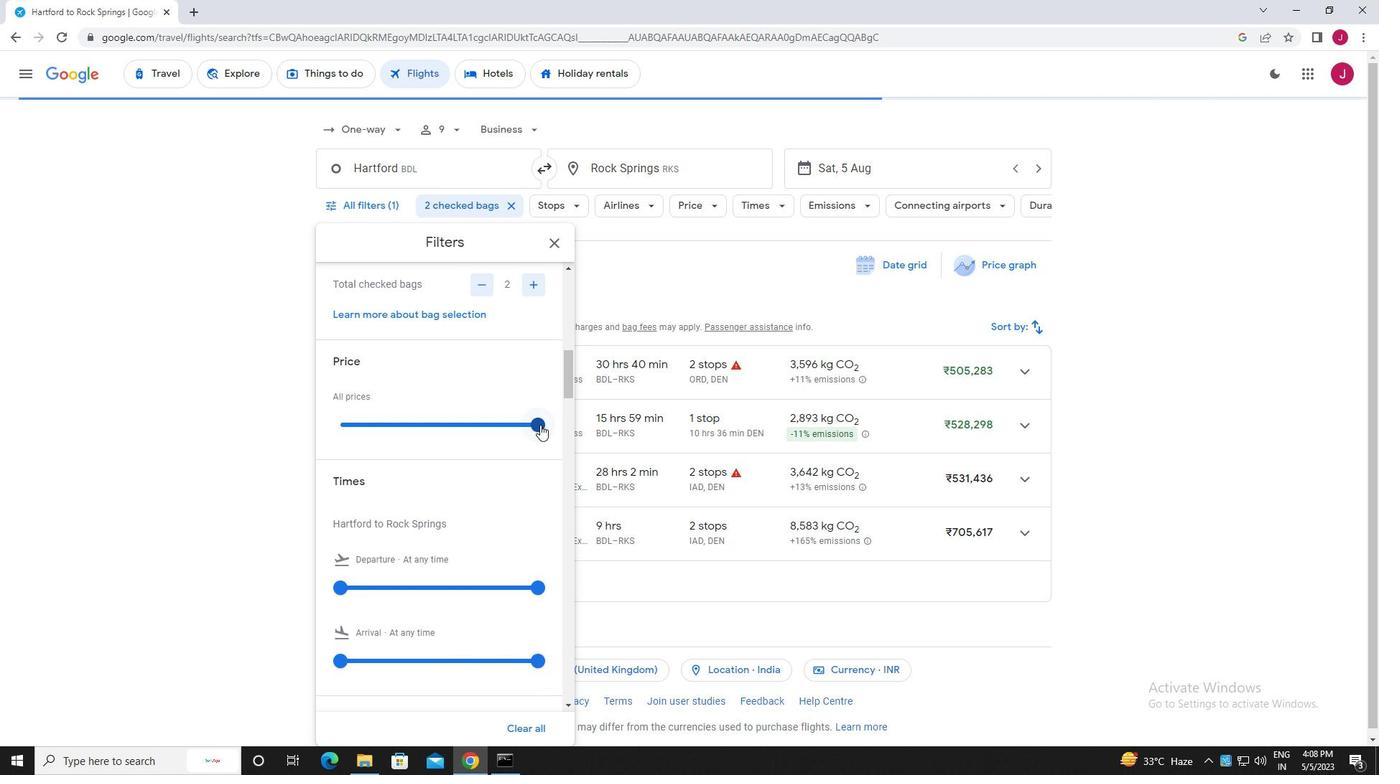 
Action: Mouse moved to (428, 401)
Screenshot: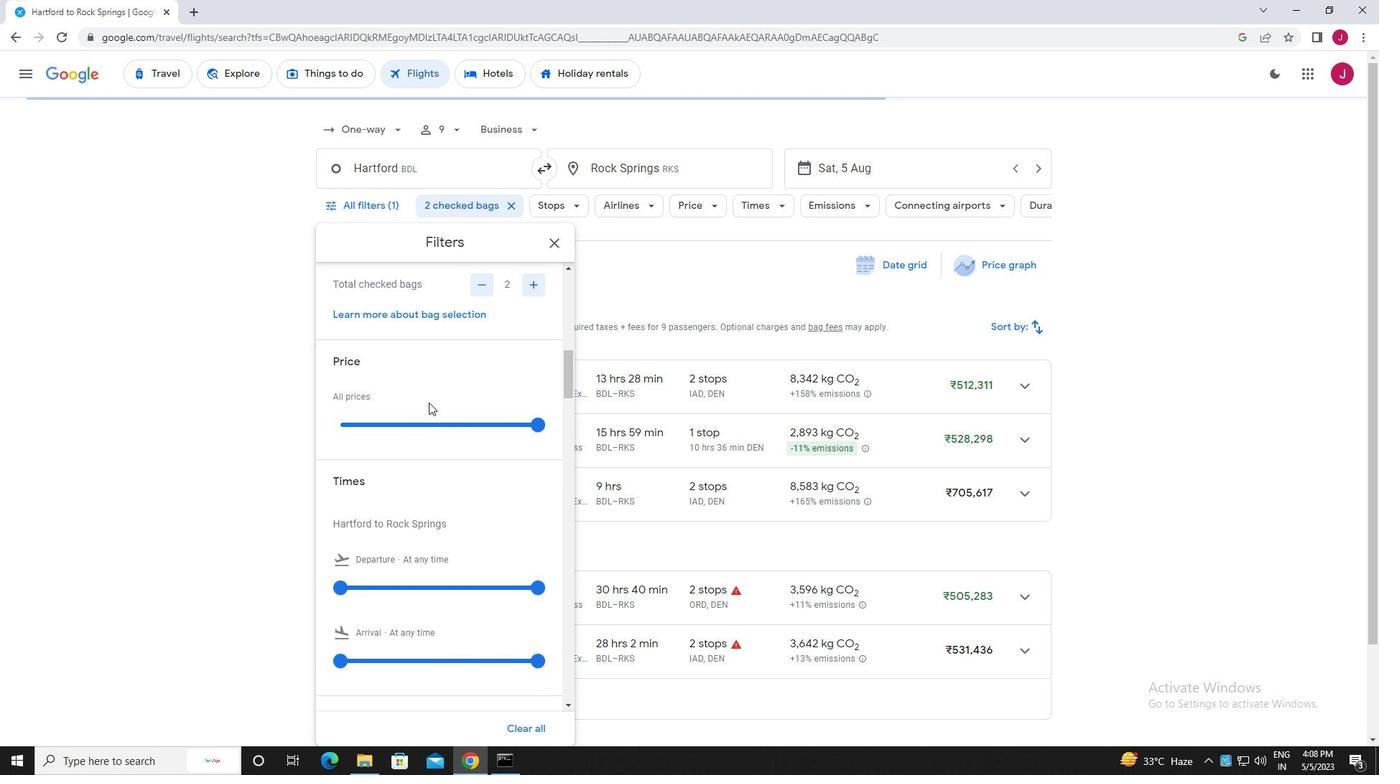 
Action: Mouse scrolled (428, 400) with delta (0, 0)
Screenshot: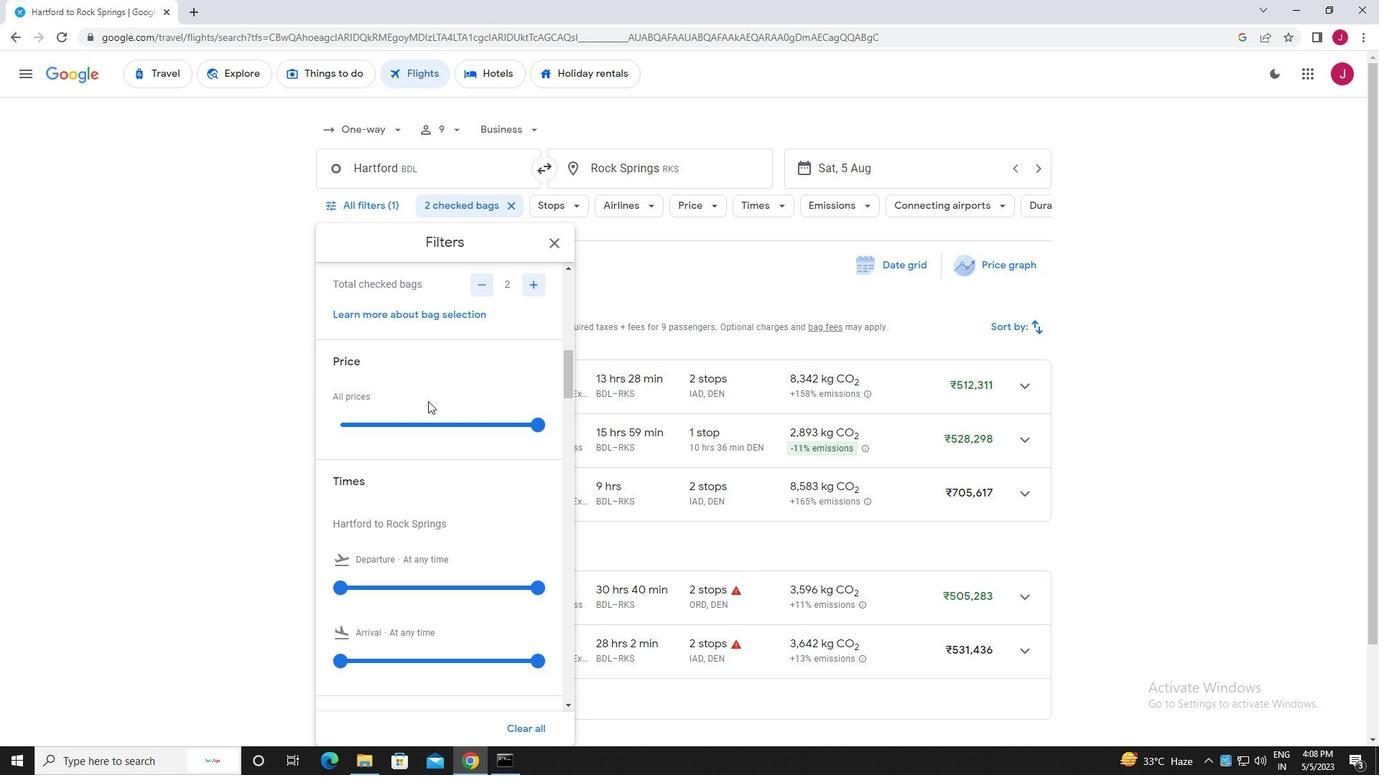 
Action: Mouse scrolled (428, 400) with delta (0, 0)
Screenshot: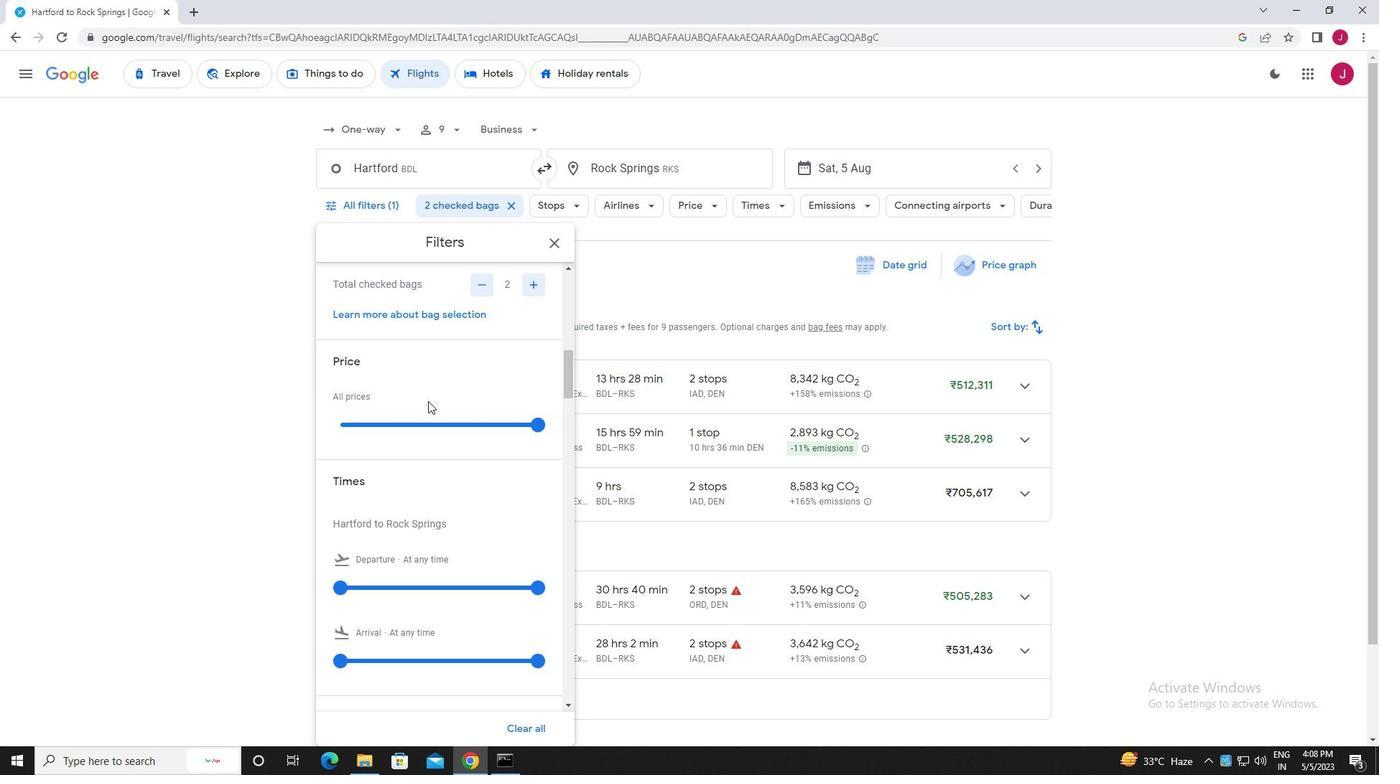 
Action: Mouse scrolled (428, 400) with delta (0, 0)
Screenshot: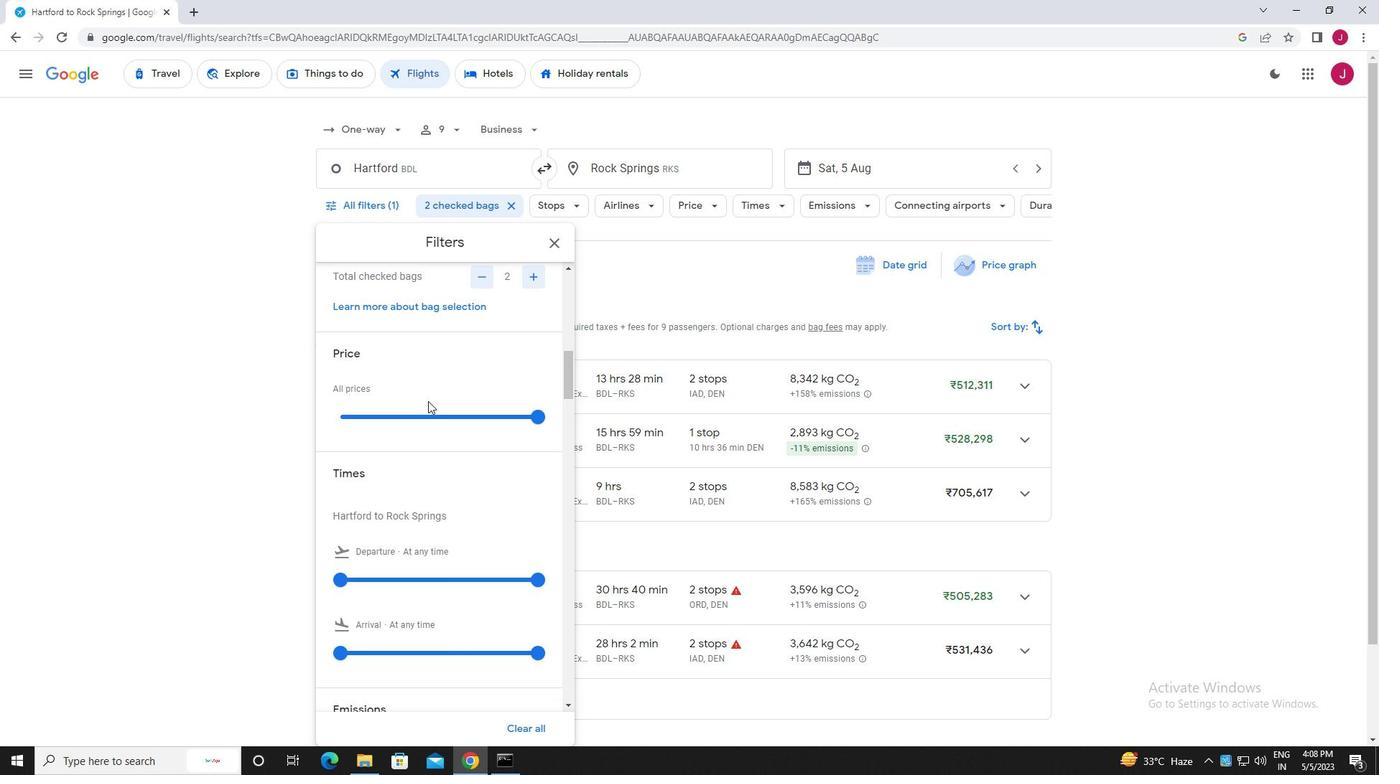 
Action: Mouse moved to (344, 373)
Screenshot: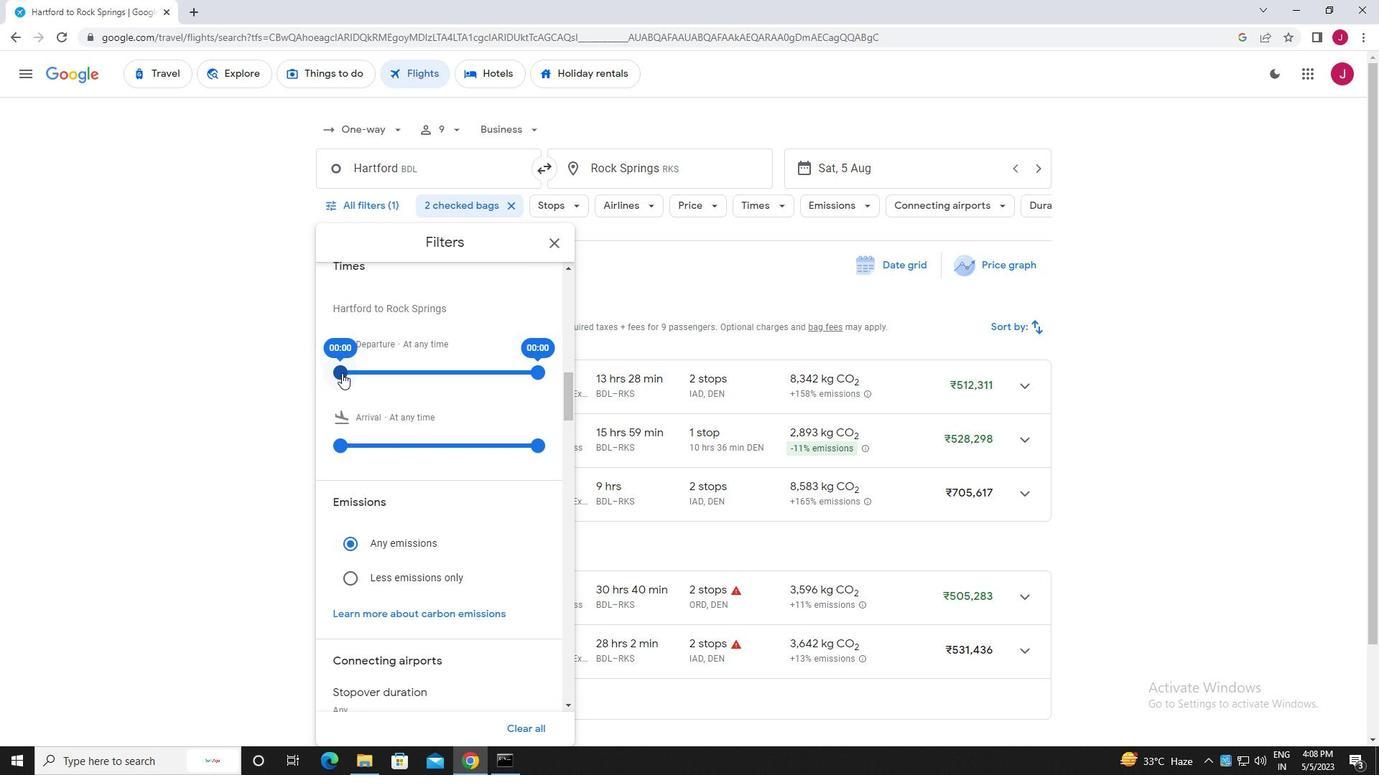 
Action: Mouse pressed left at (344, 373)
Screenshot: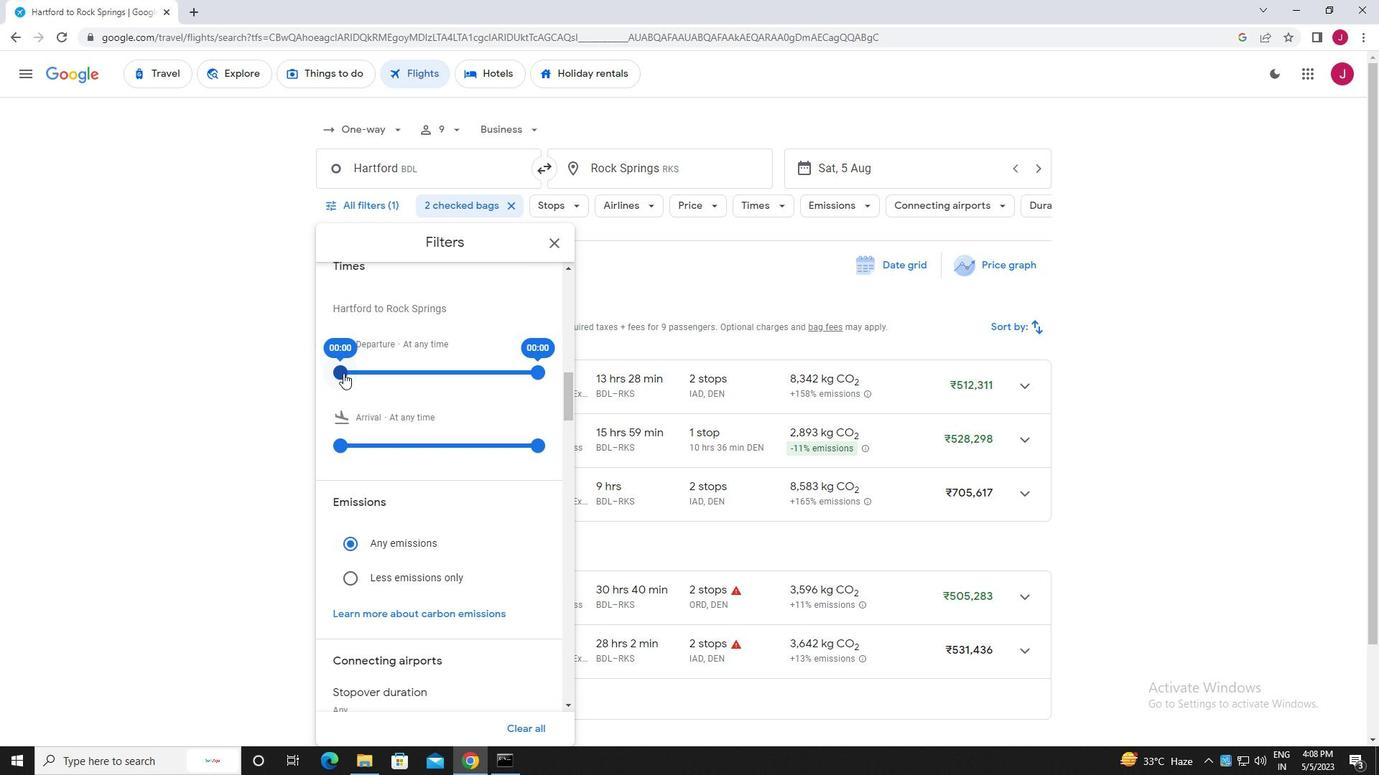 
Action: Mouse moved to (543, 371)
Screenshot: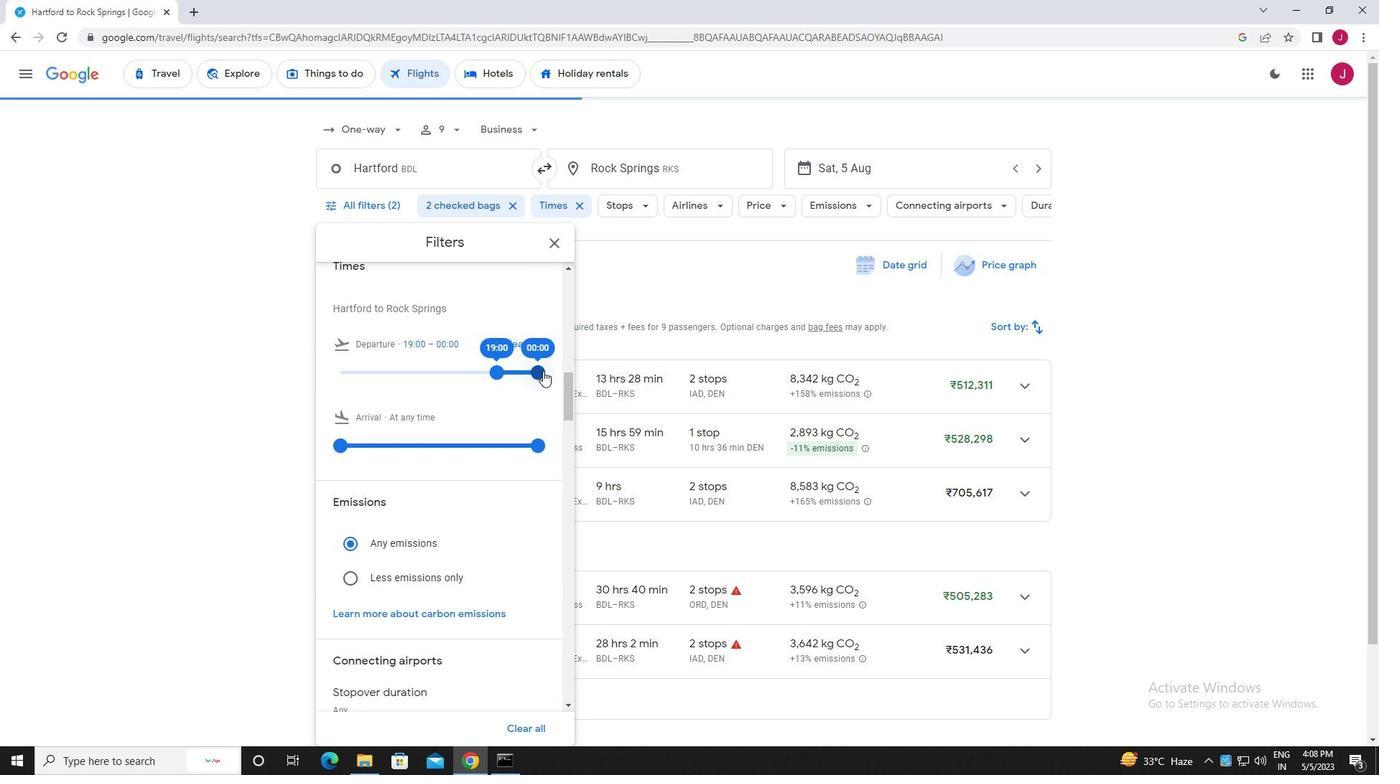 
Action: Mouse pressed left at (543, 371)
Screenshot: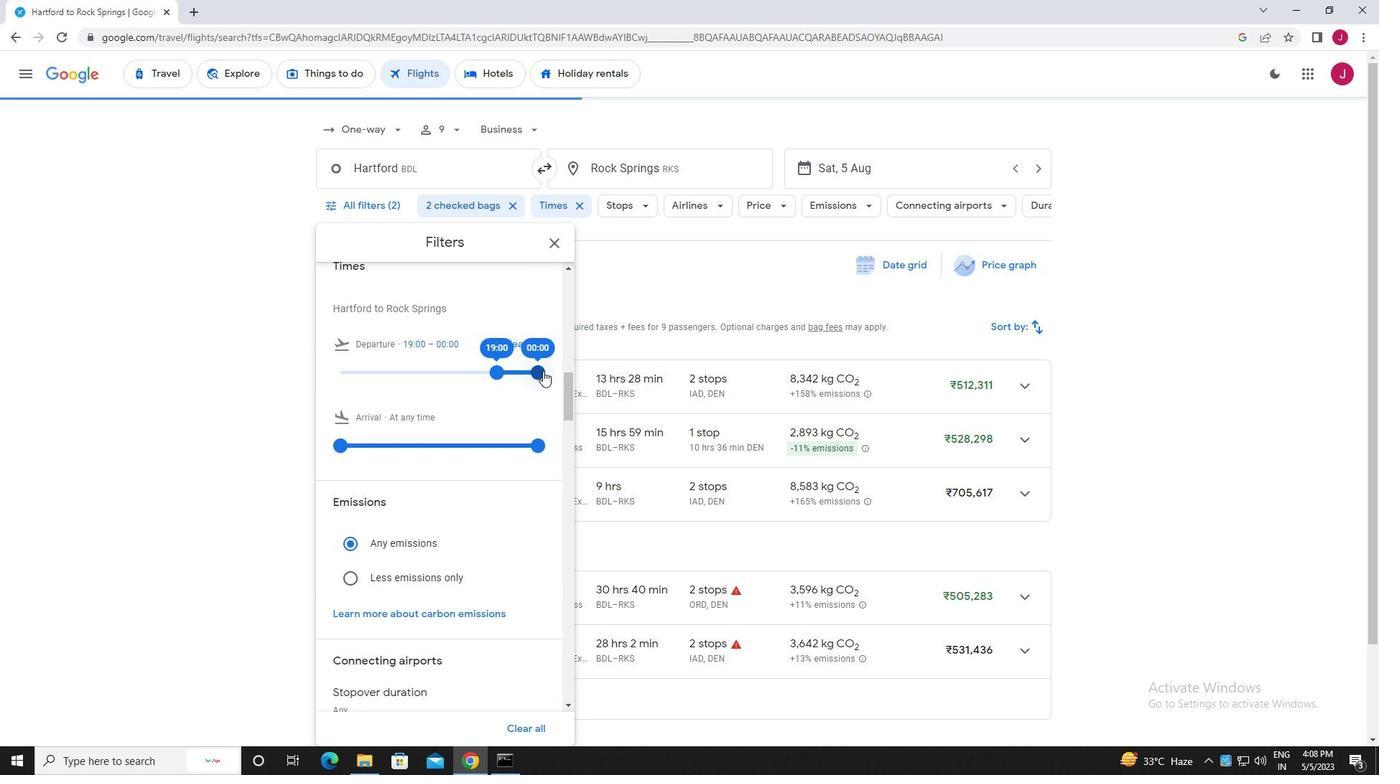 
Action: Mouse moved to (553, 243)
Screenshot: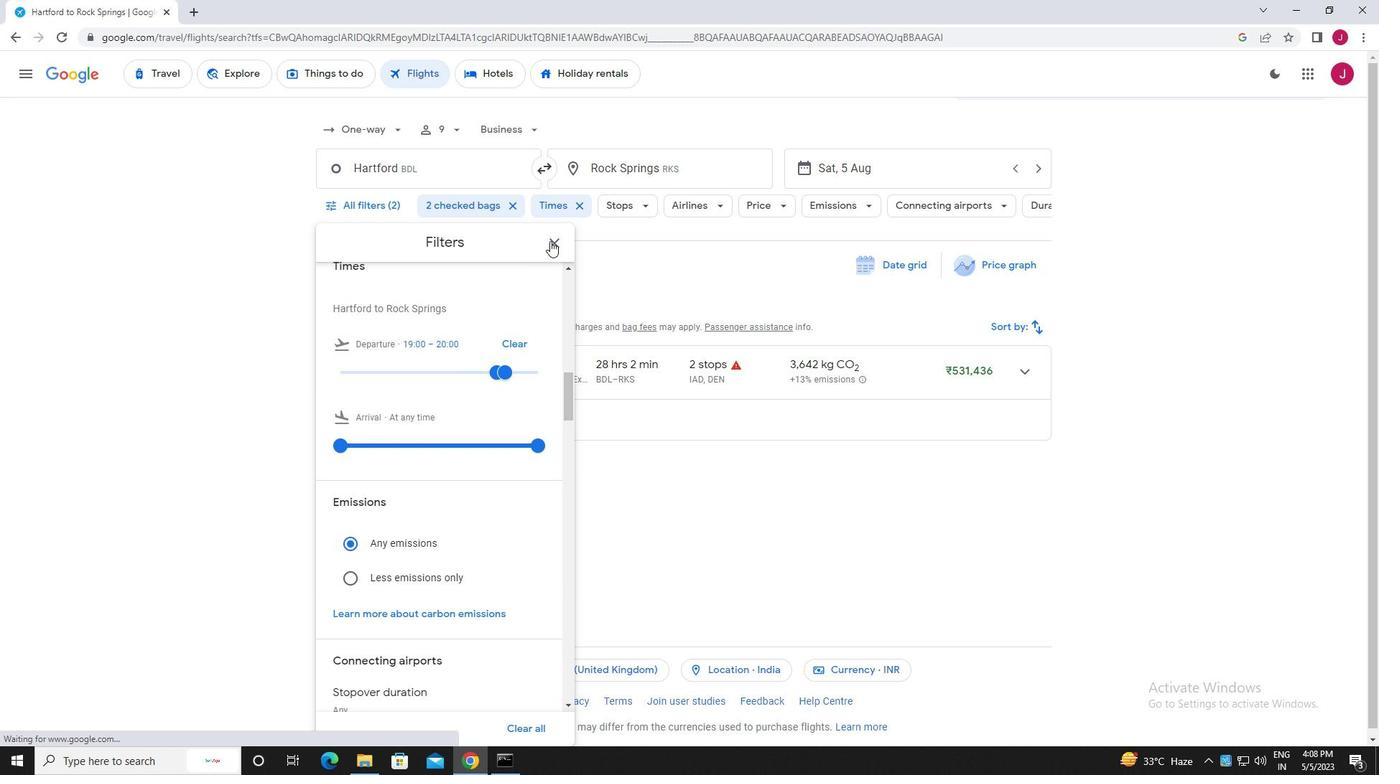 
Action: Mouse pressed left at (553, 243)
Screenshot: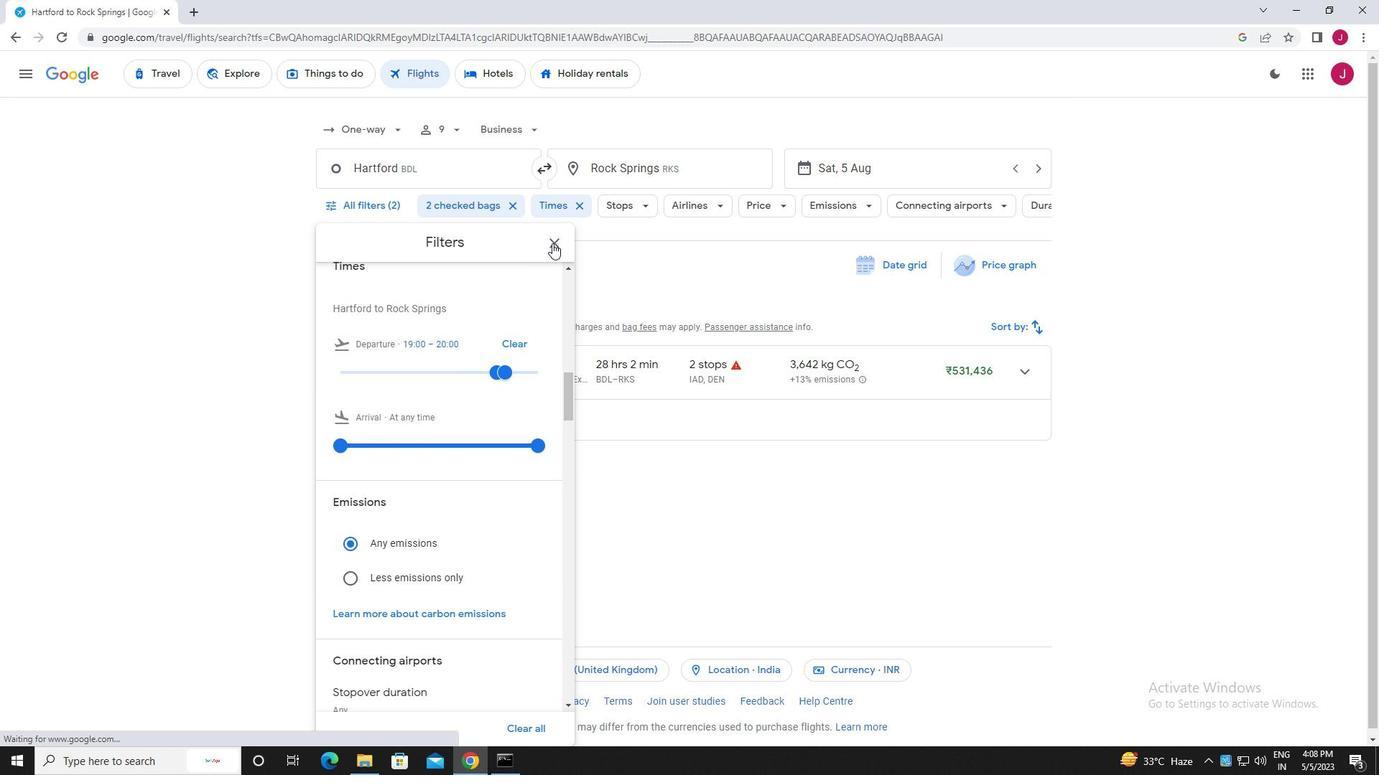 
Action: Mouse moved to (547, 257)
Screenshot: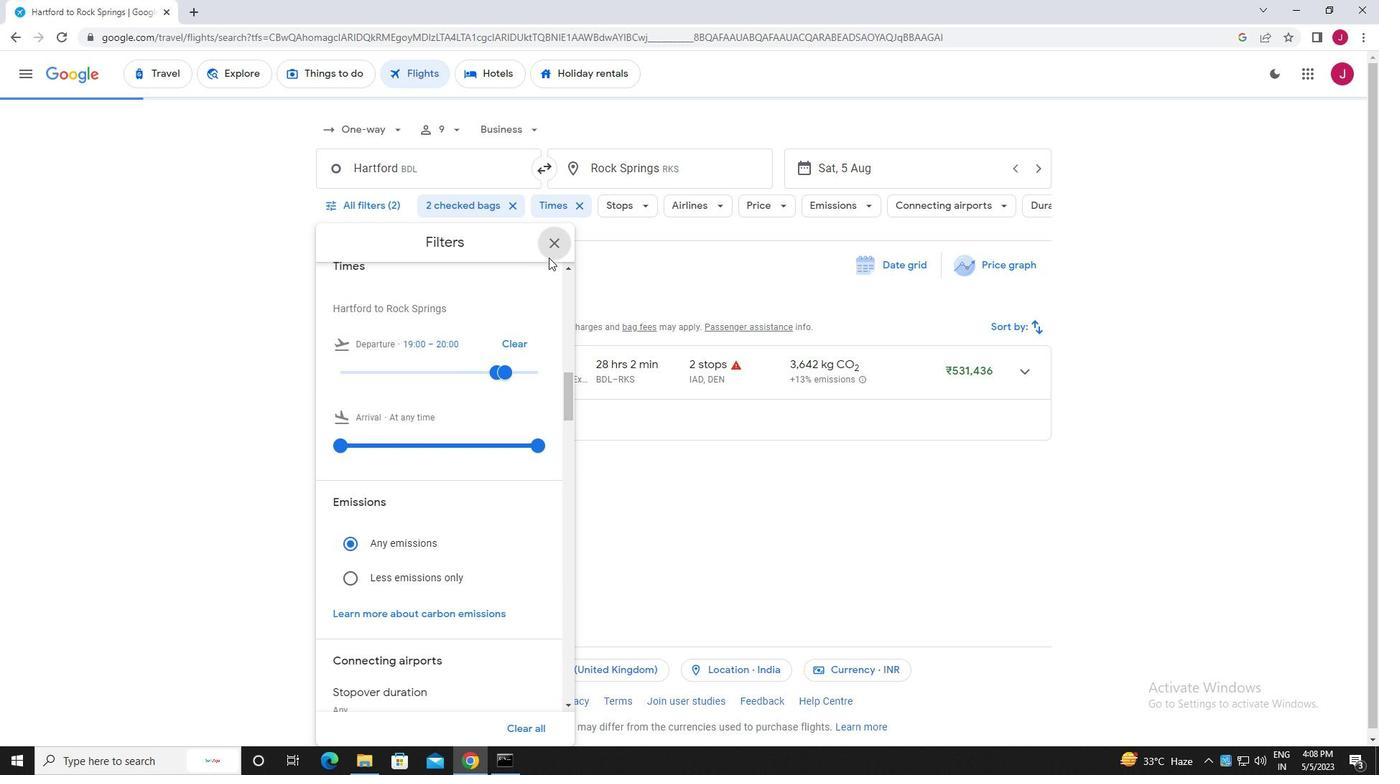 
